 Task: Find connections with filter location Valença with filter topic #Consultingwith filter profile language Spanish with filter current company AUROBINDO PHARMA LTD with filter school Rajalakshmi Engineering College with filter industry Utilities Administration with filter service category Portrait Photography with filter keywords title Lead
Action: Mouse moved to (677, 114)
Screenshot: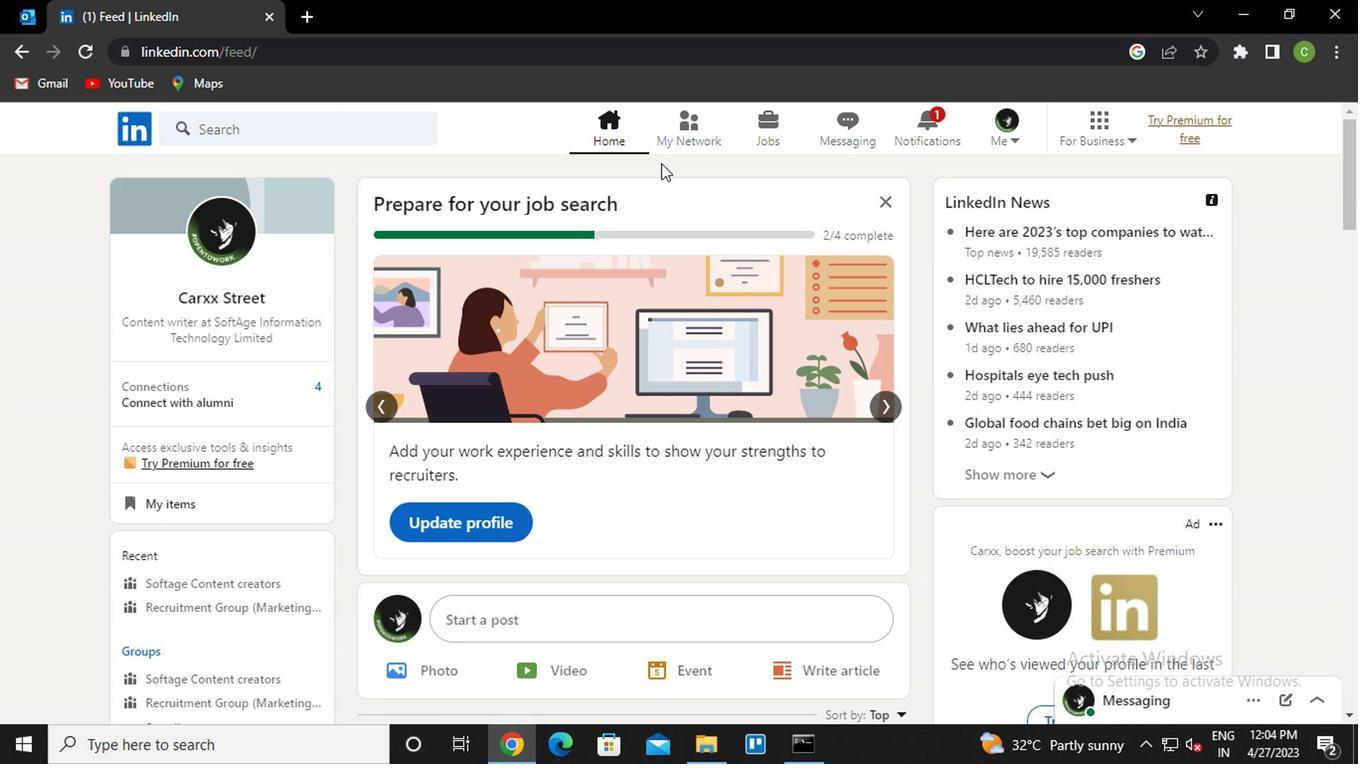 
Action: Mouse pressed left at (677, 114)
Screenshot: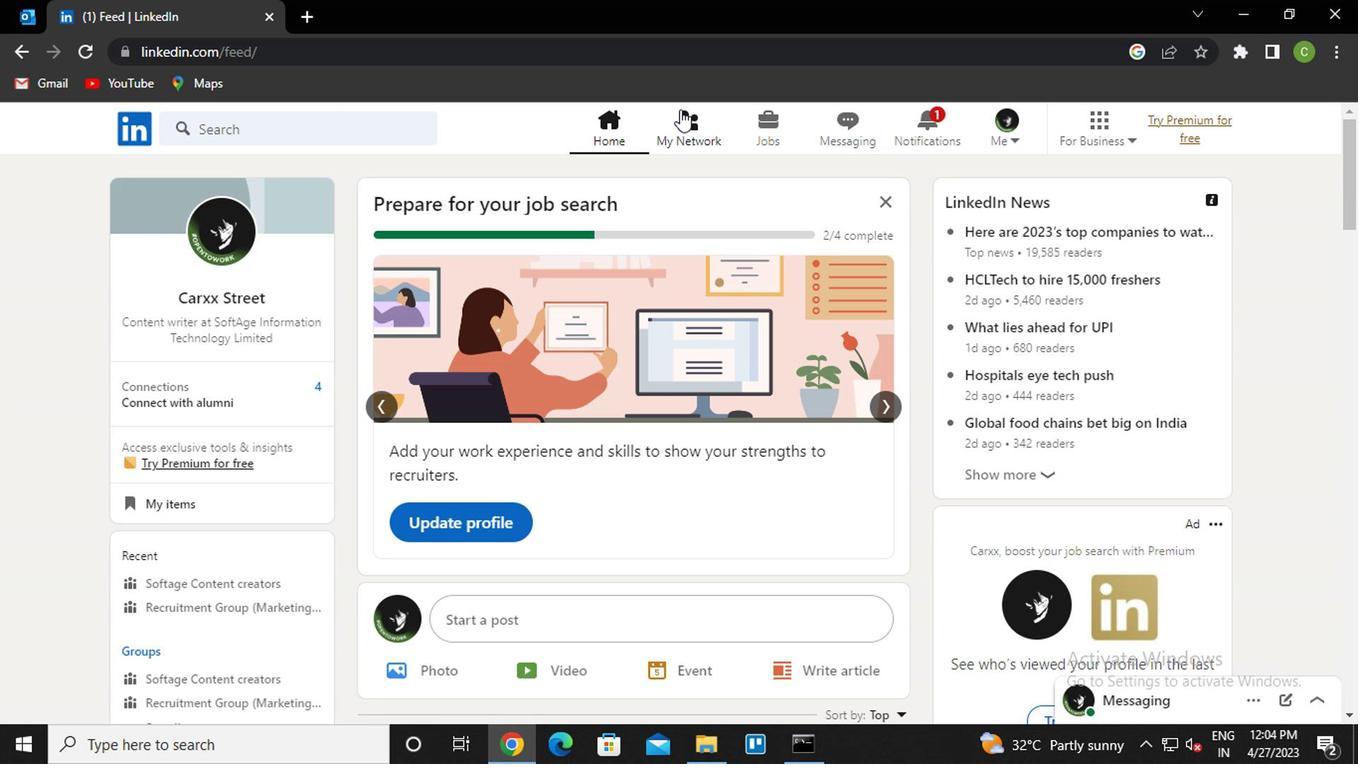 
Action: Mouse moved to (275, 244)
Screenshot: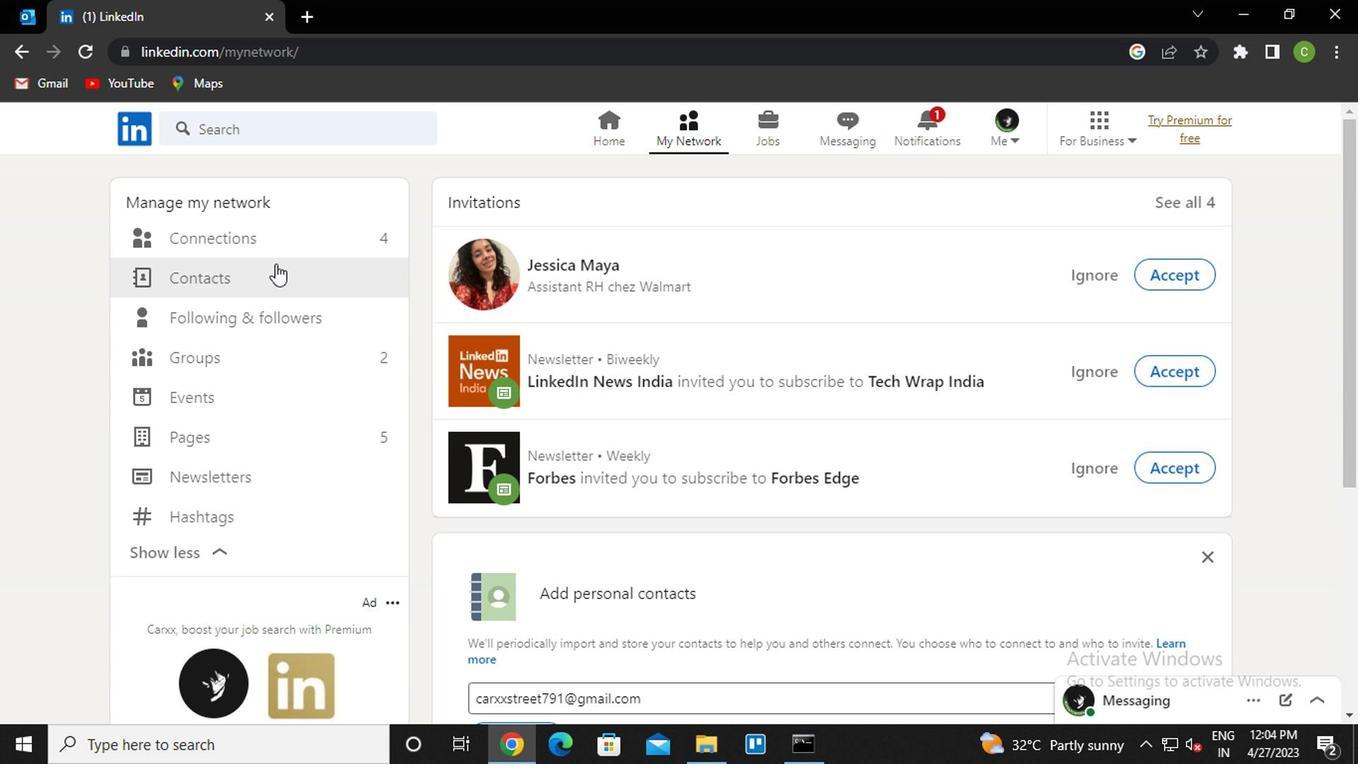 
Action: Mouse pressed left at (275, 244)
Screenshot: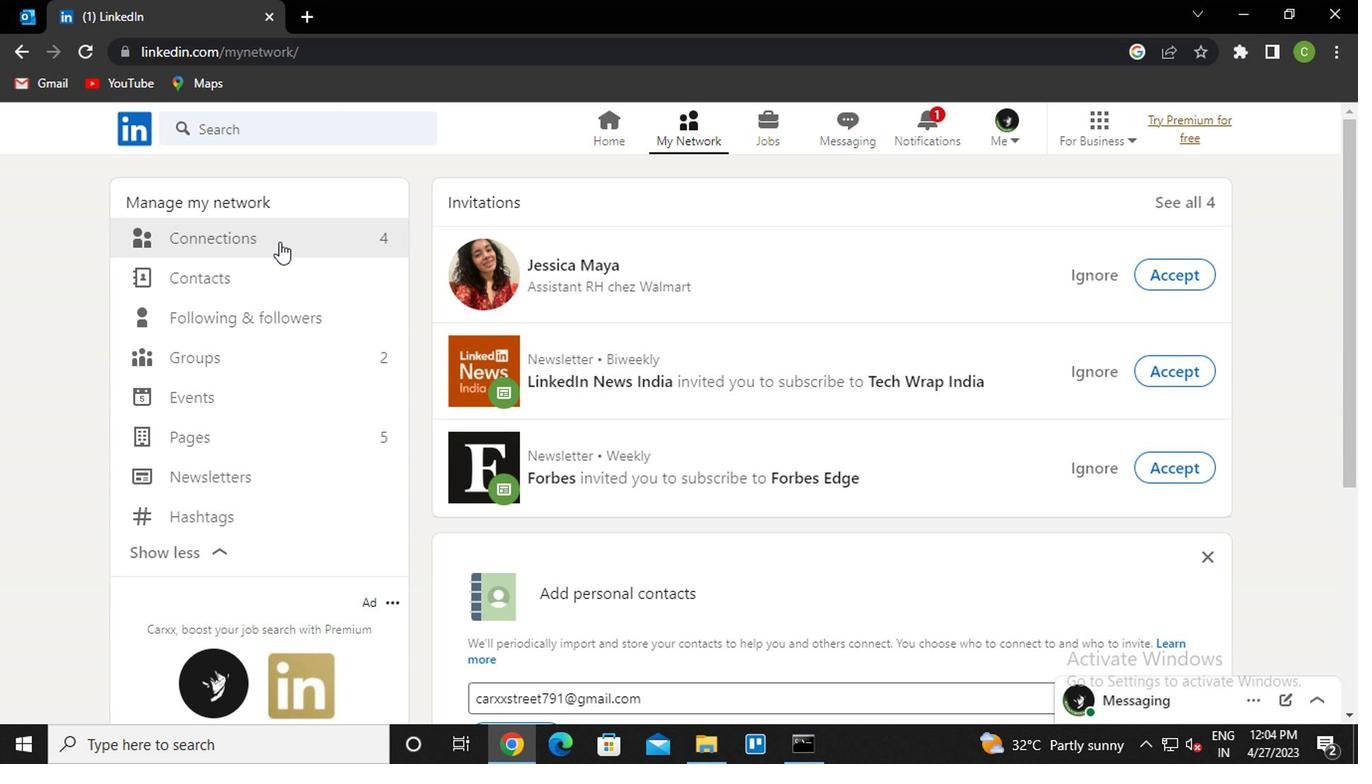 
Action: Mouse moved to (813, 241)
Screenshot: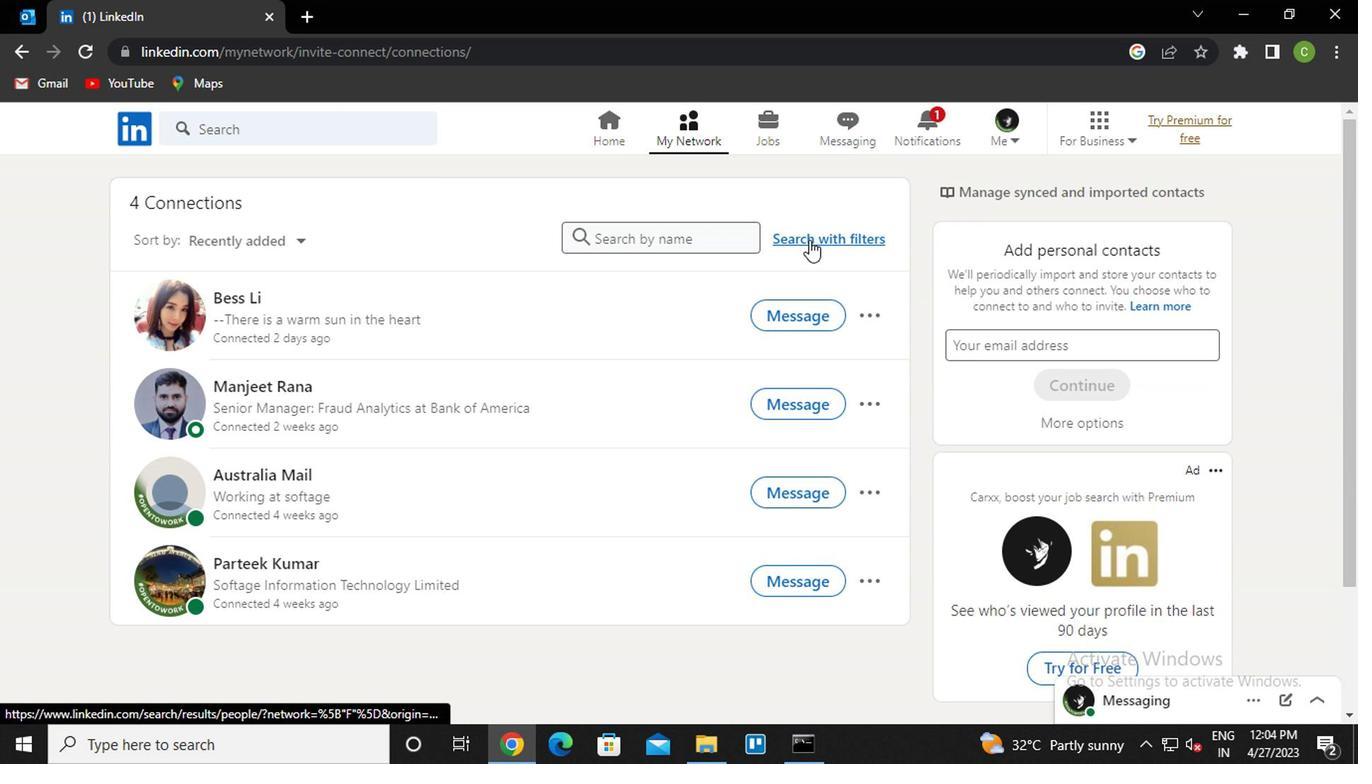 
Action: Mouse pressed left at (813, 241)
Screenshot: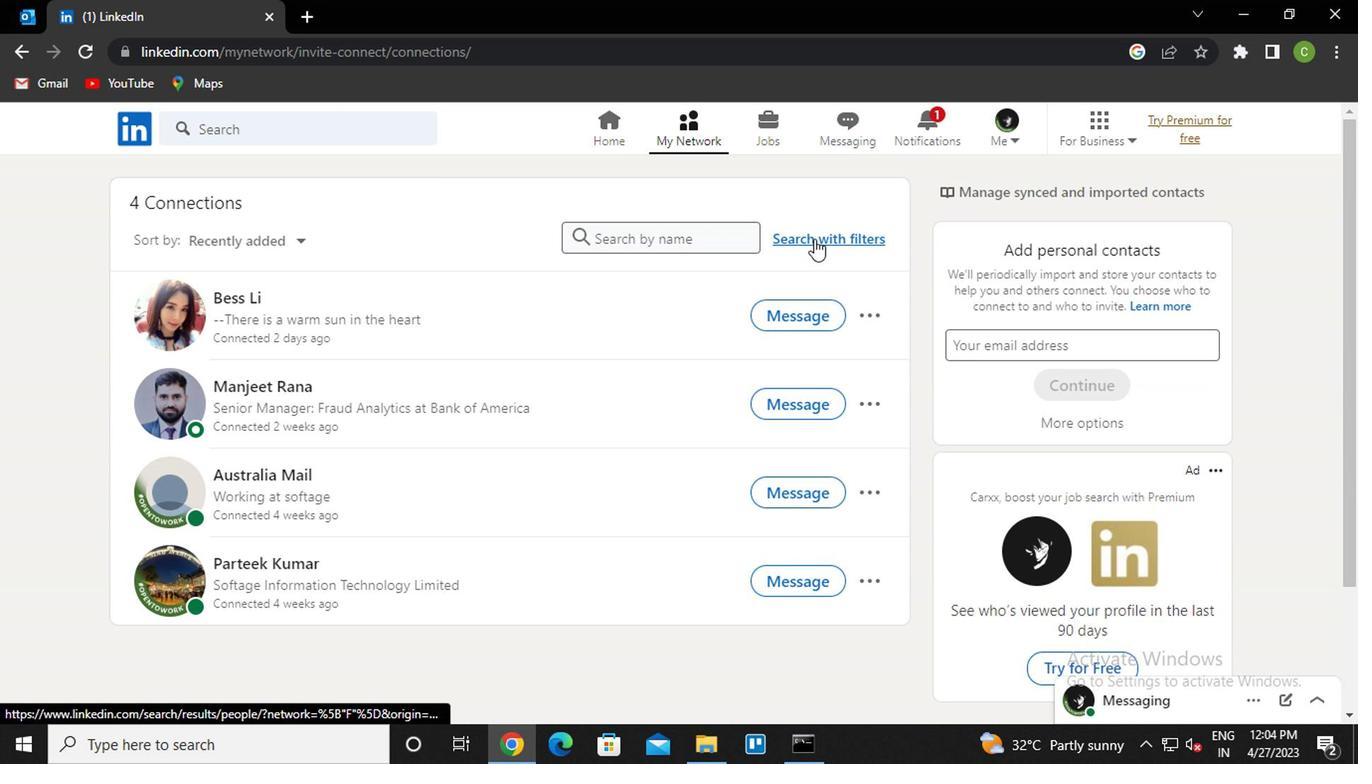 
Action: Mouse moved to (726, 193)
Screenshot: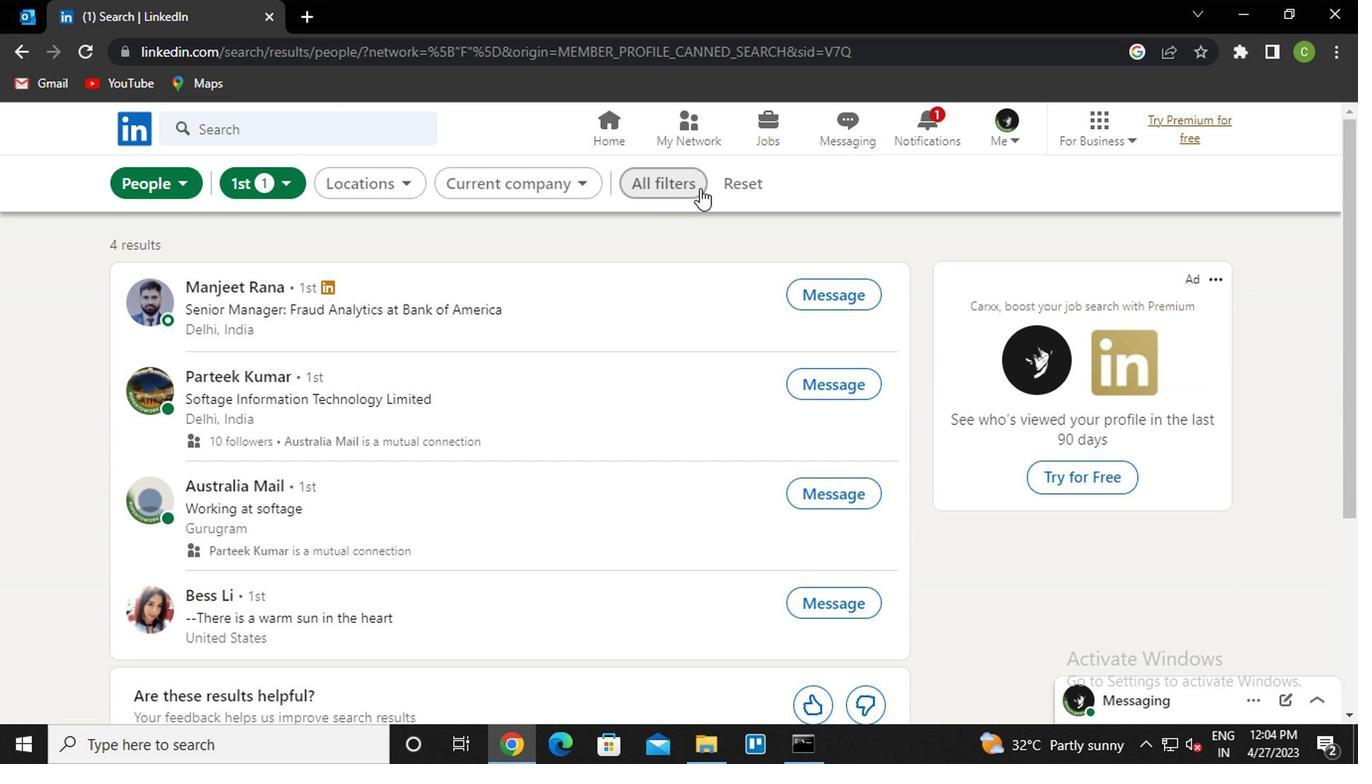 
Action: Mouse pressed left at (726, 193)
Screenshot: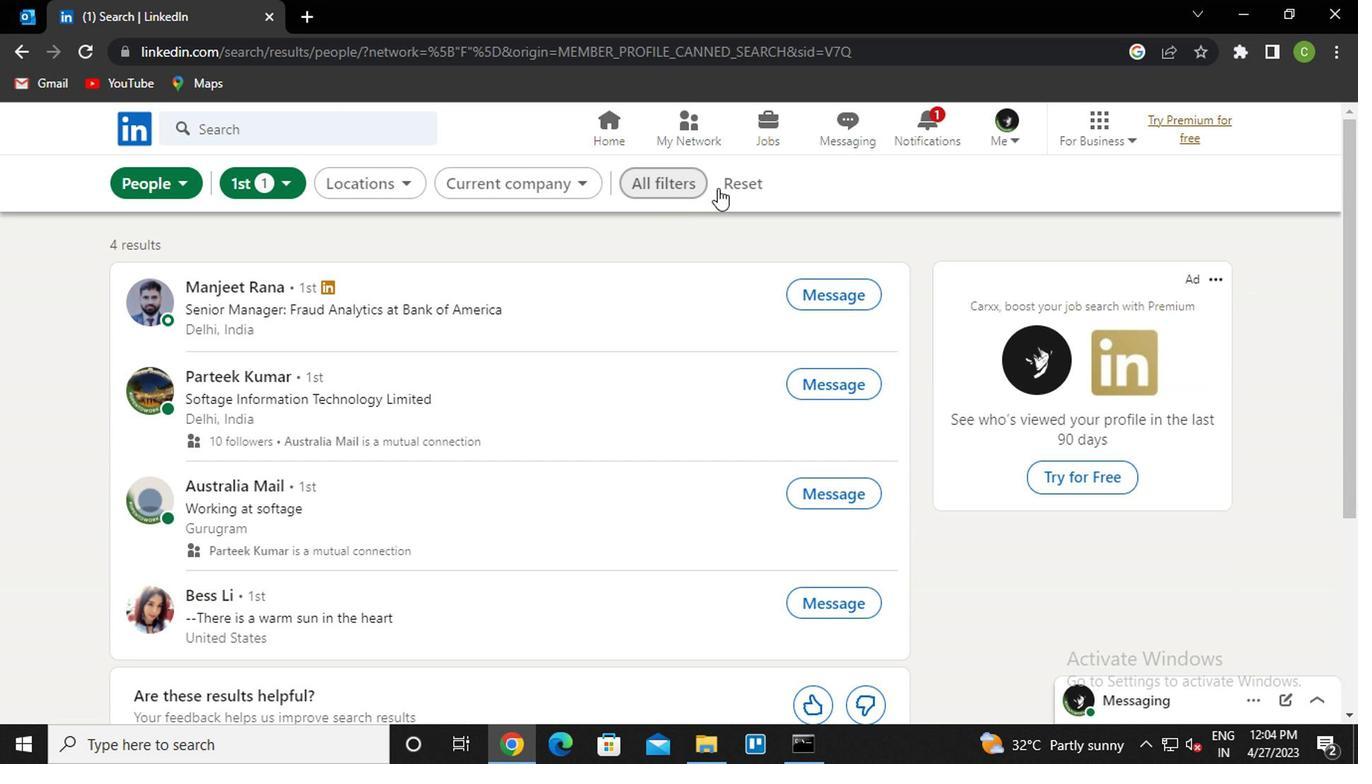 
Action: Mouse moved to (719, 195)
Screenshot: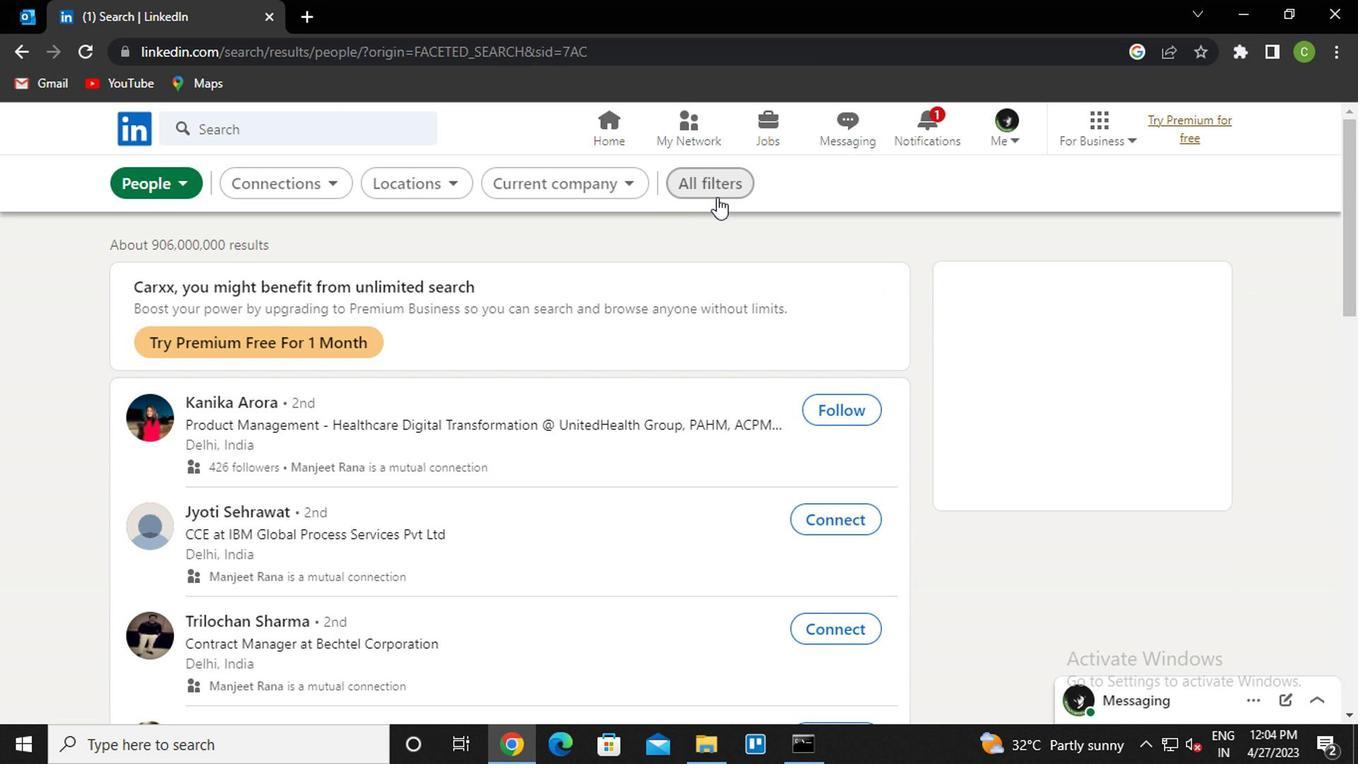 
Action: Mouse pressed left at (719, 195)
Screenshot: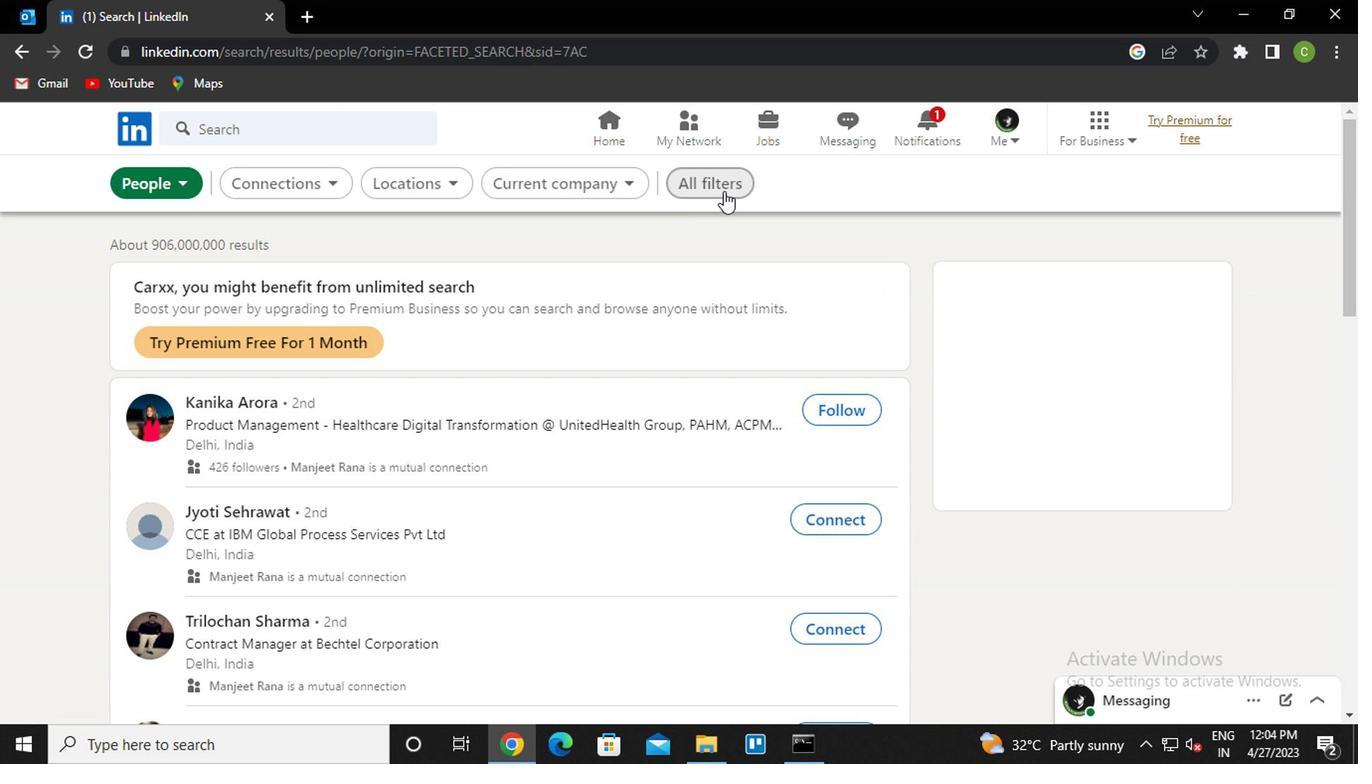 
Action: Mouse moved to (918, 367)
Screenshot: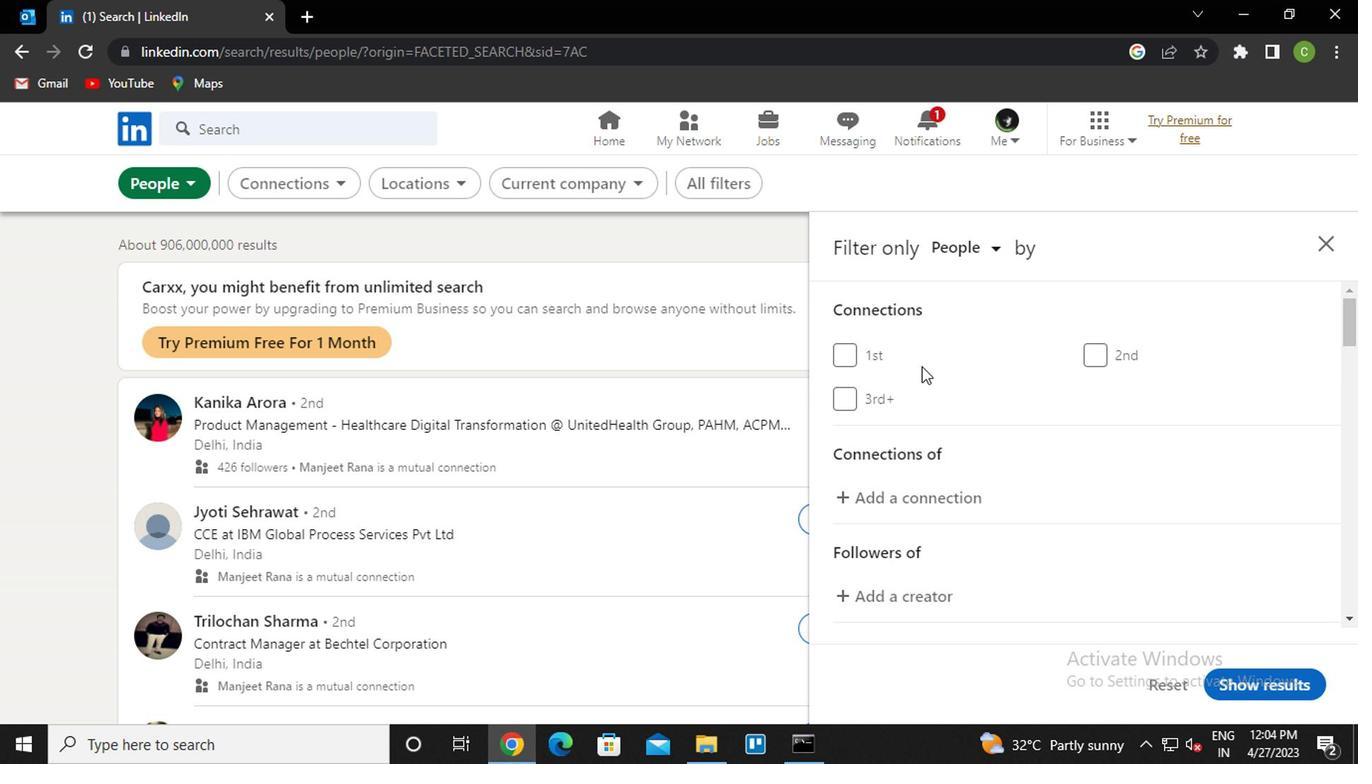 
Action: Mouse scrolled (918, 366) with delta (0, 0)
Screenshot: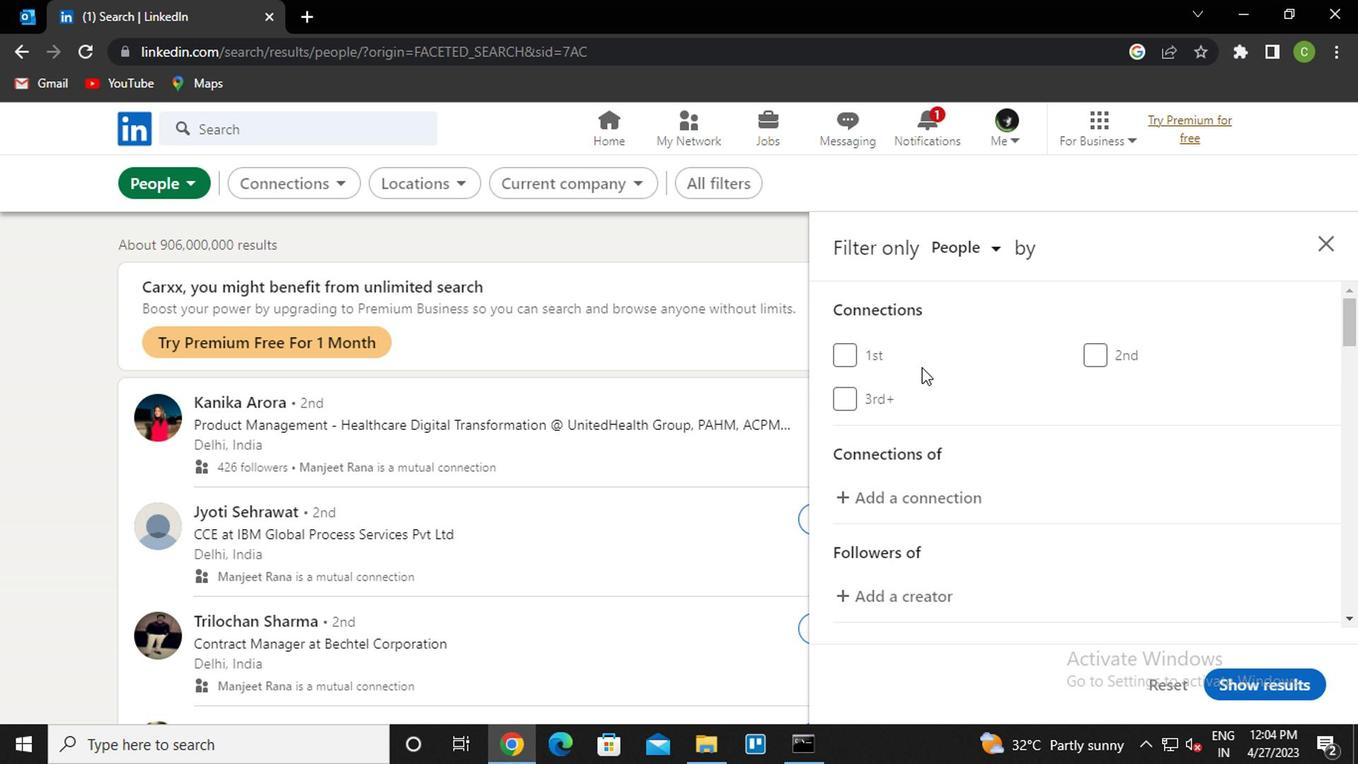 
Action: Mouse moved to (938, 409)
Screenshot: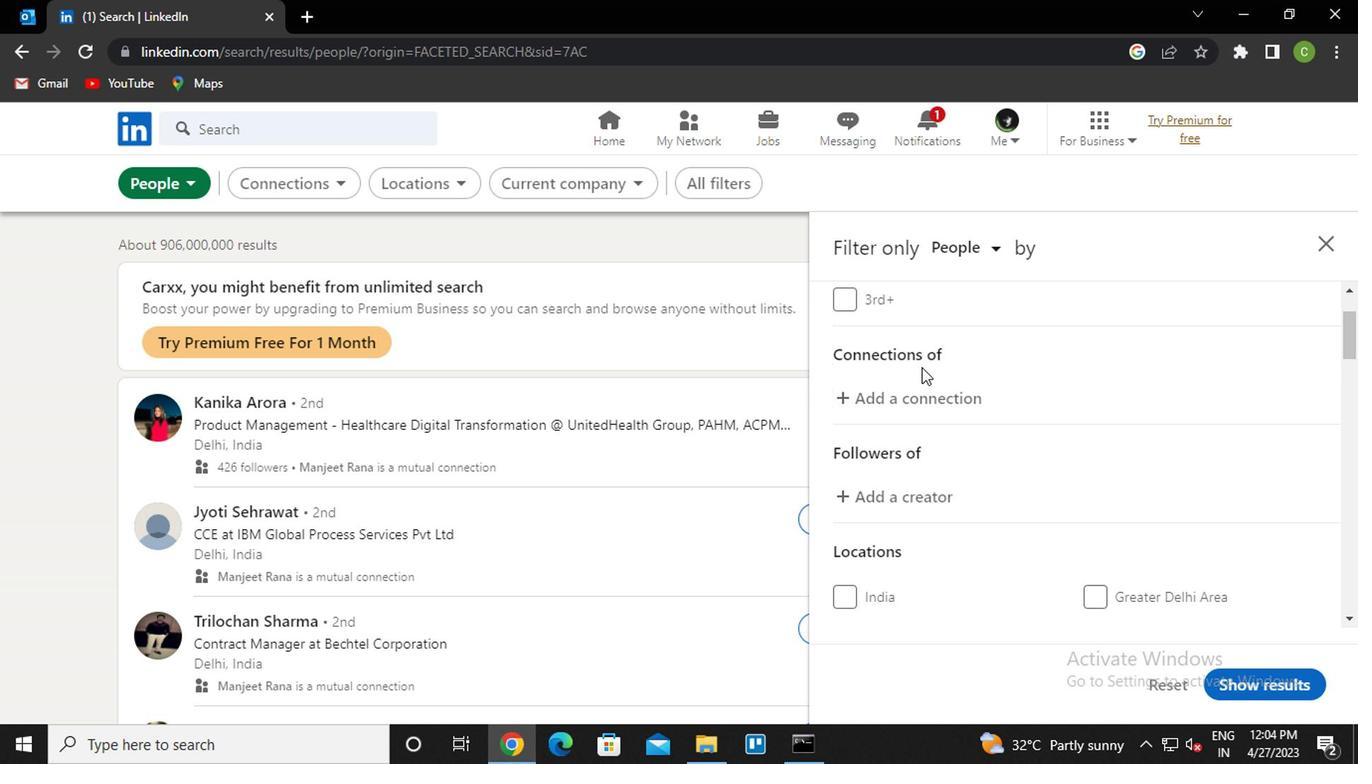 
Action: Mouse scrolled (938, 408) with delta (0, 0)
Screenshot: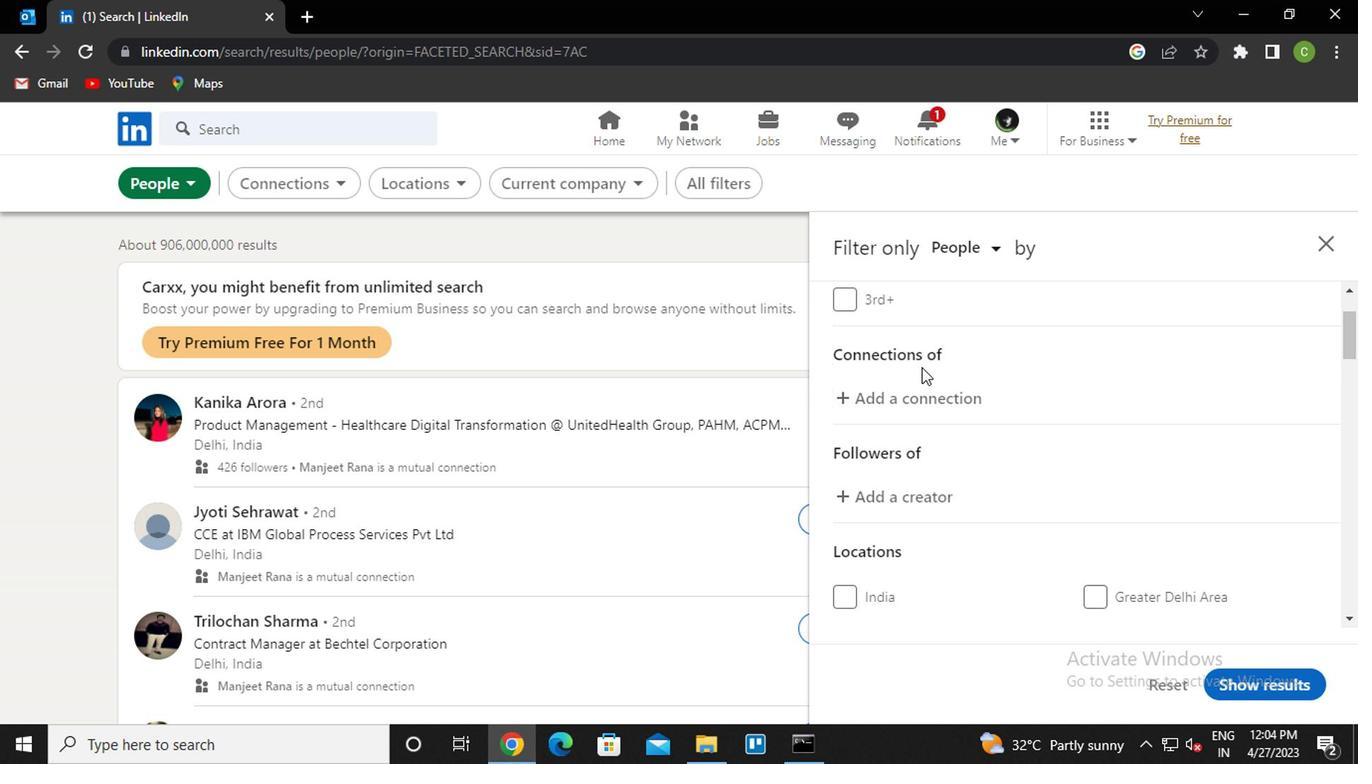 
Action: Mouse moved to (956, 445)
Screenshot: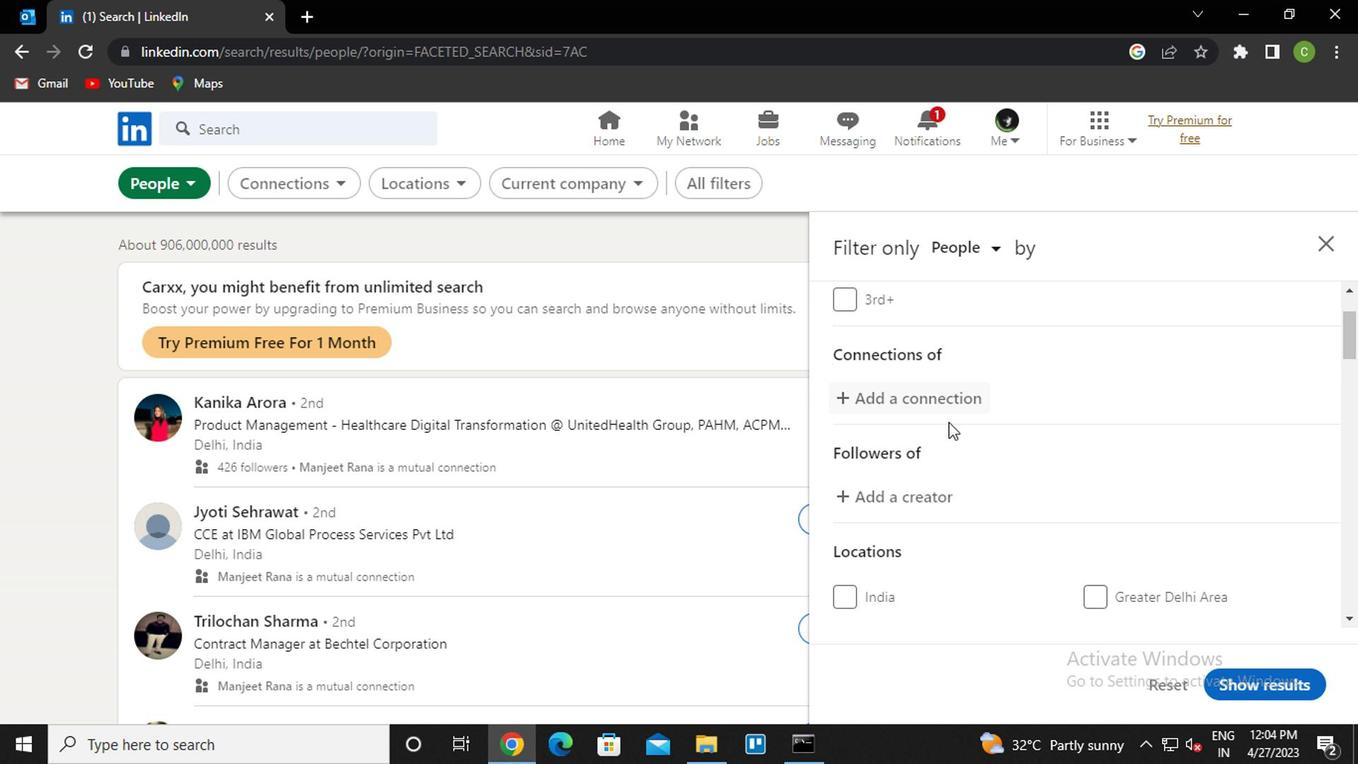 
Action: Mouse scrolled (956, 445) with delta (0, 0)
Screenshot: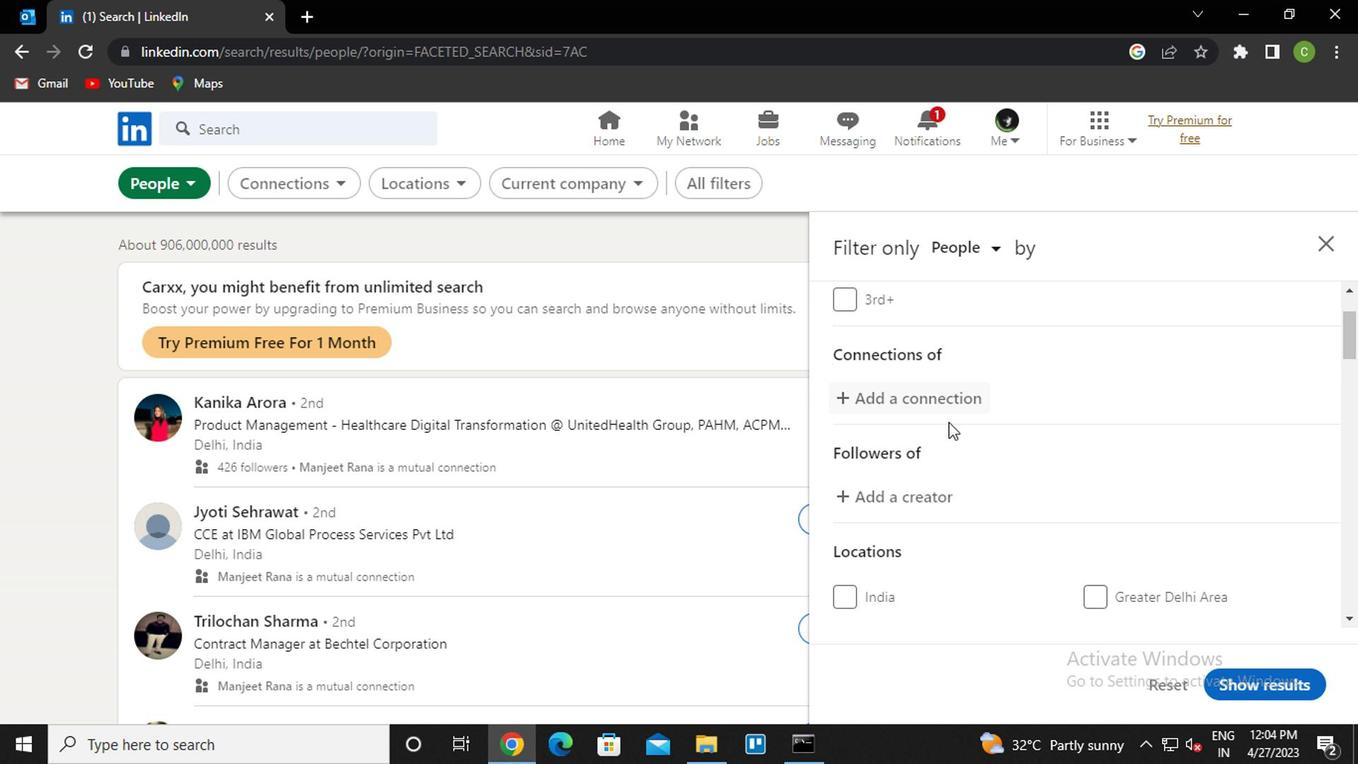 
Action: Mouse moved to (1105, 479)
Screenshot: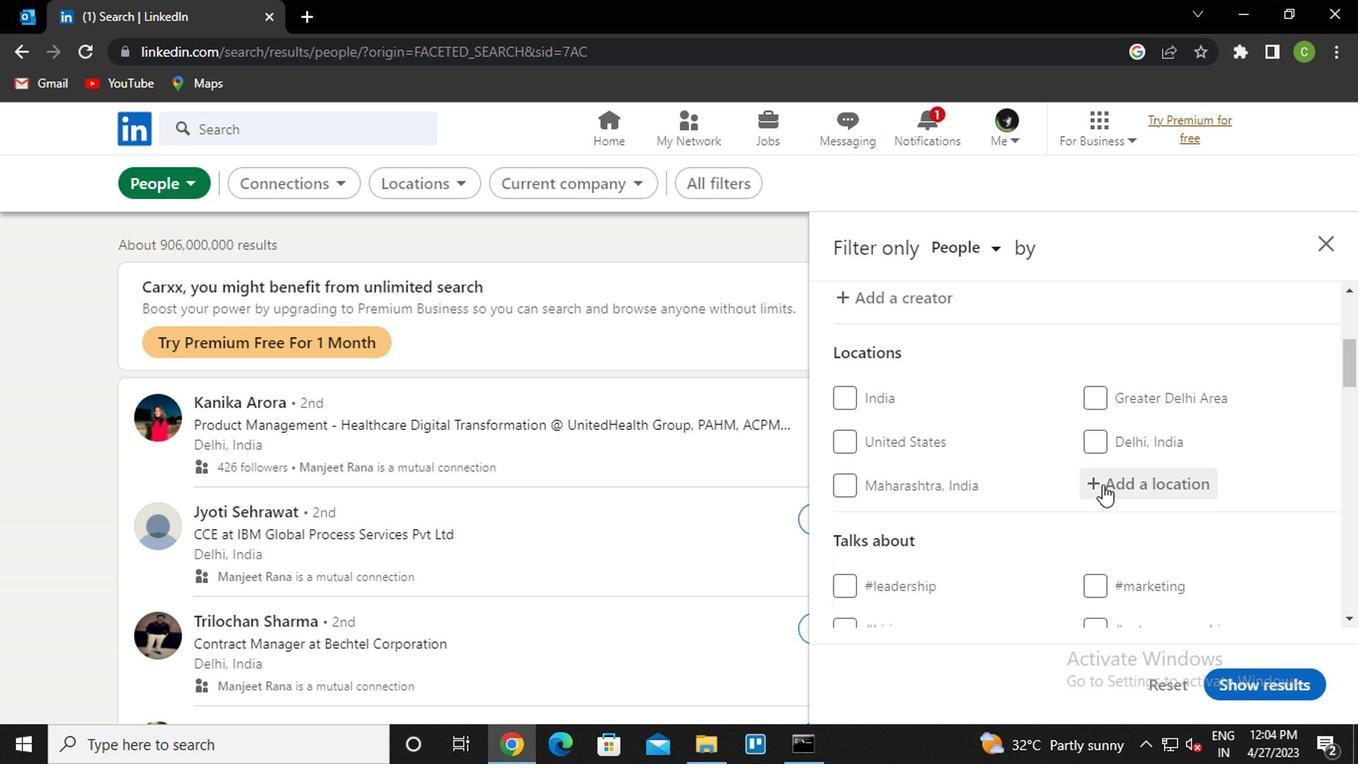 
Action: Mouse pressed left at (1105, 479)
Screenshot: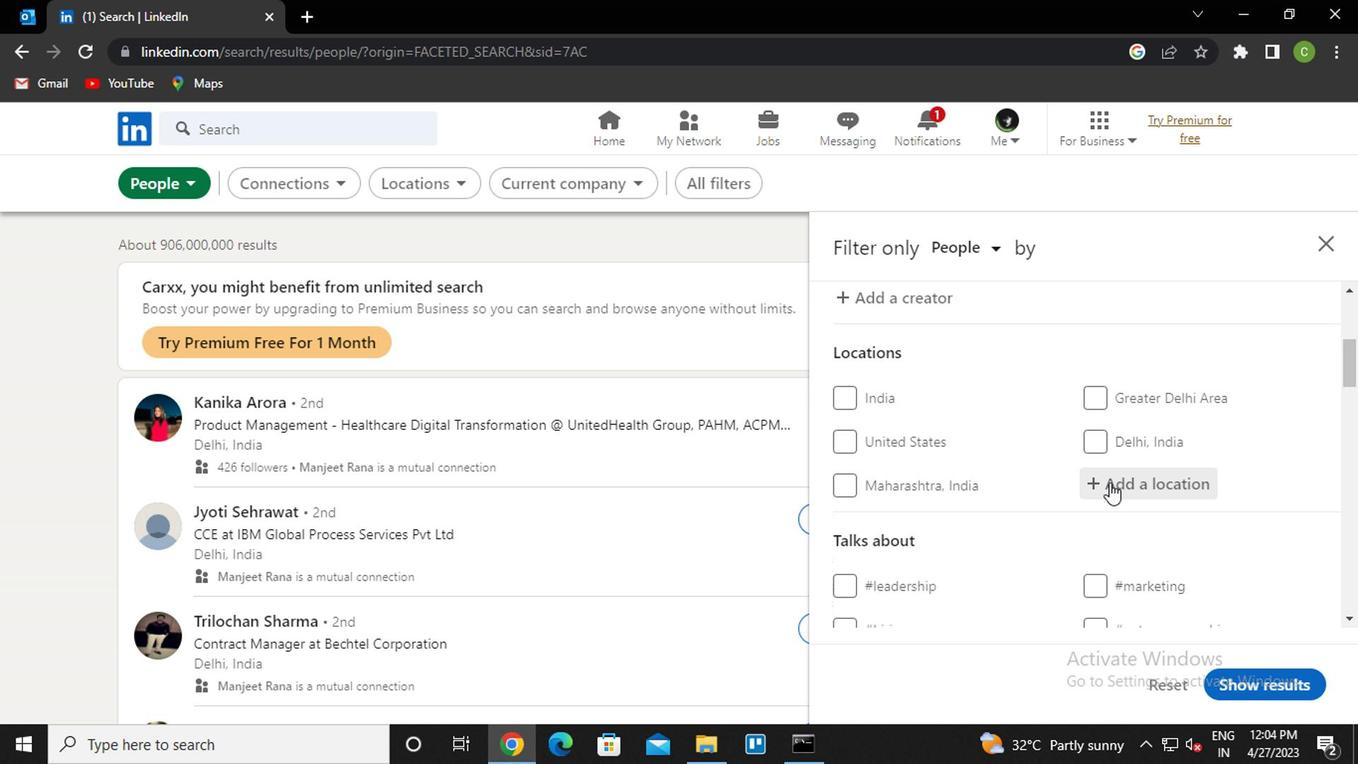 
Action: Key pressed <Key.caps_lock>v<Key.caps_lock>alenca<Key.down><Key.enter>
Screenshot: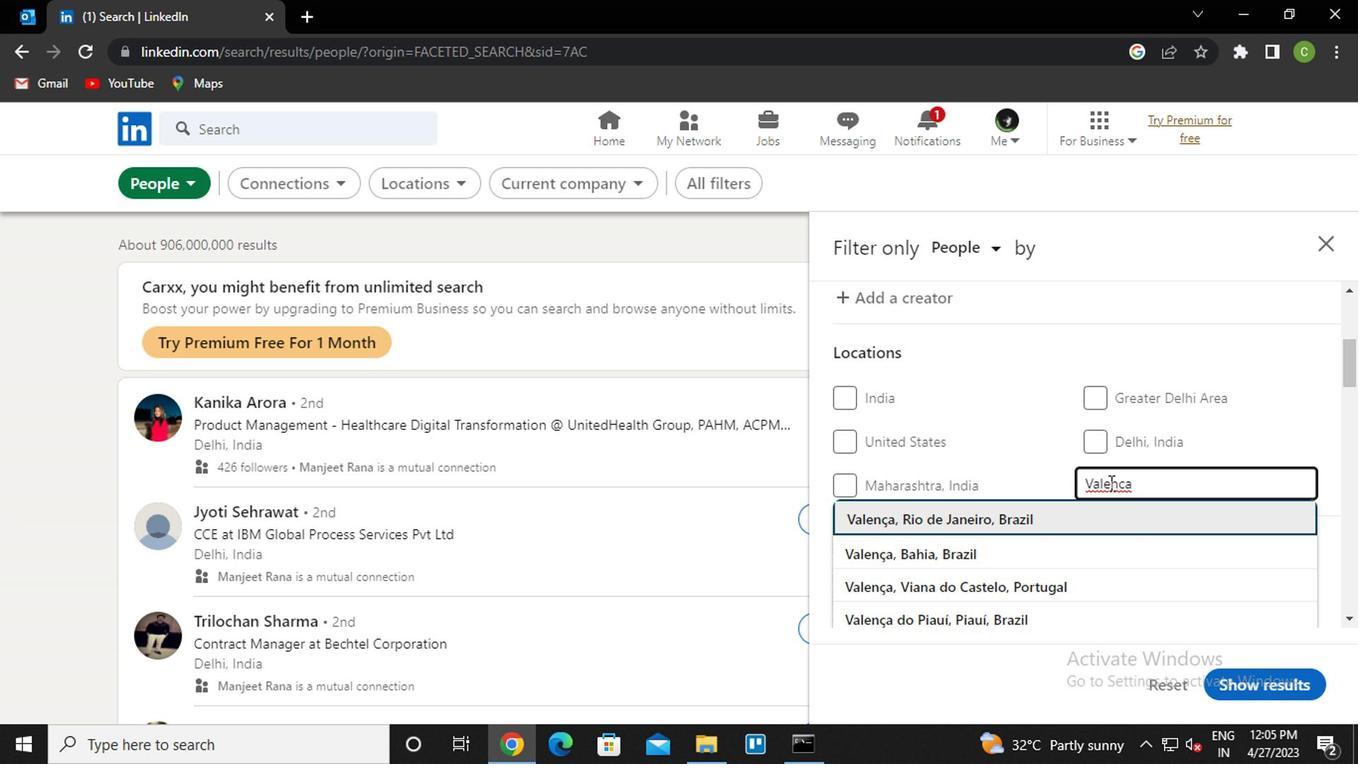 
Action: Mouse scrolled (1105, 479) with delta (0, 0)
Screenshot: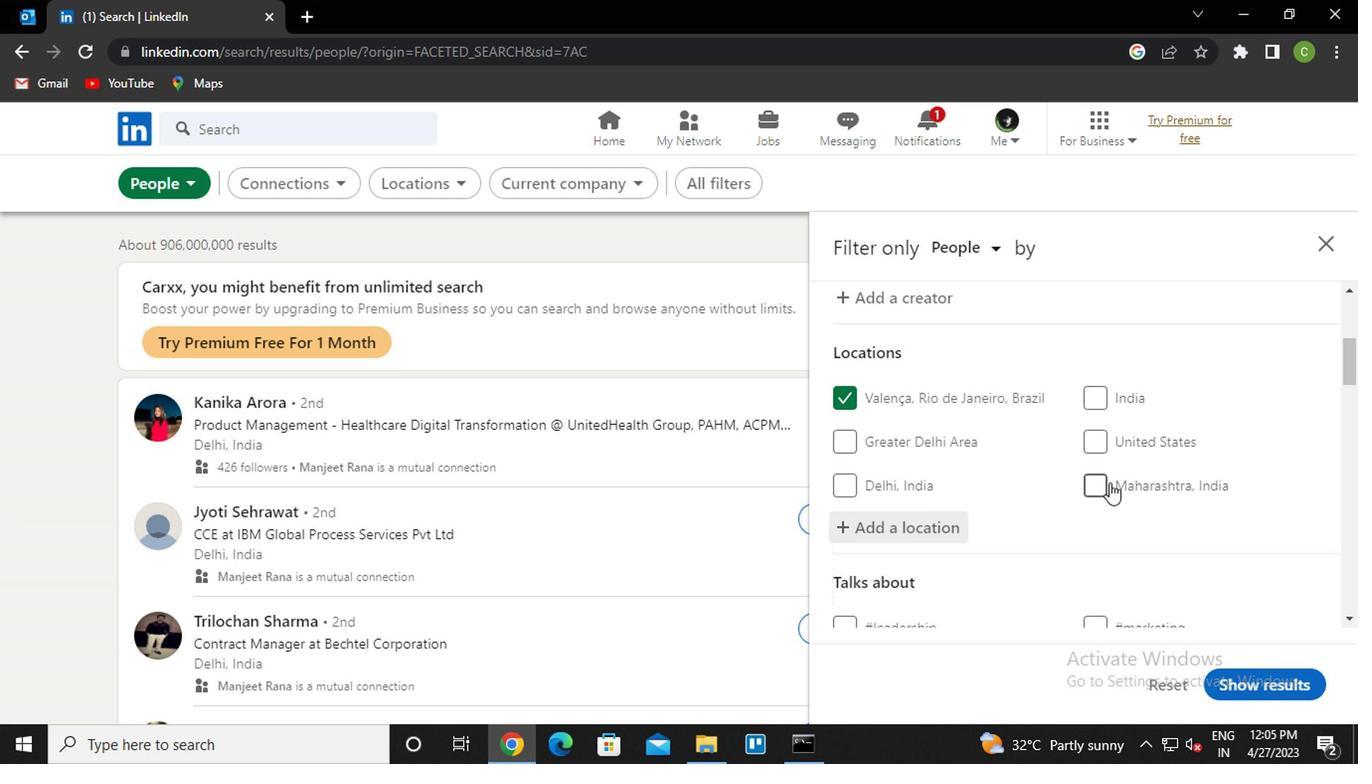 
Action: Mouse moved to (1107, 479)
Screenshot: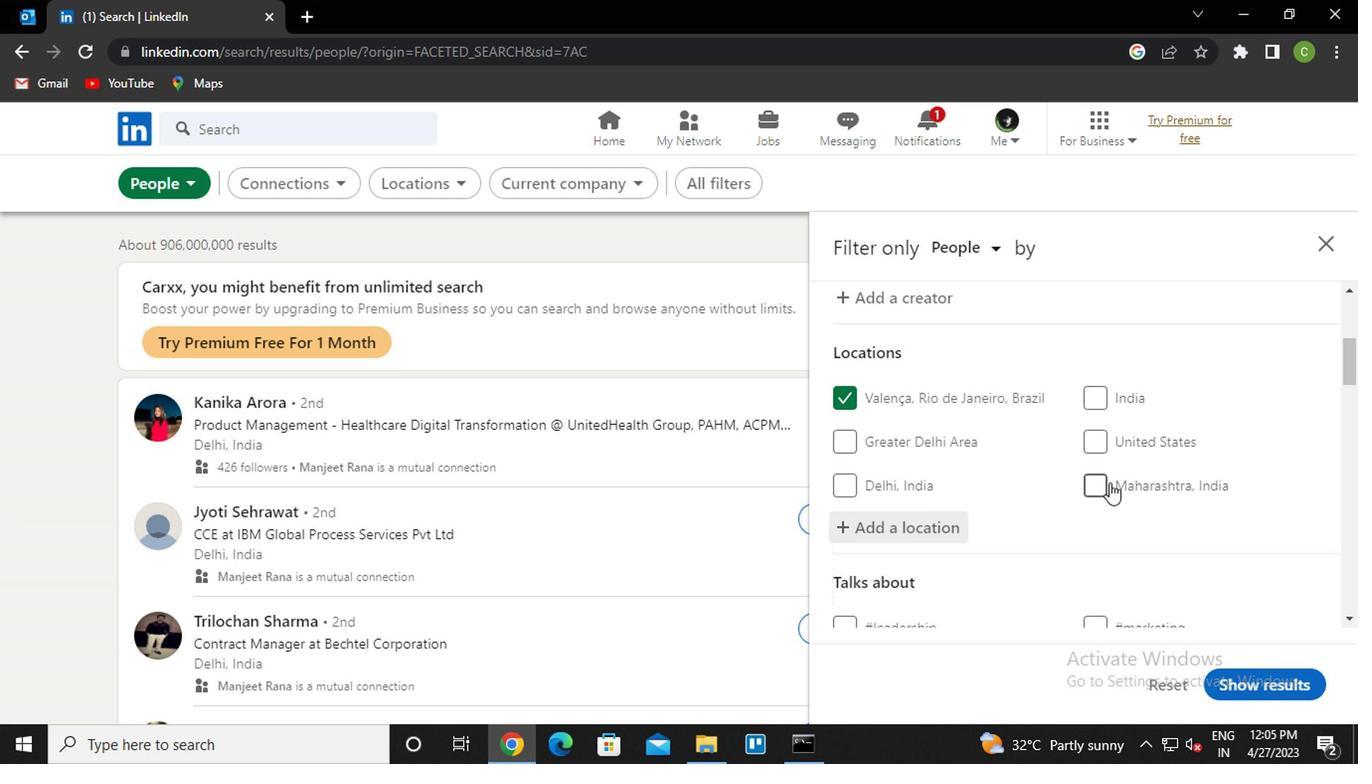 
Action: Mouse scrolled (1107, 479) with delta (0, 0)
Screenshot: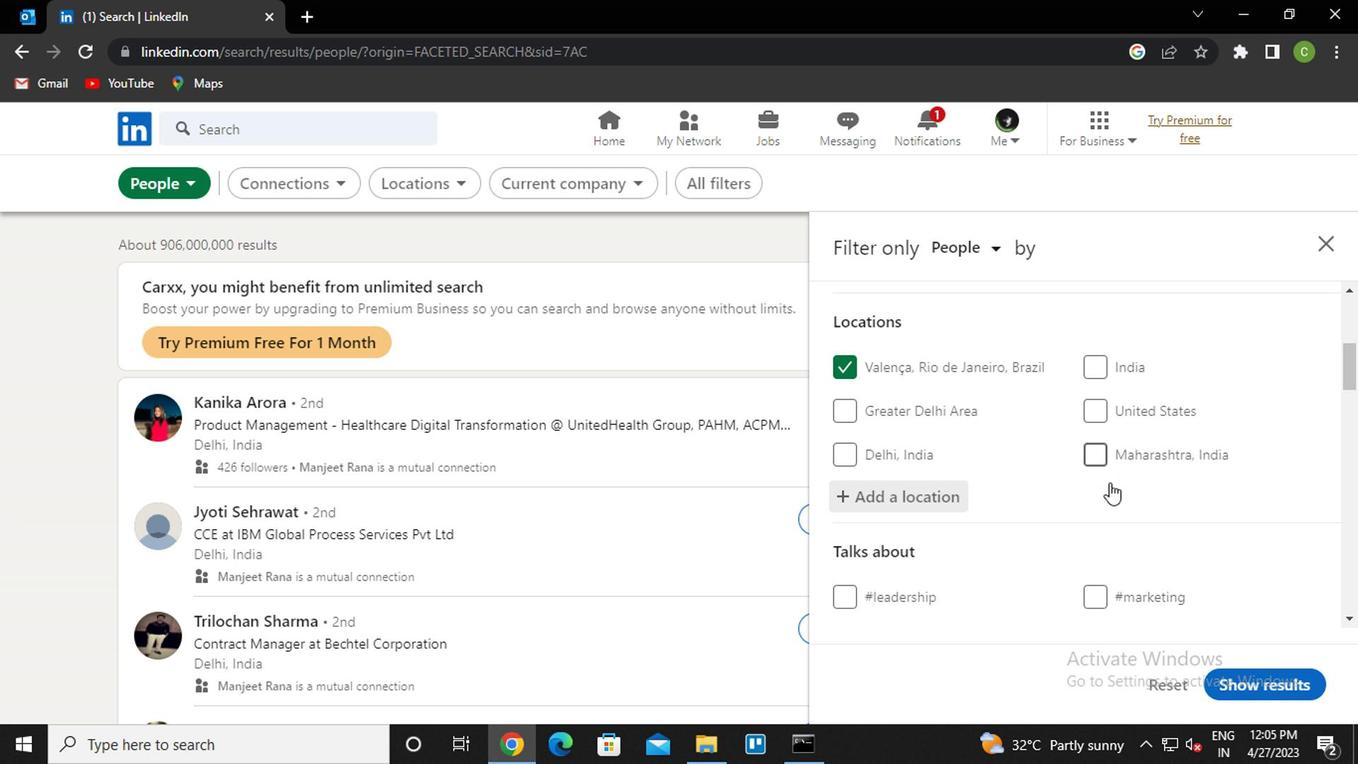 
Action: Mouse scrolled (1107, 479) with delta (0, 0)
Screenshot: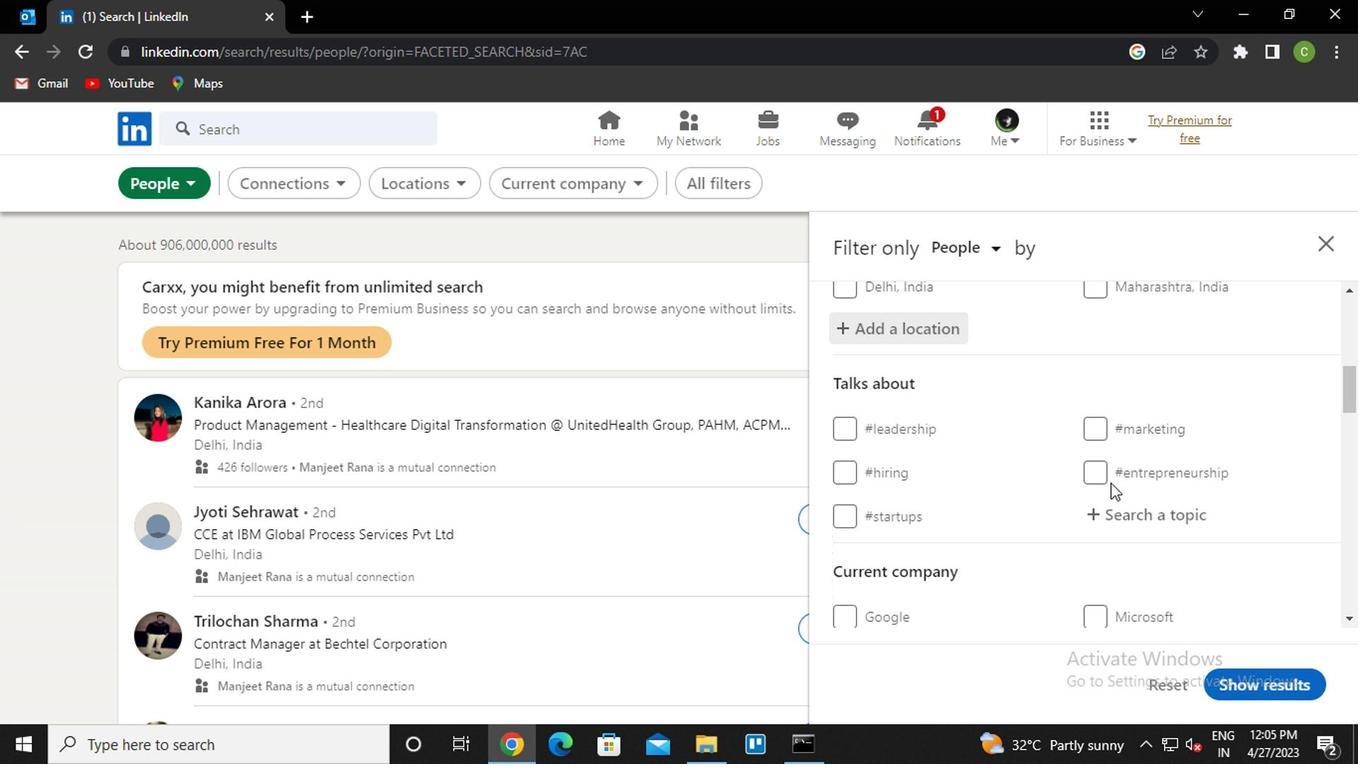 
Action: Mouse moved to (1155, 422)
Screenshot: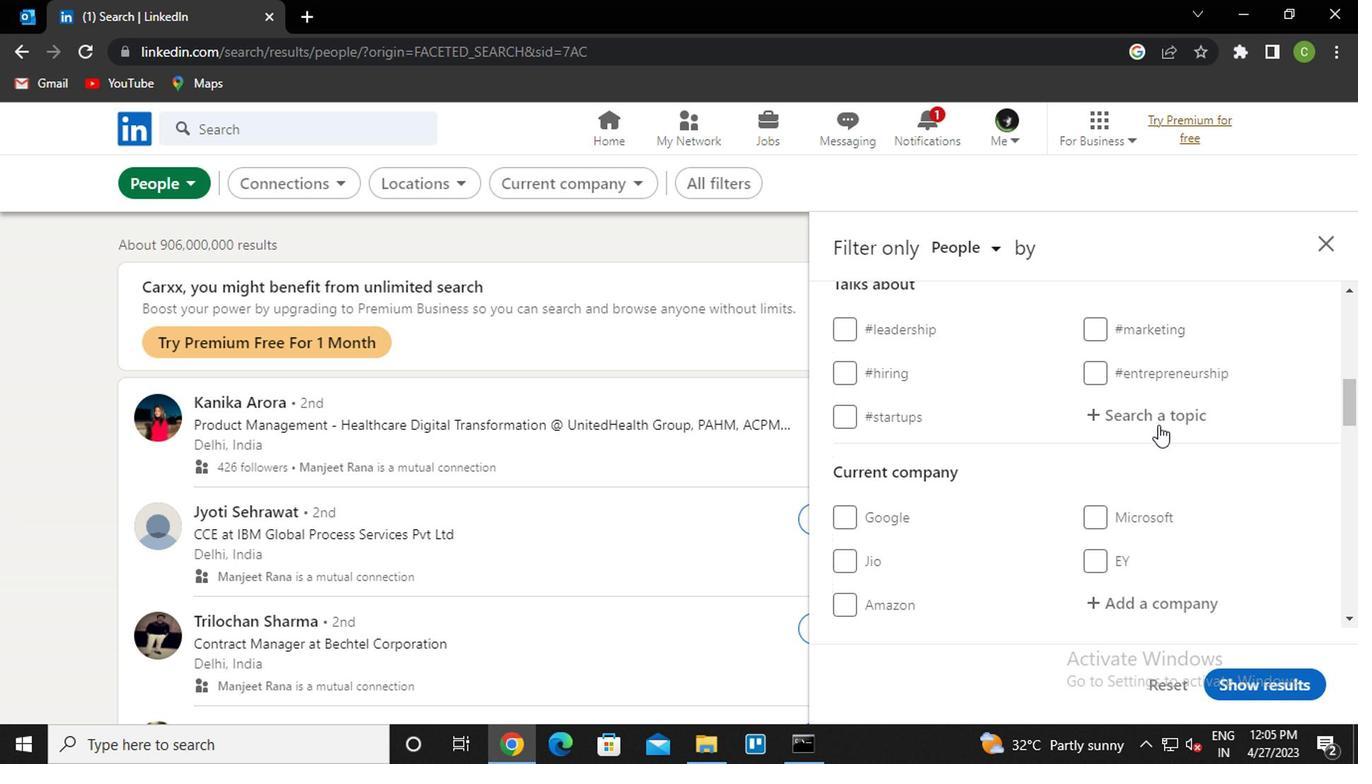 
Action: Mouse pressed left at (1155, 422)
Screenshot: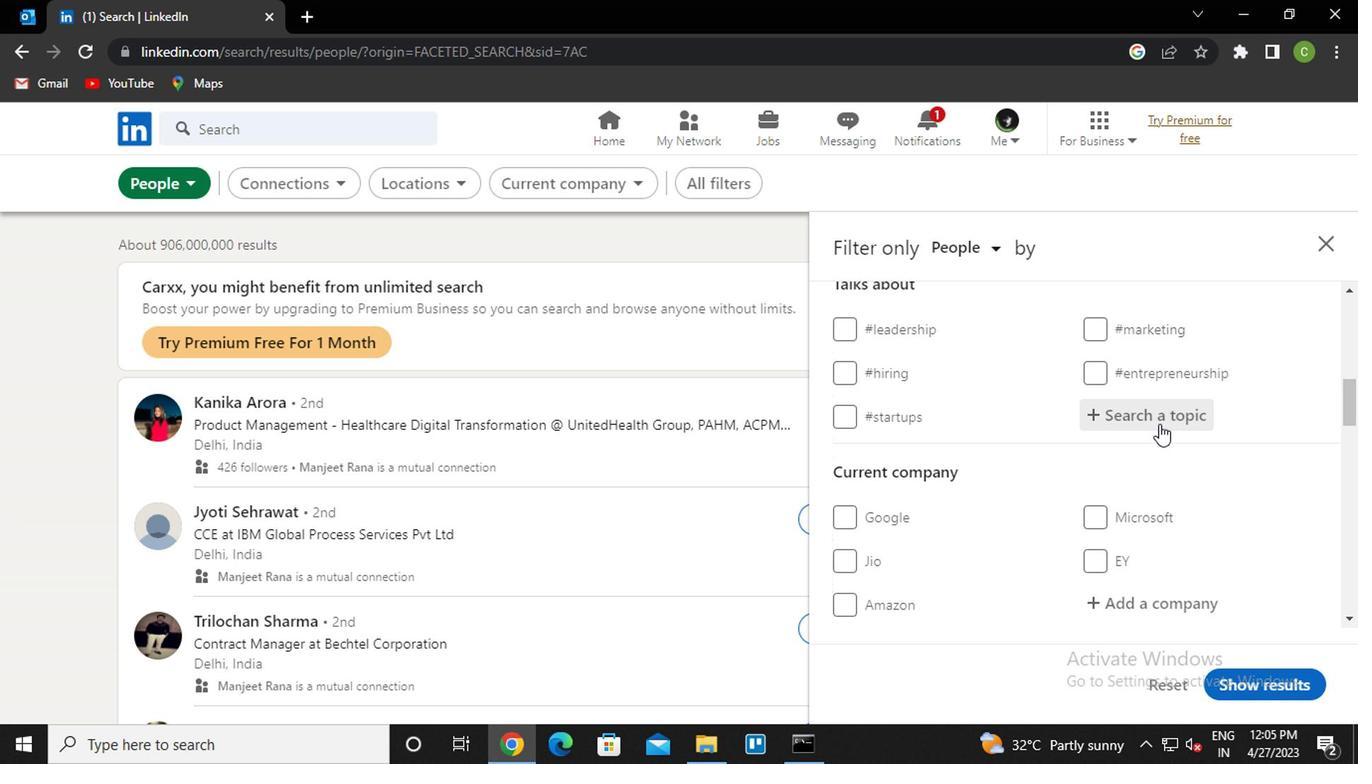 
Action: Key pressed <Key.caps_lock>c<Key.caps_lock>onsult<Key.down><Key.enter>
Screenshot: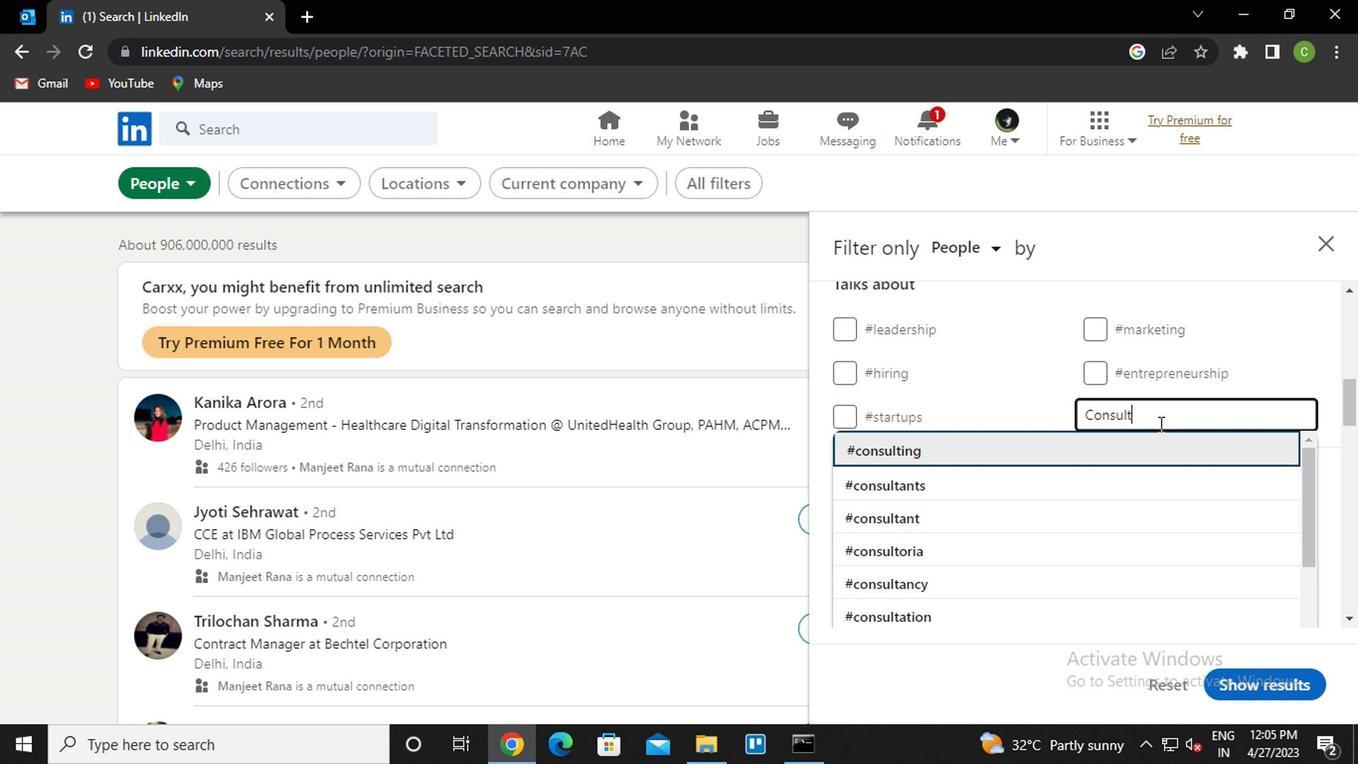 
Action: Mouse moved to (1154, 426)
Screenshot: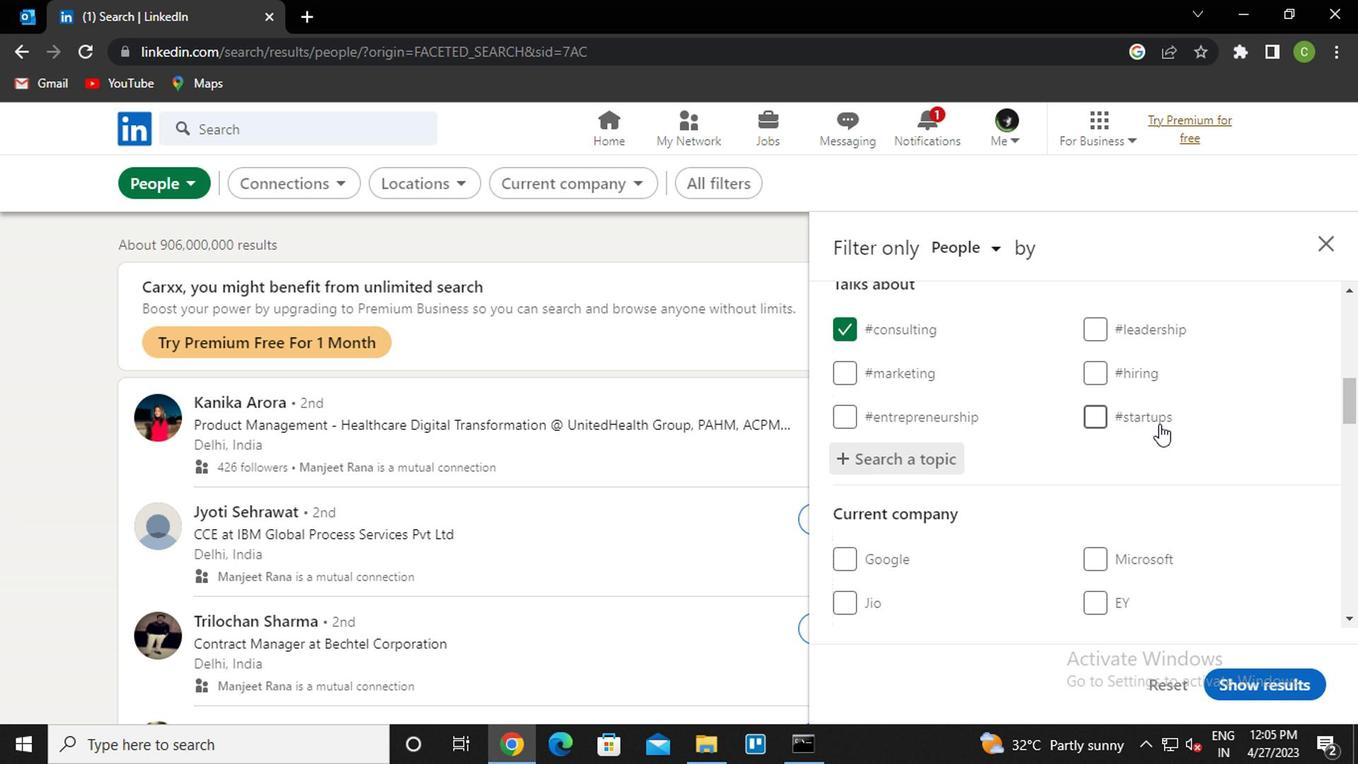 
Action: Mouse scrolled (1154, 424) with delta (0, -1)
Screenshot: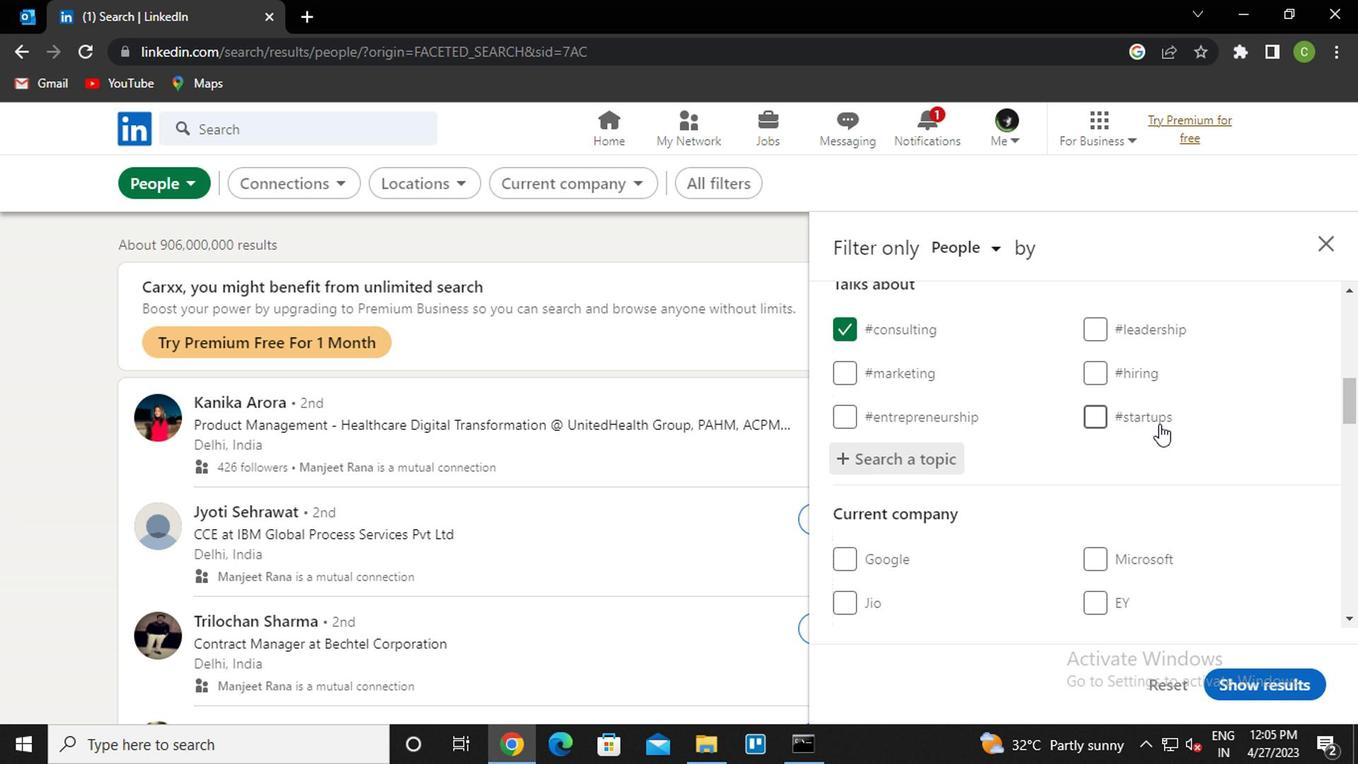 
Action: Mouse moved to (1148, 426)
Screenshot: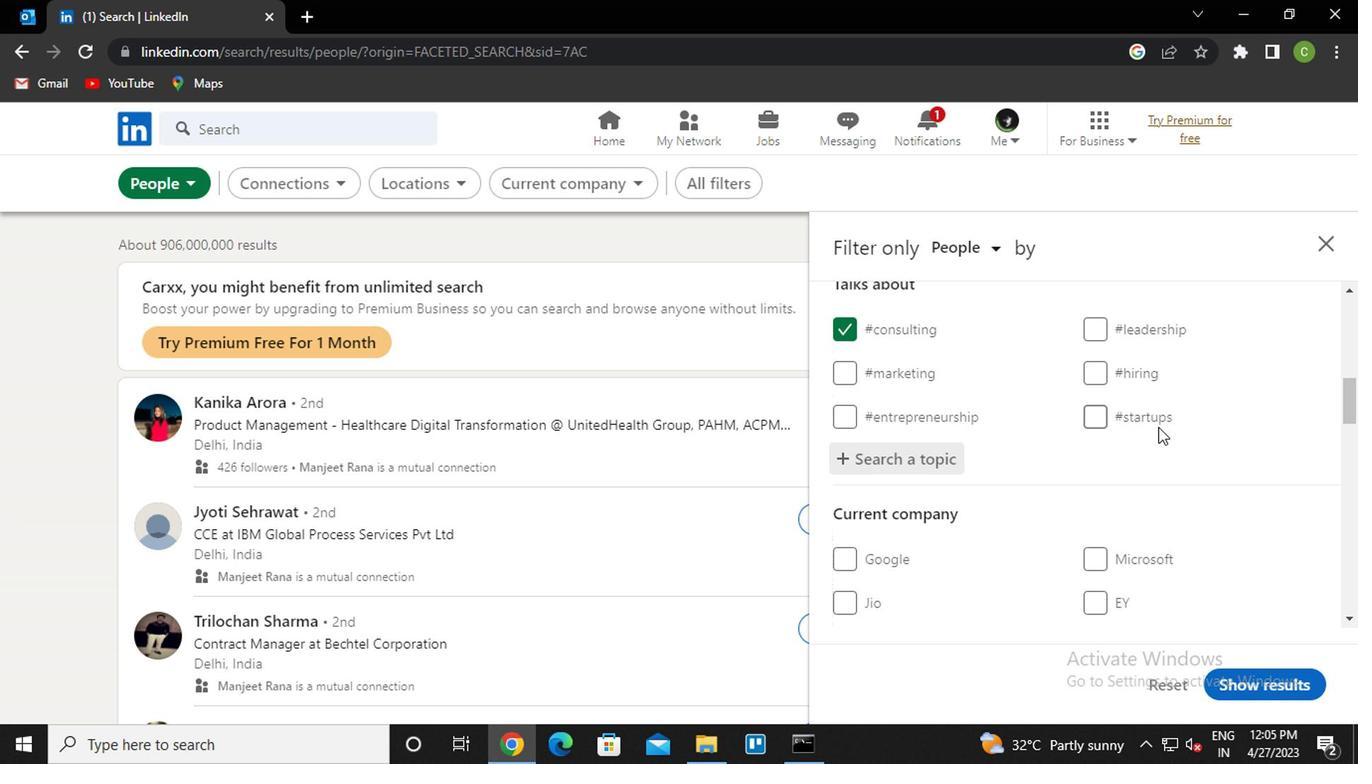 
Action: Mouse scrolled (1148, 426) with delta (0, 0)
Screenshot: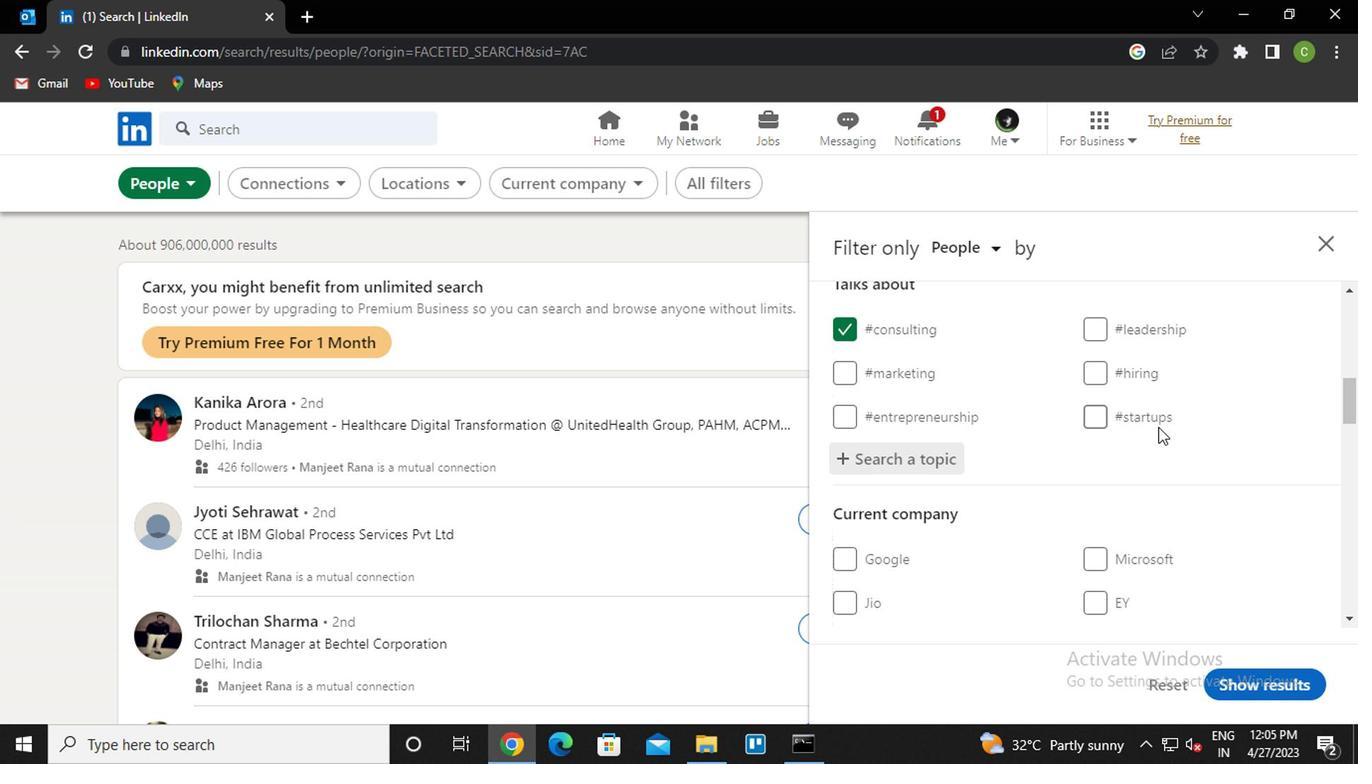 
Action: Mouse moved to (1143, 427)
Screenshot: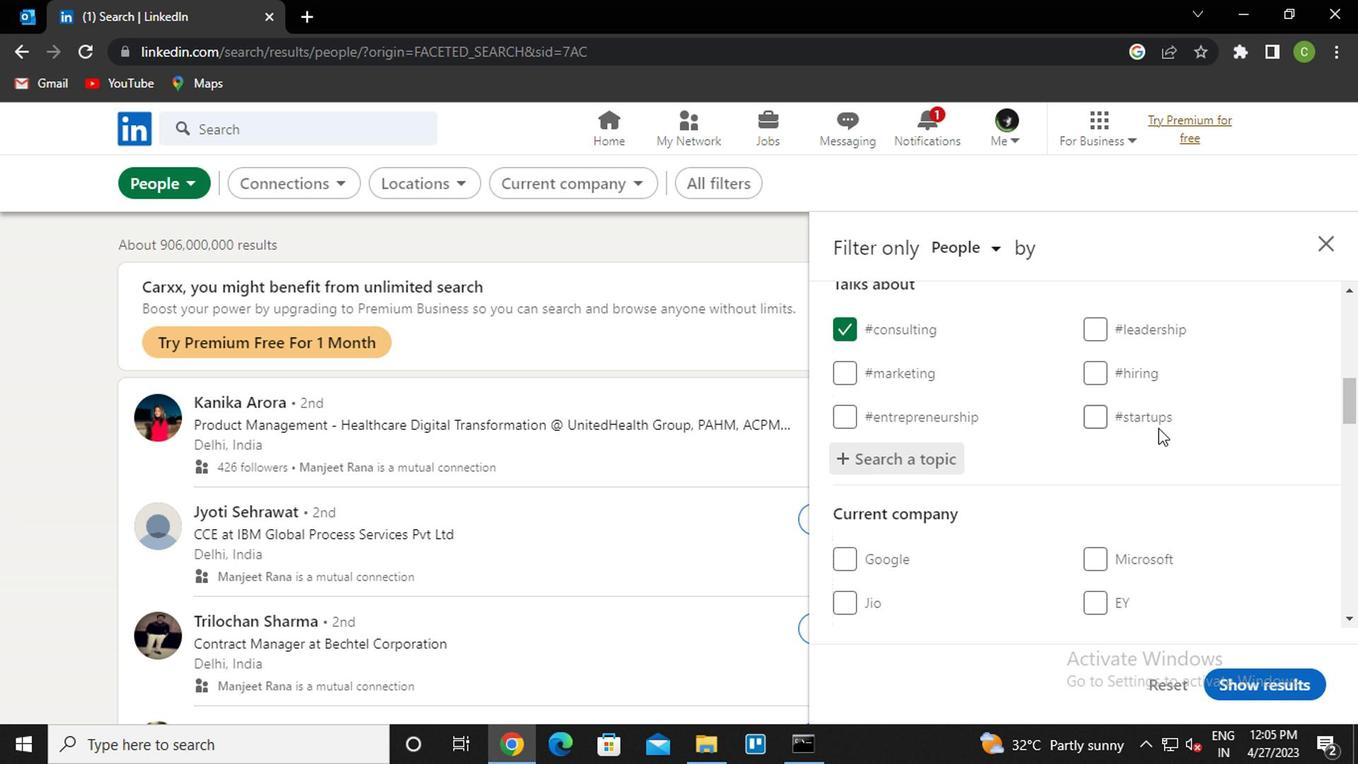 
Action: Mouse scrolled (1143, 426) with delta (0, 0)
Screenshot: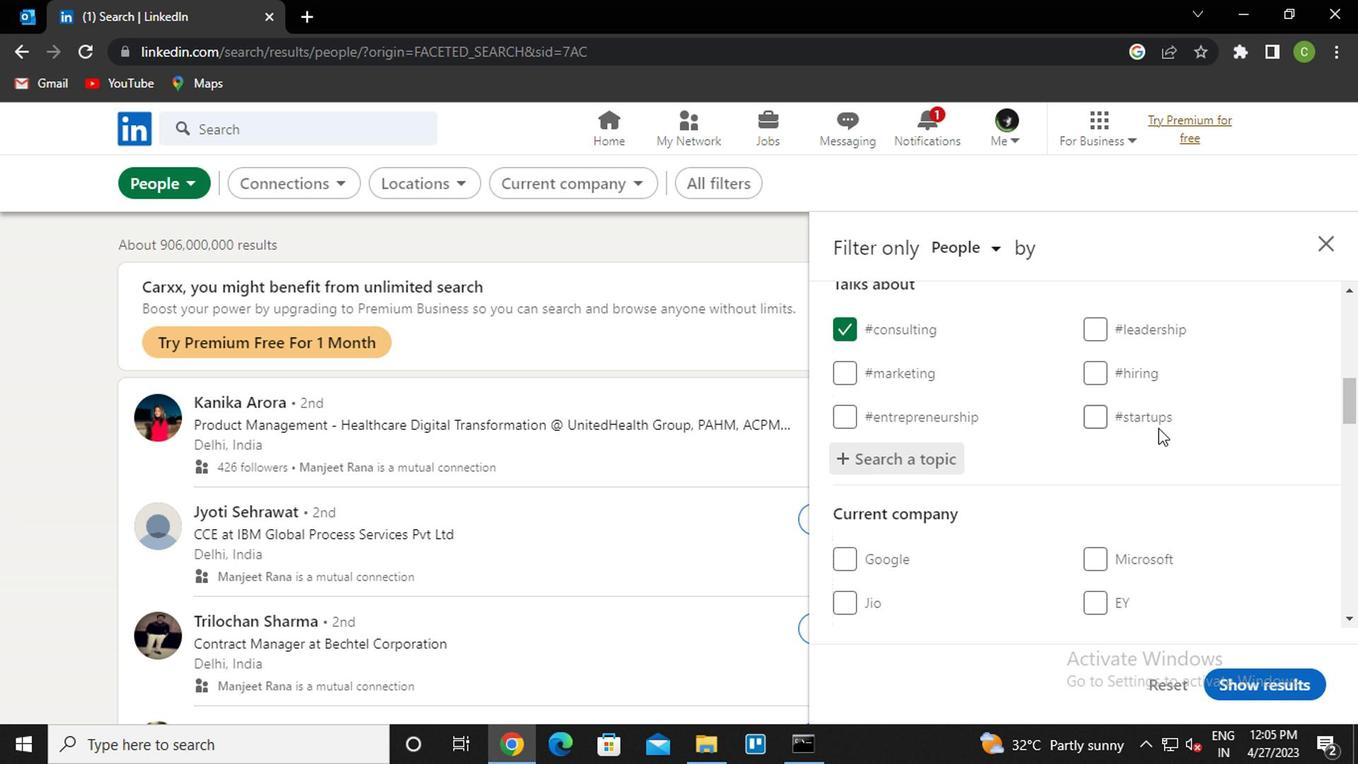 
Action: Mouse moved to (1139, 428)
Screenshot: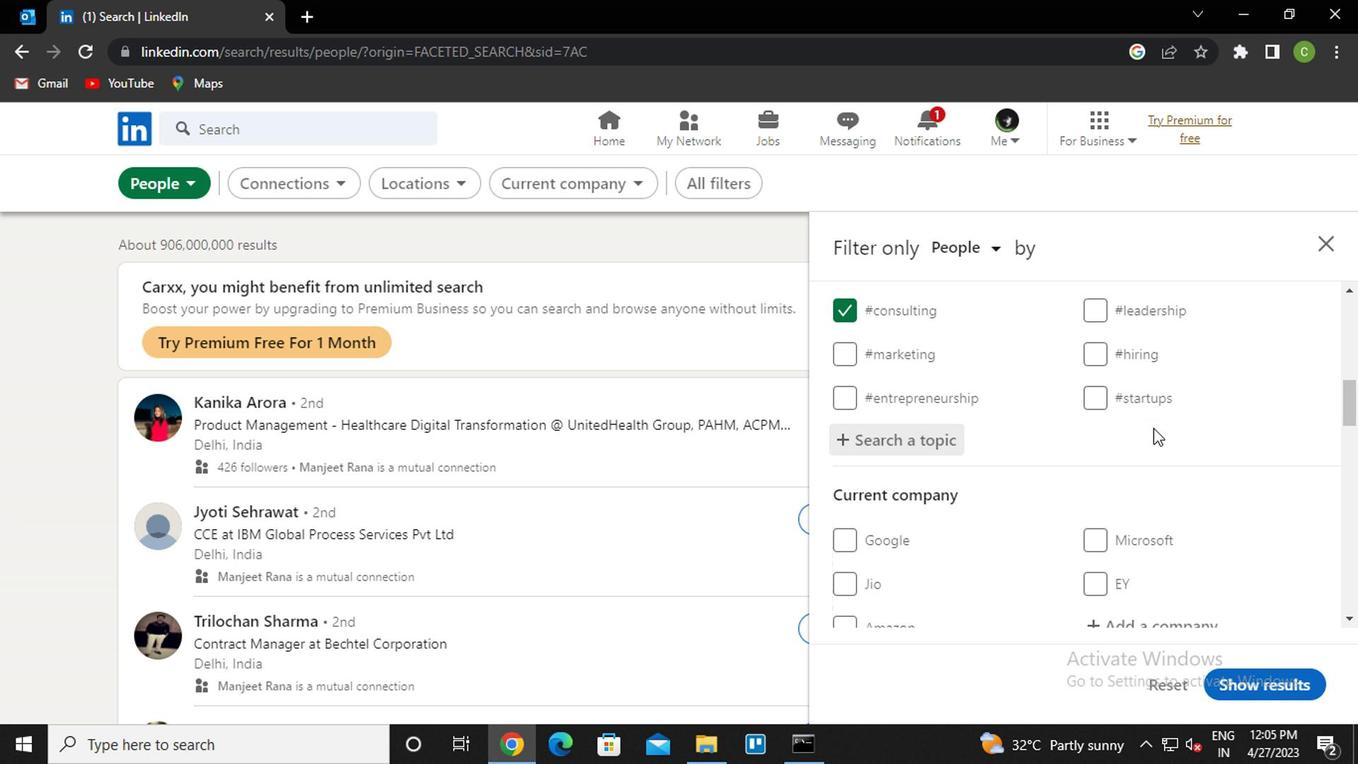 
Action: Mouse scrolled (1139, 427) with delta (0, -1)
Screenshot: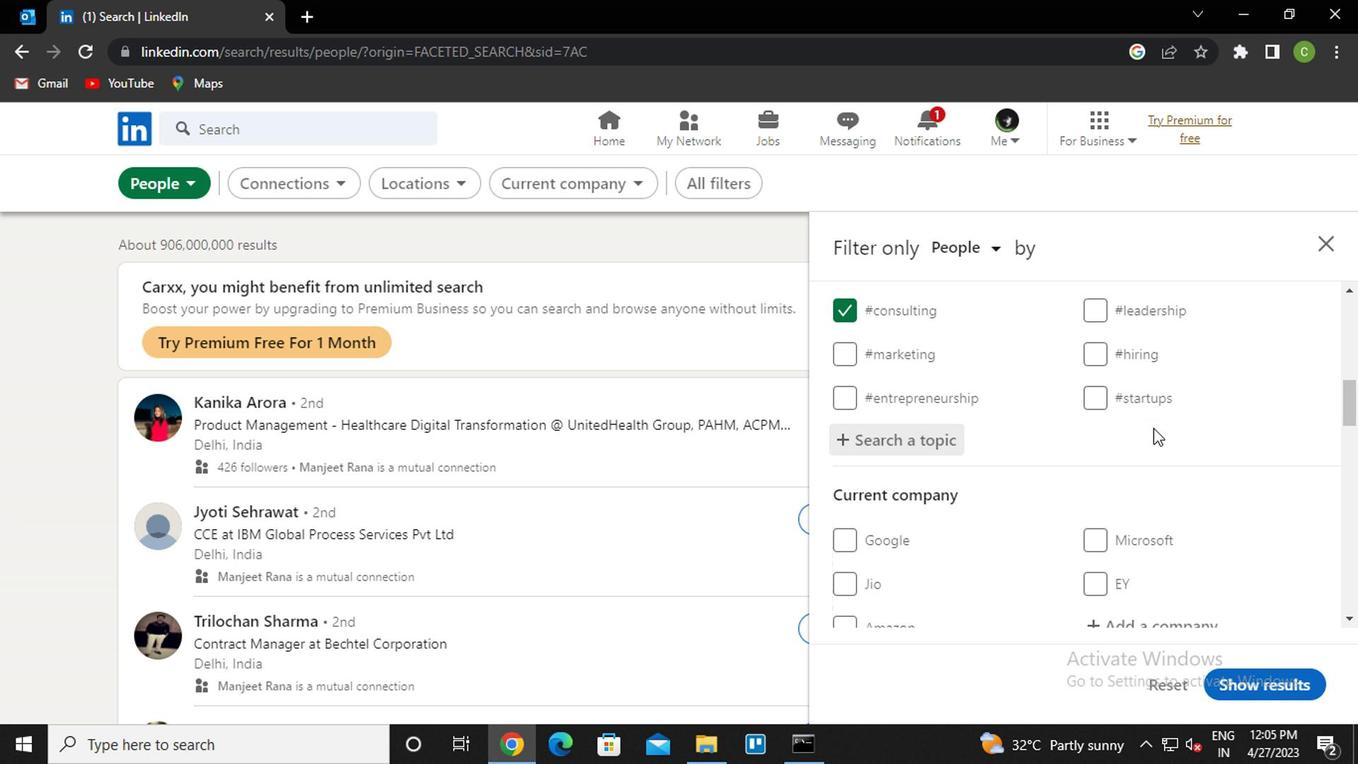 
Action: Mouse moved to (1129, 428)
Screenshot: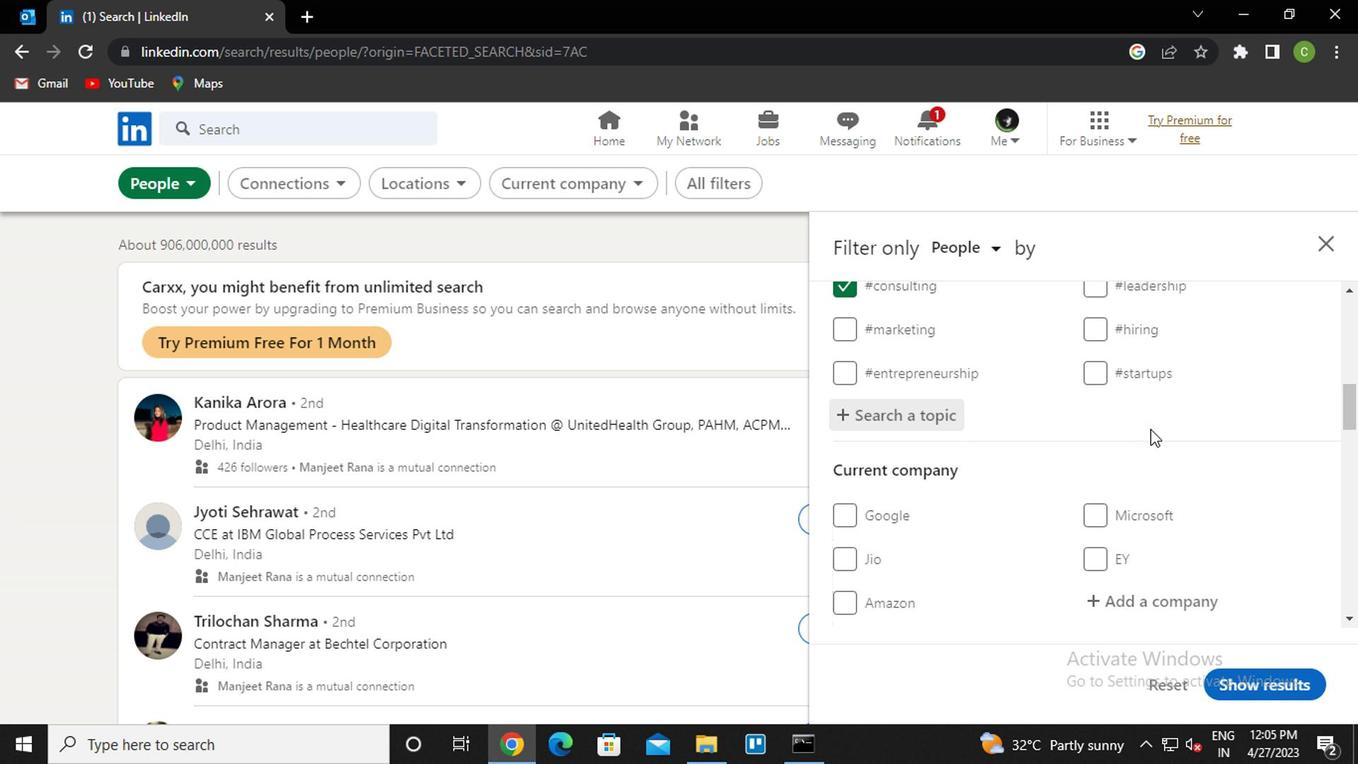 
Action: Mouse scrolled (1129, 427) with delta (0, -1)
Screenshot: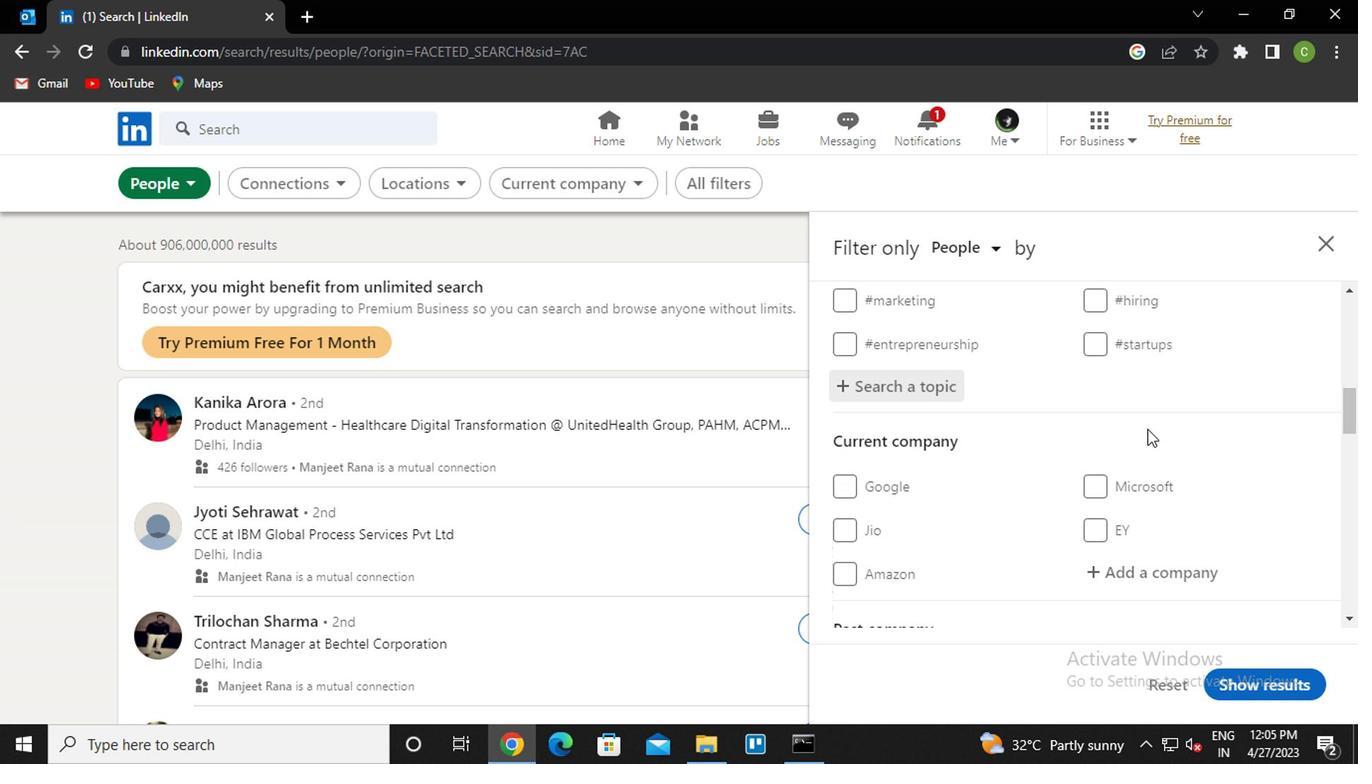 
Action: Mouse moved to (1089, 421)
Screenshot: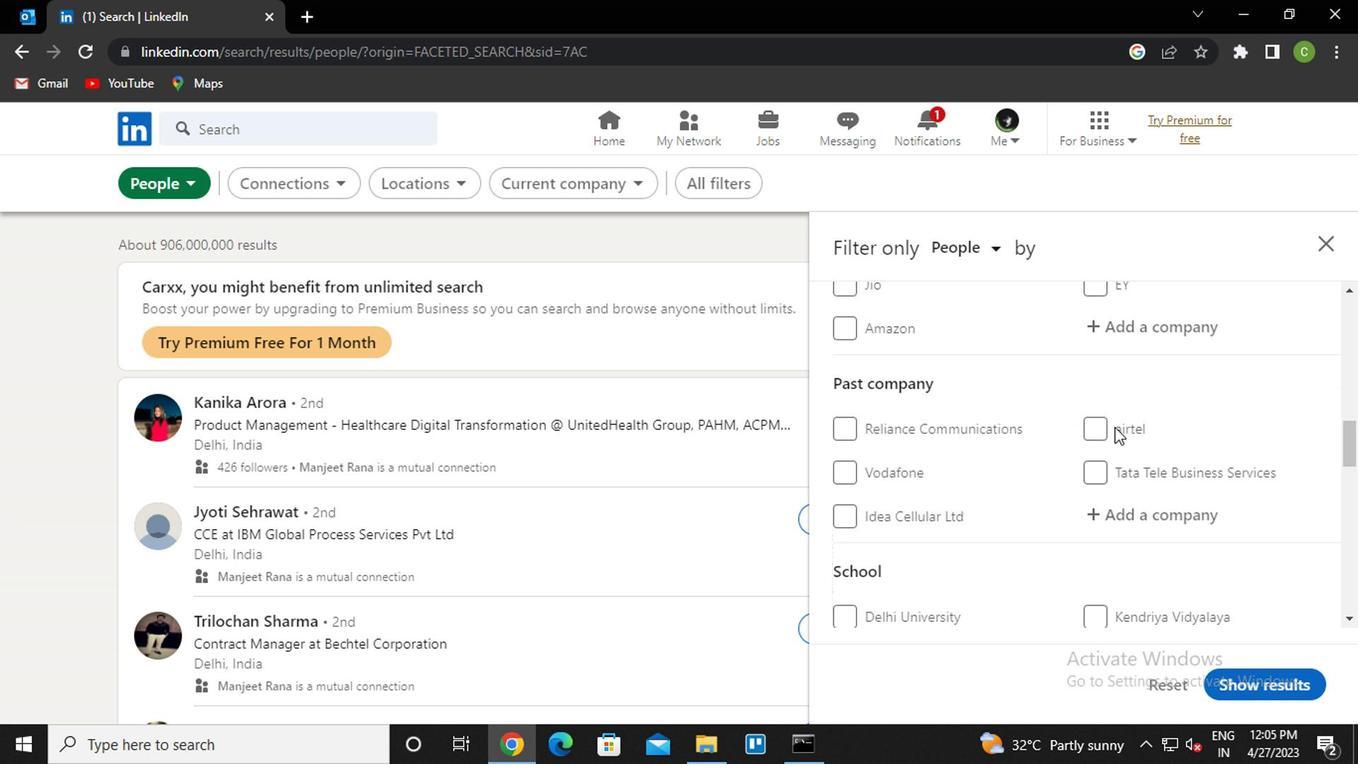 
Action: Mouse scrolled (1089, 421) with delta (0, 0)
Screenshot: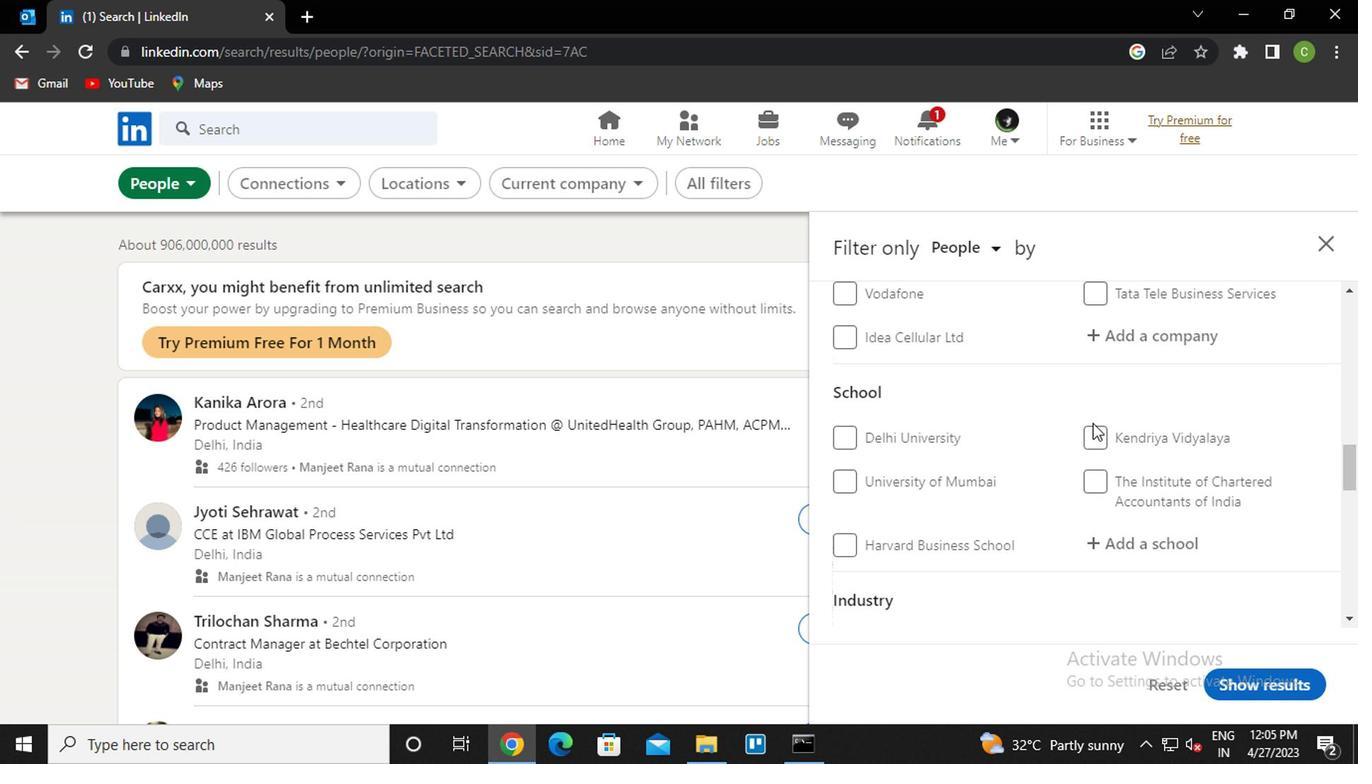 
Action: Mouse scrolled (1089, 421) with delta (0, 0)
Screenshot: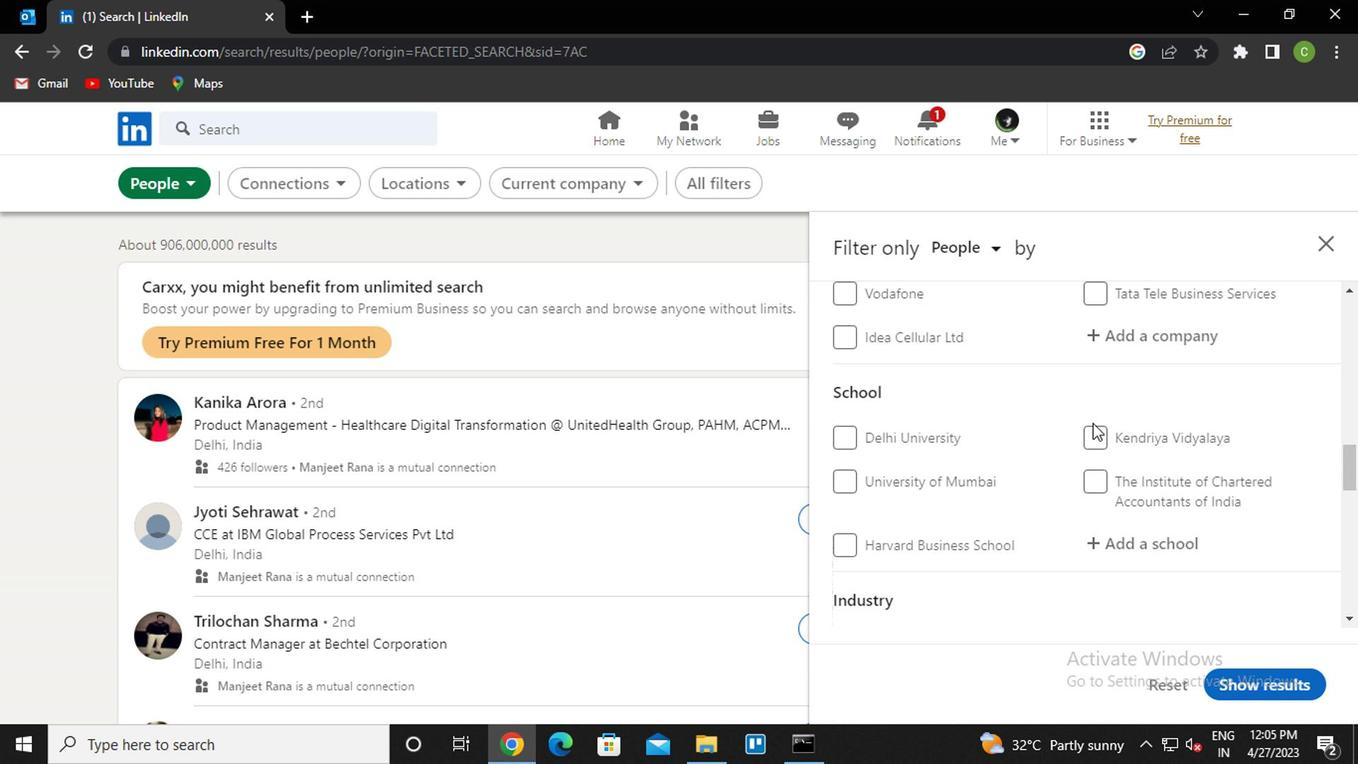 
Action: Mouse scrolled (1089, 421) with delta (0, 0)
Screenshot: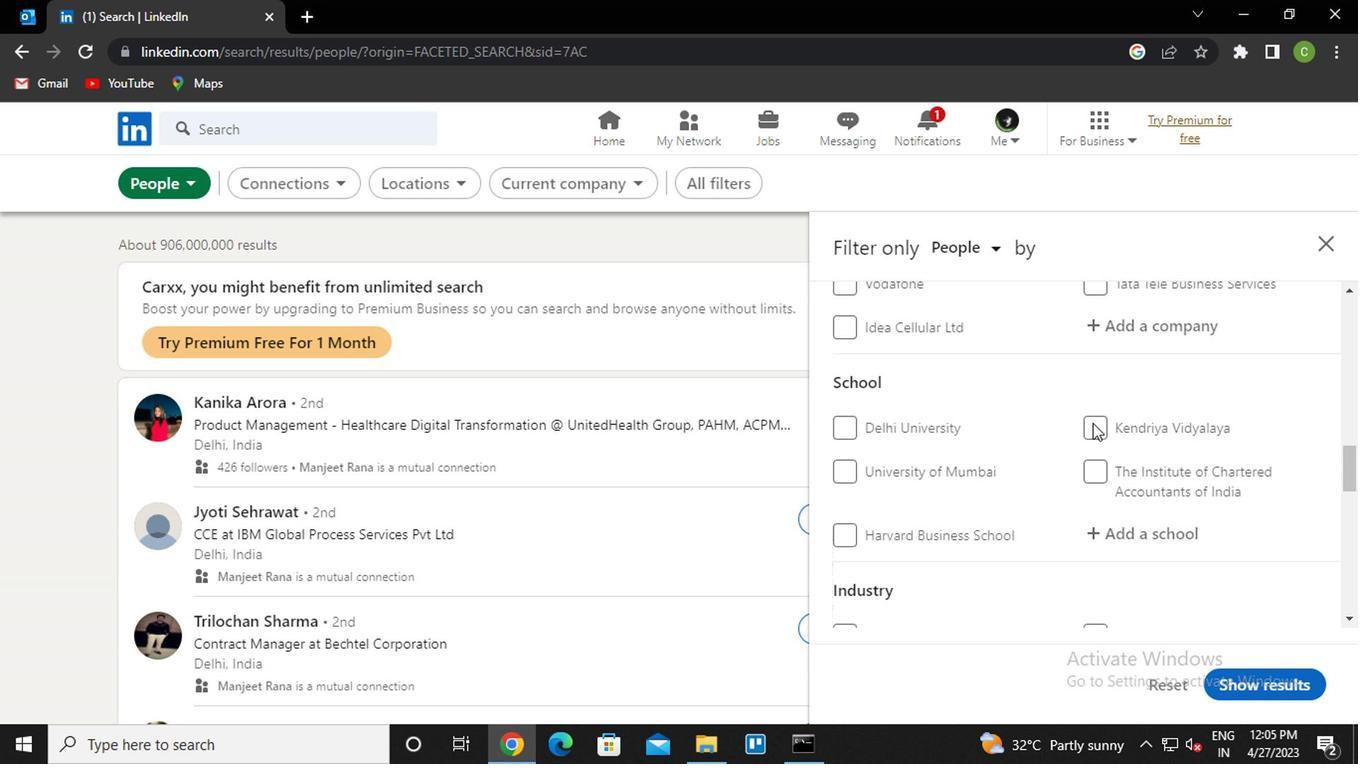 
Action: Mouse scrolled (1089, 421) with delta (0, 0)
Screenshot: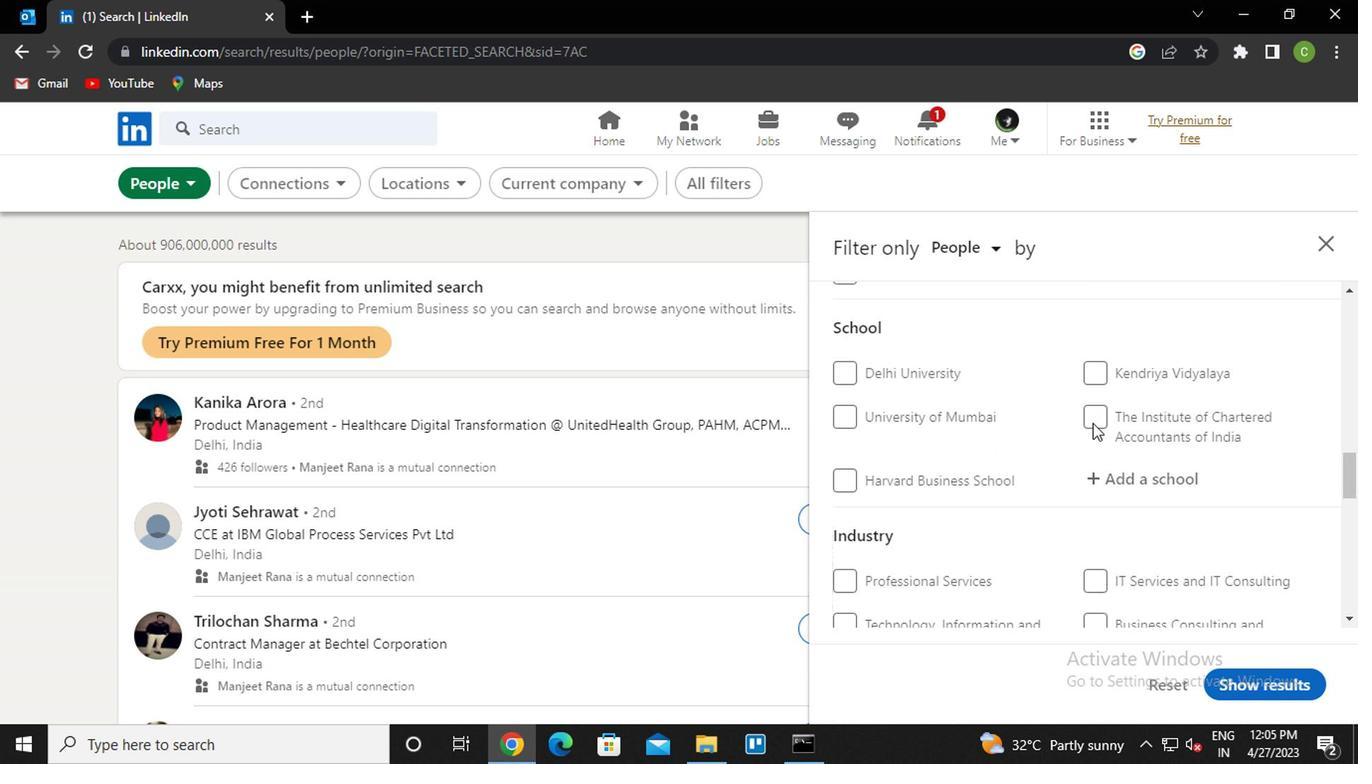 
Action: Mouse scrolled (1089, 421) with delta (0, 0)
Screenshot: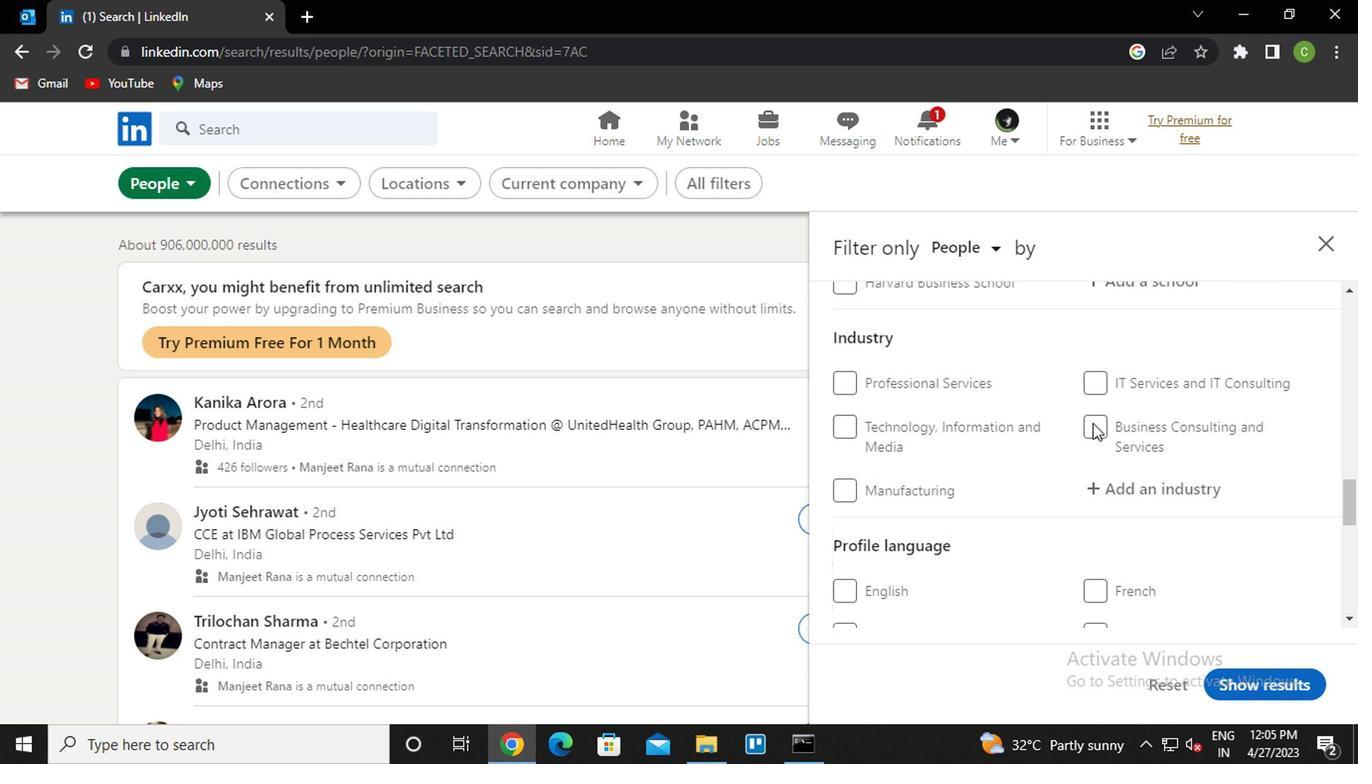 
Action: Mouse scrolled (1089, 421) with delta (0, 0)
Screenshot: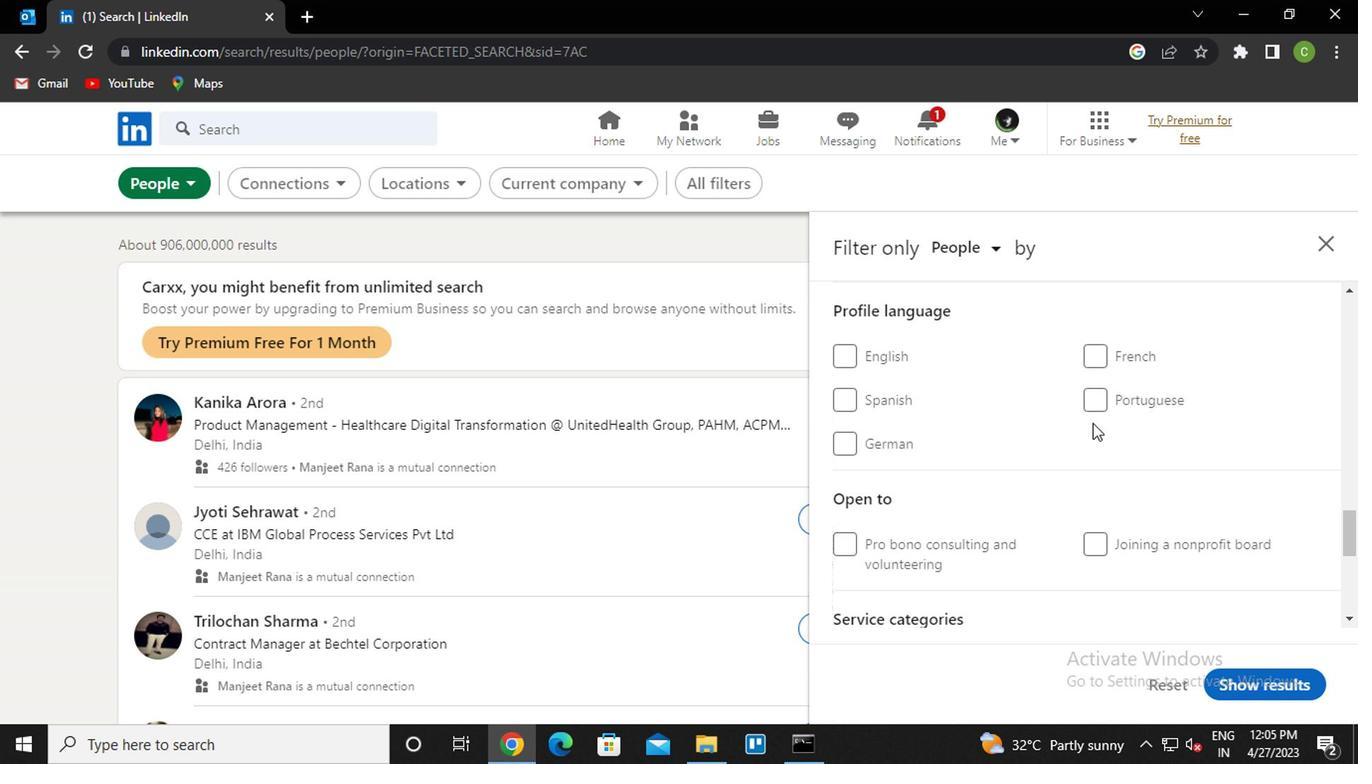 
Action: Mouse scrolled (1089, 421) with delta (0, 0)
Screenshot: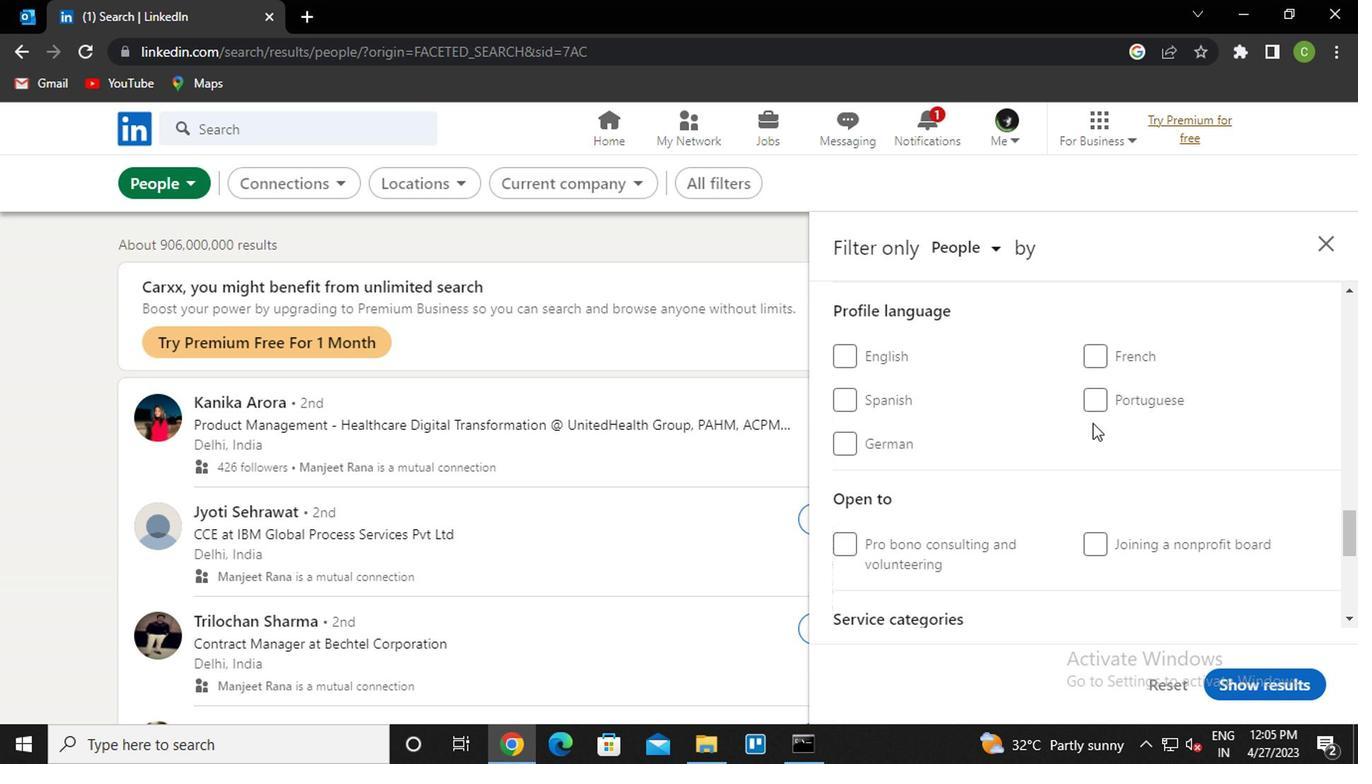 
Action: Mouse scrolled (1089, 421) with delta (0, 0)
Screenshot: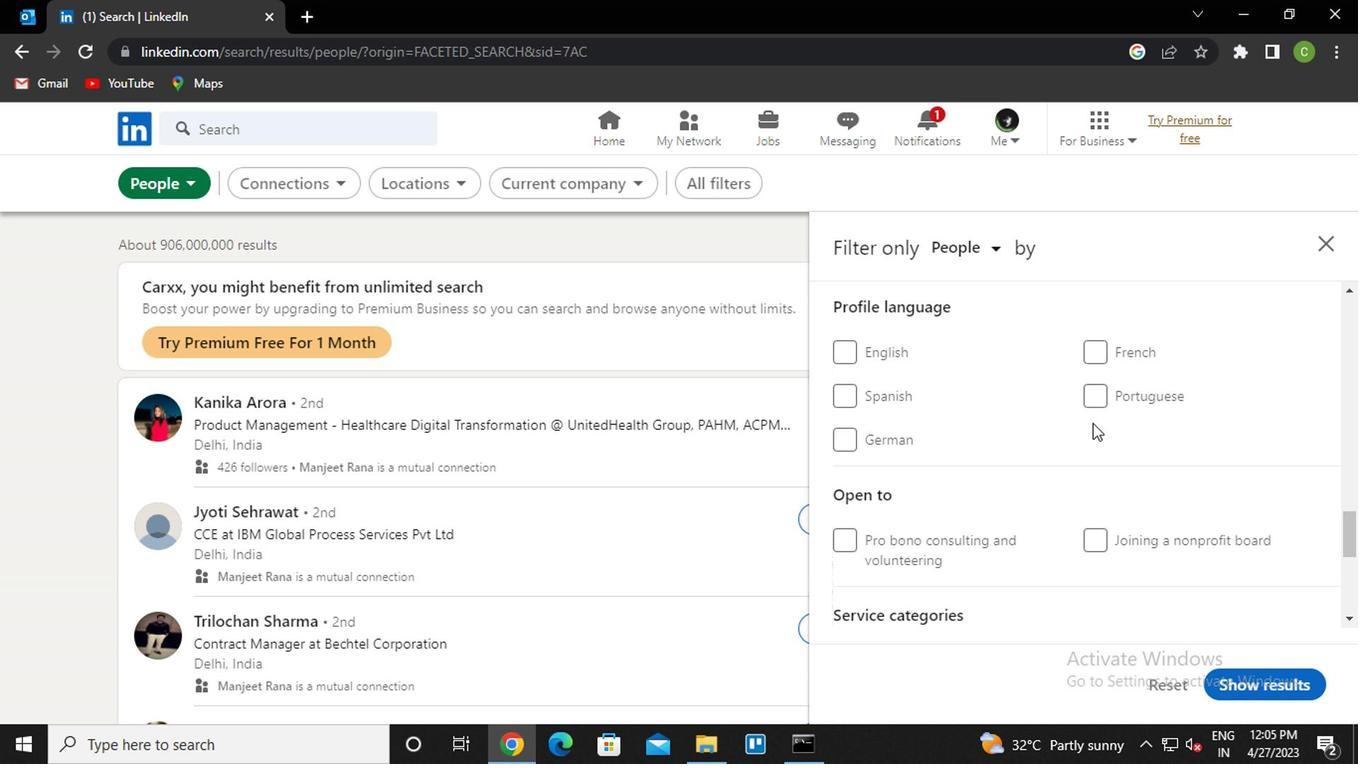 
Action: Mouse scrolled (1089, 421) with delta (0, 0)
Screenshot: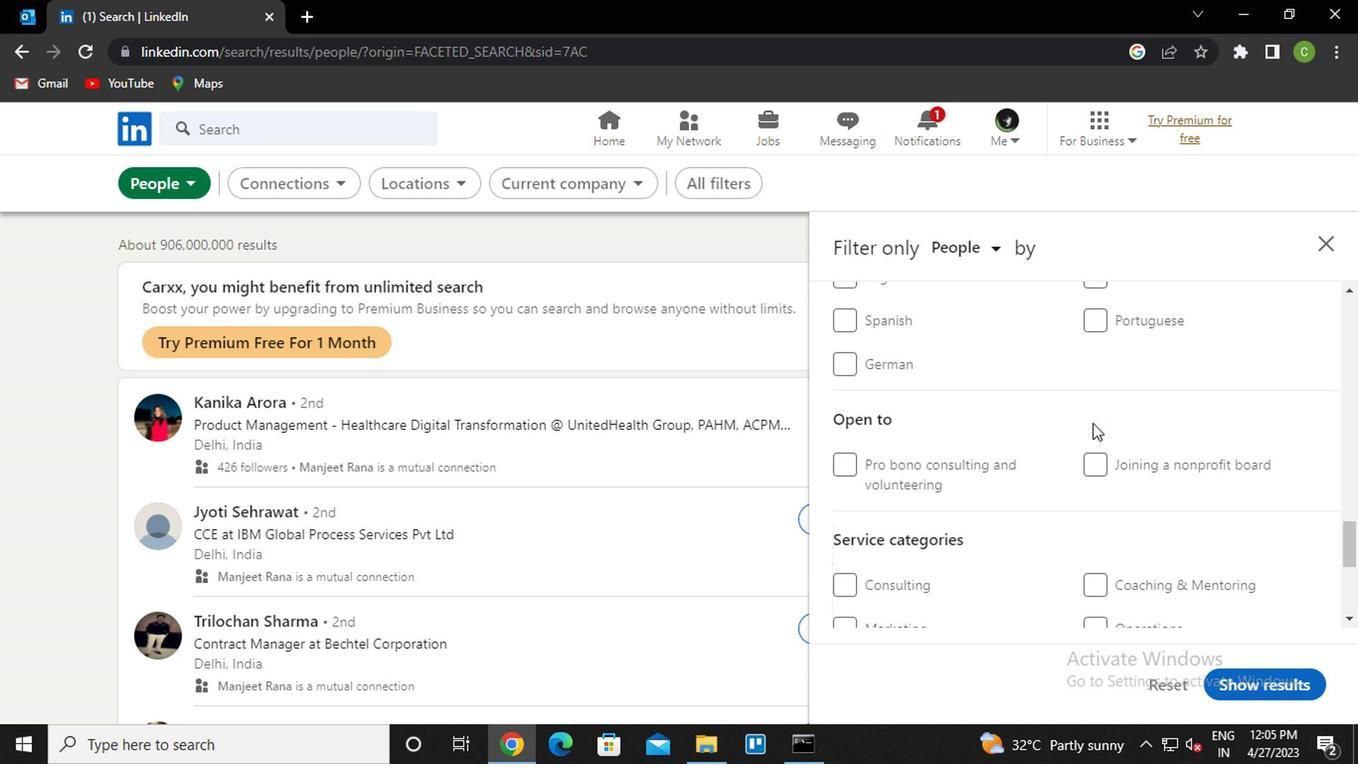 
Action: Mouse moved to (943, 401)
Screenshot: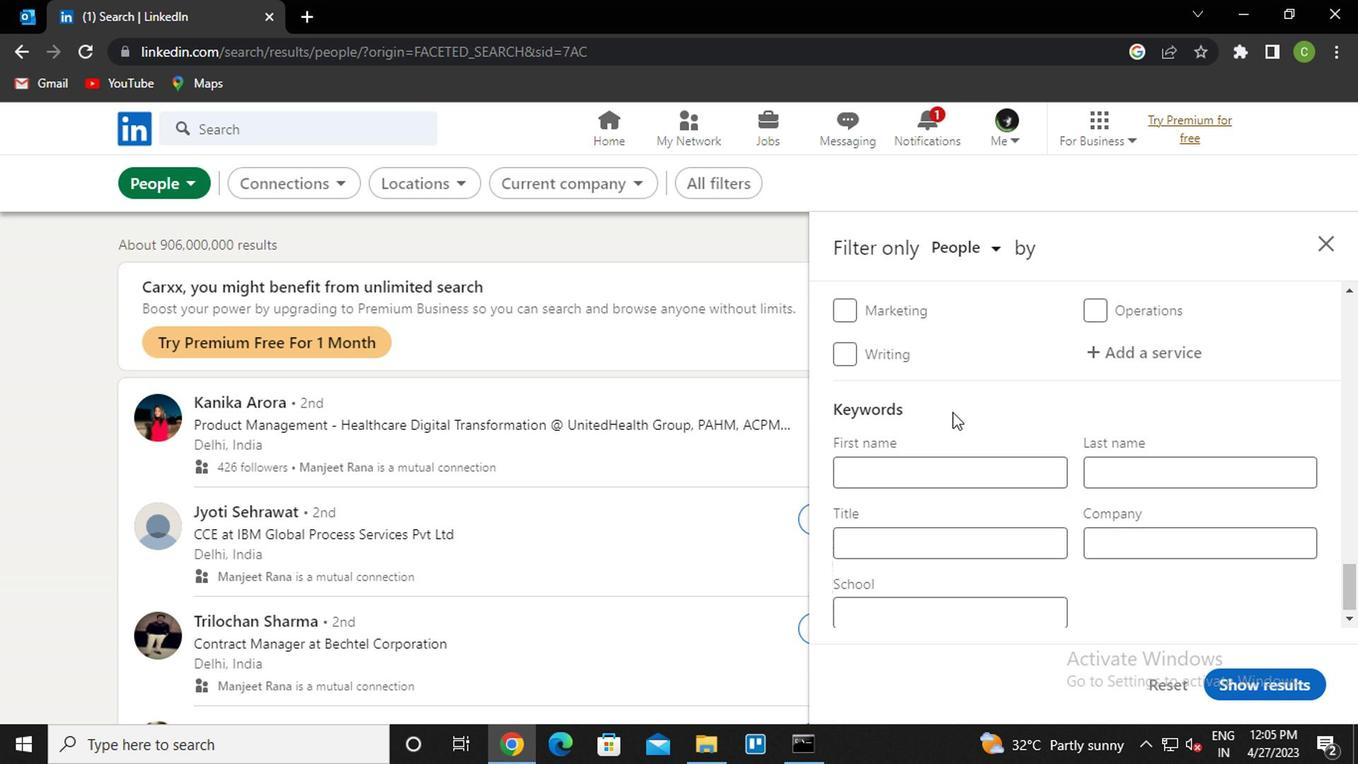 
Action: Mouse scrolled (943, 402) with delta (0, 1)
Screenshot: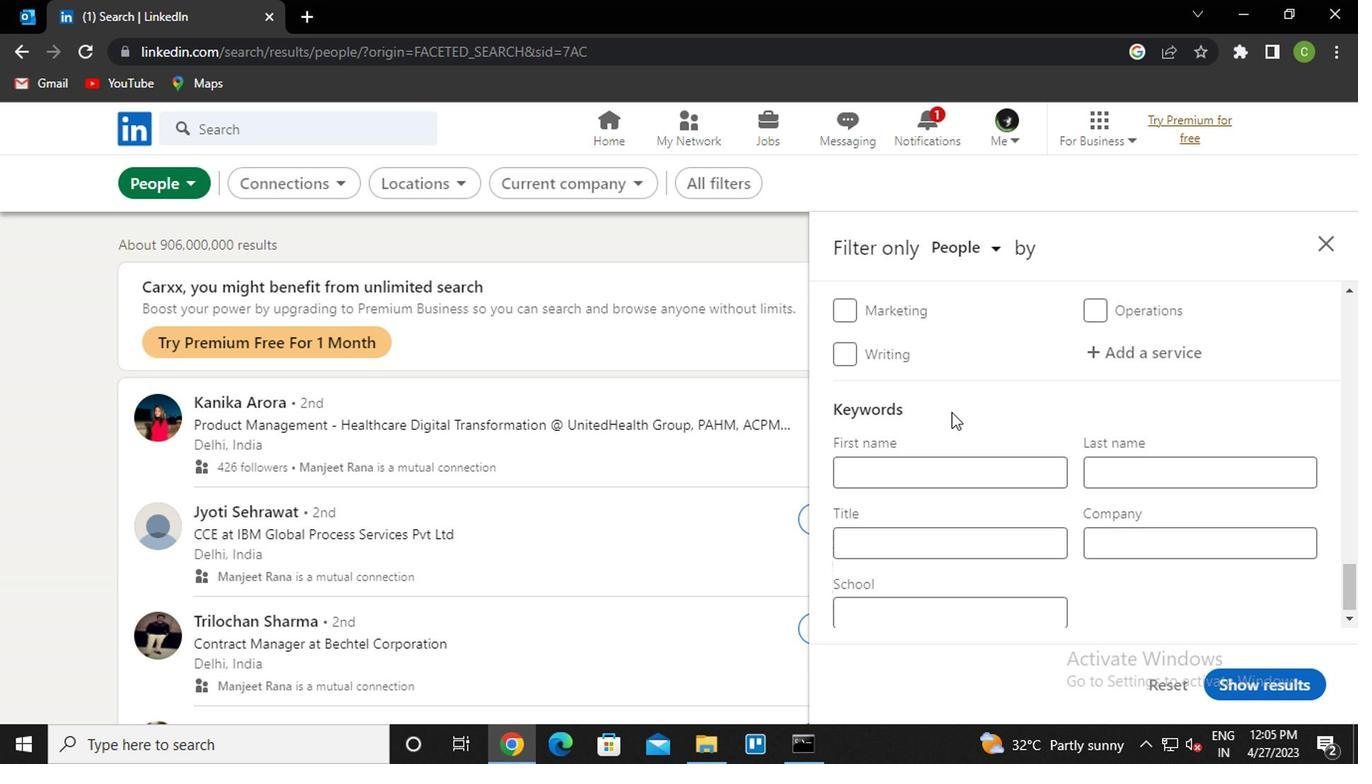 
Action: Mouse scrolled (943, 402) with delta (0, 1)
Screenshot: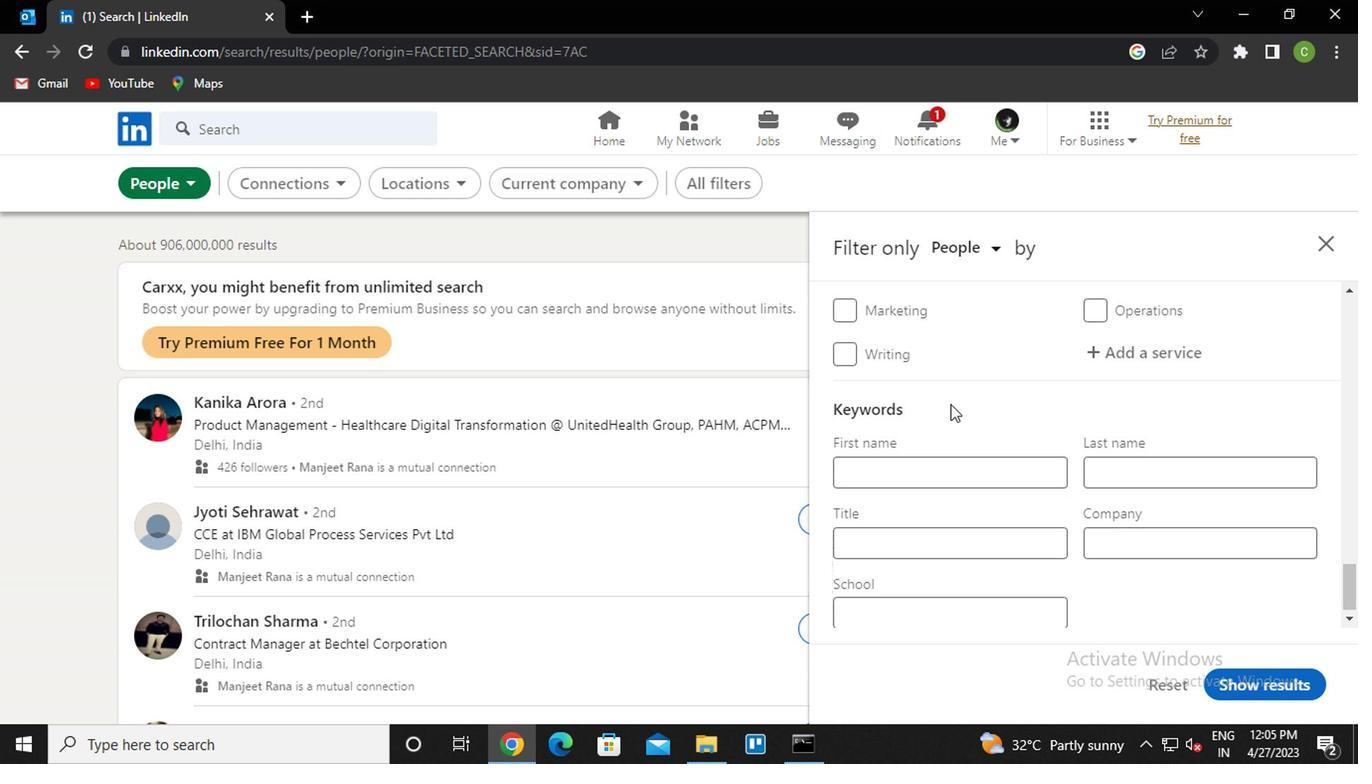 
Action: Mouse moved to (900, 408)
Screenshot: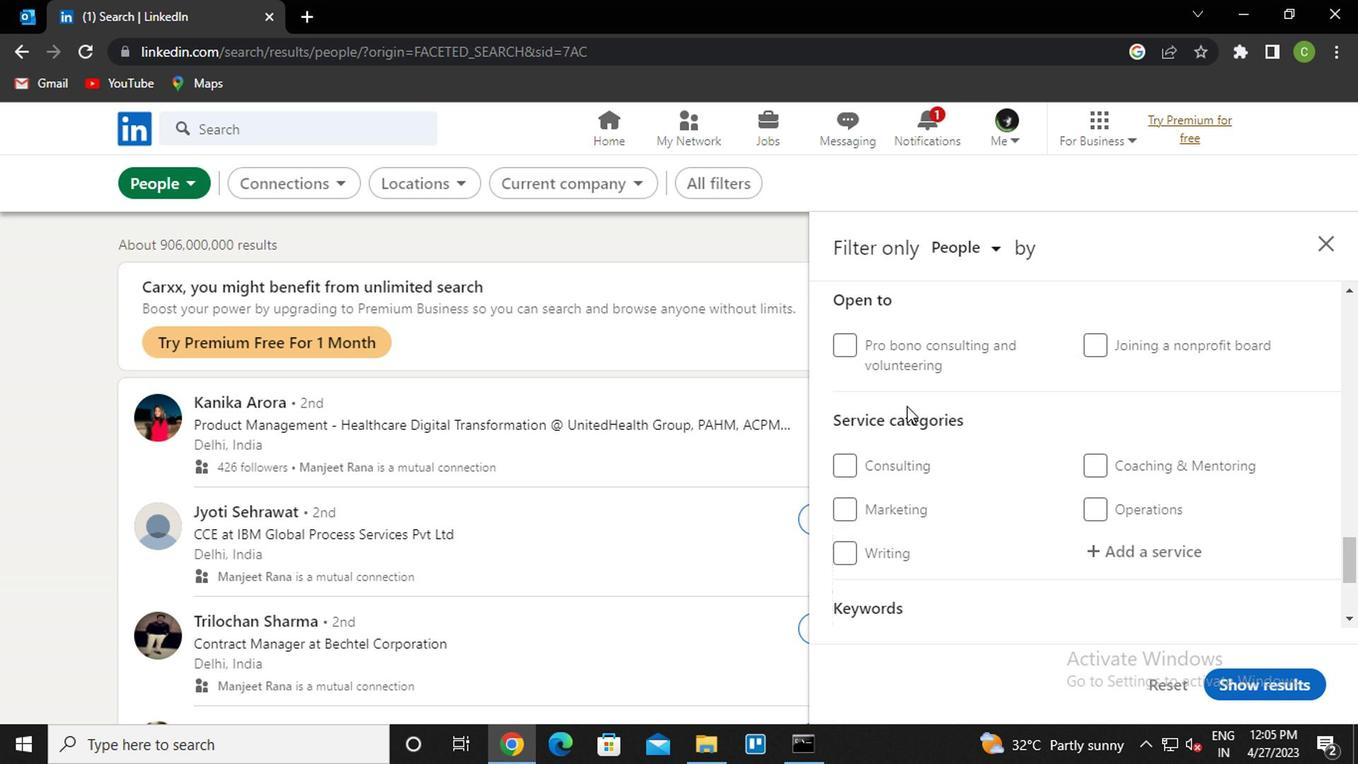
Action: Mouse scrolled (900, 409) with delta (0, 0)
Screenshot: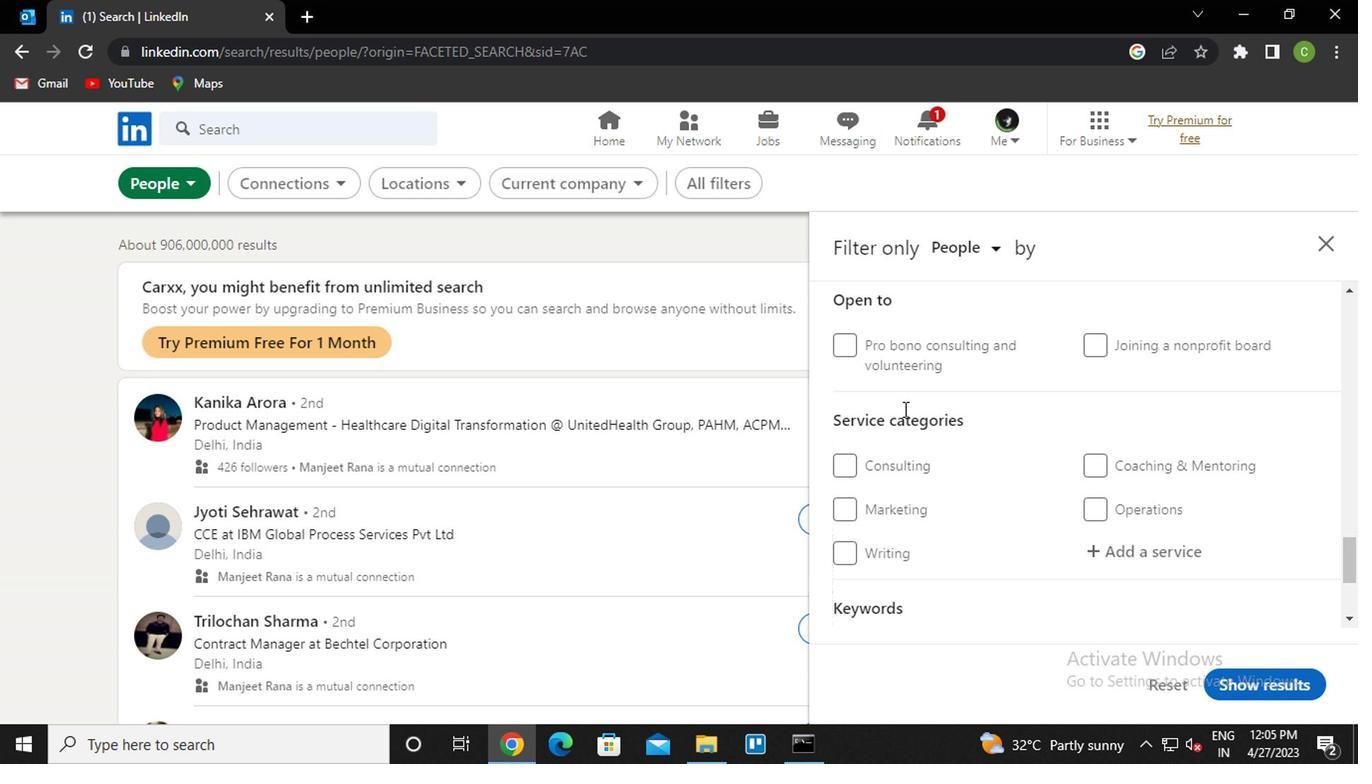 
Action: Mouse scrolled (900, 409) with delta (0, 0)
Screenshot: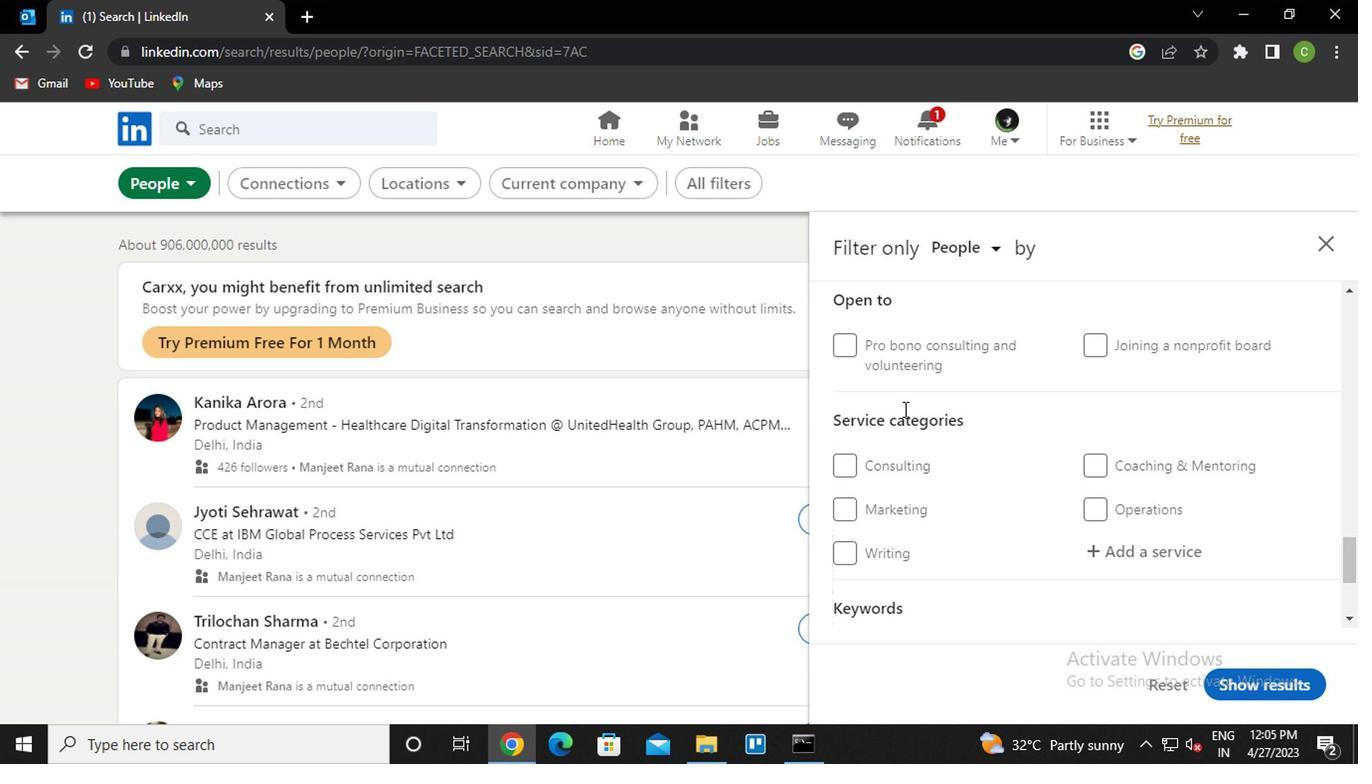 
Action: Mouse moved to (855, 399)
Screenshot: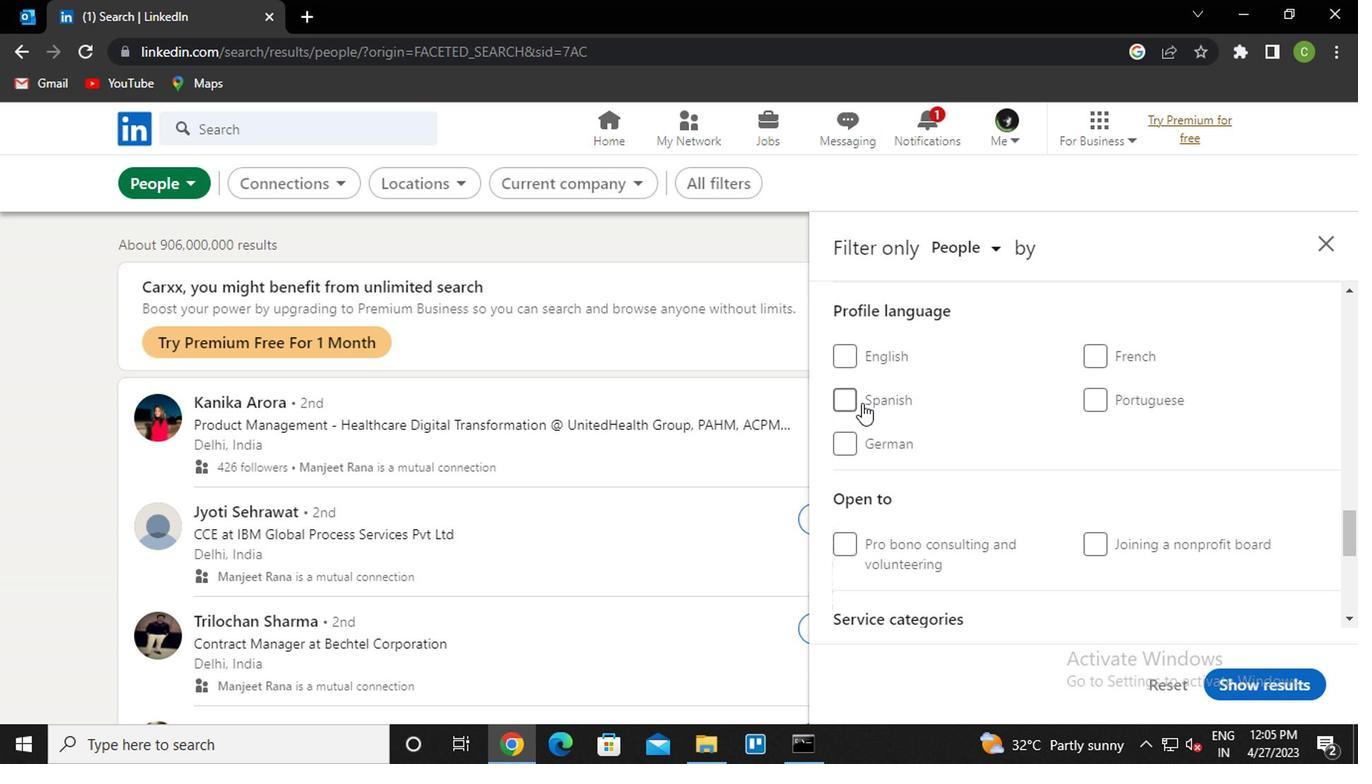 
Action: Mouse pressed left at (855, 399)
Screenshot: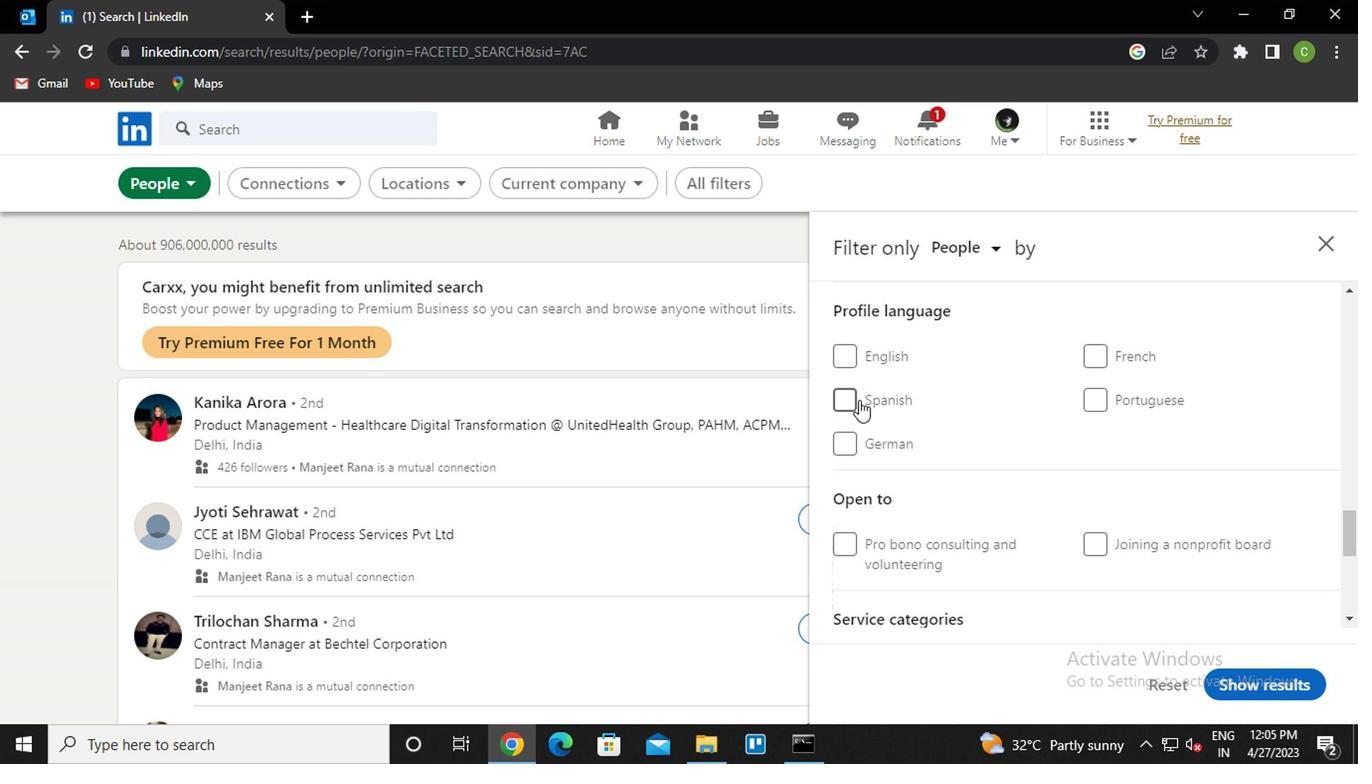
Action: Mouse moved to (1057, 447)
Screenshot: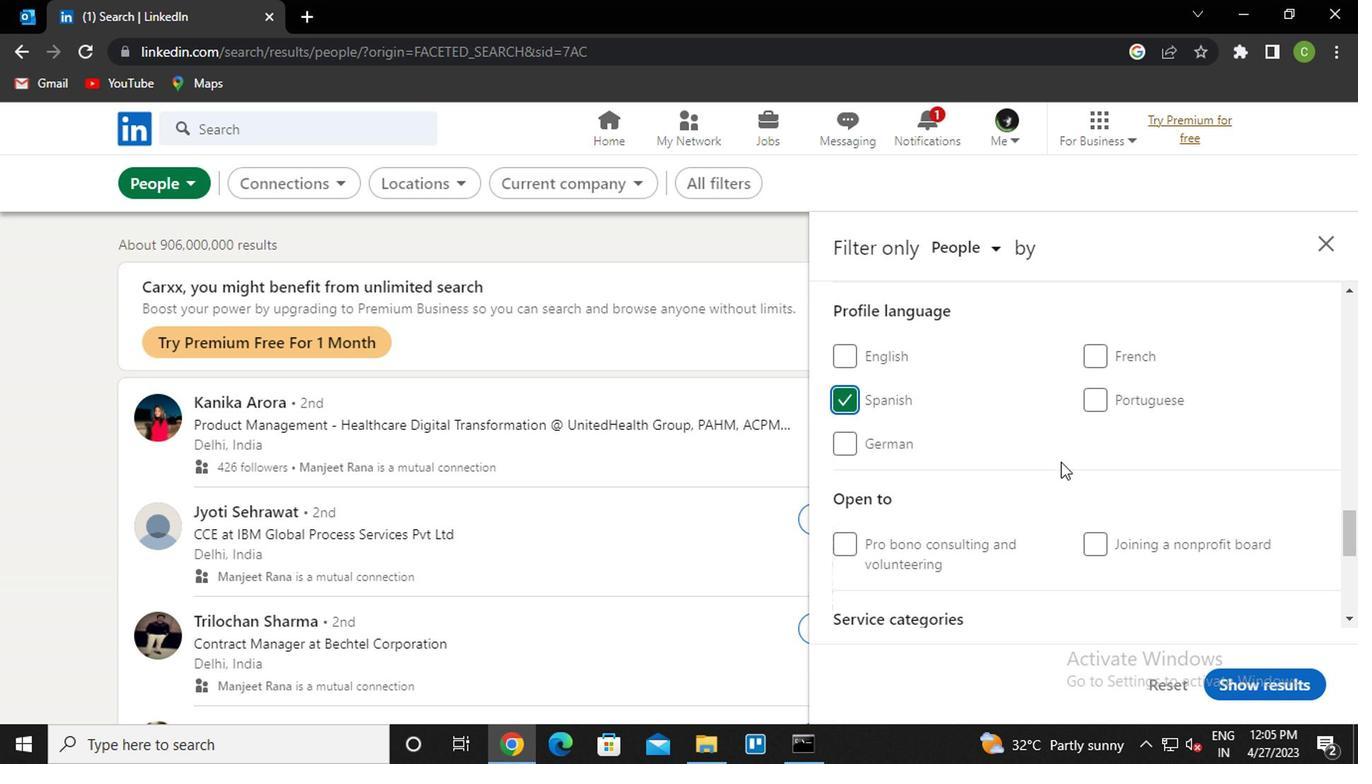 
Action: Mouse scrolled (1057, 448) with delta (0, 0)
Screenshot: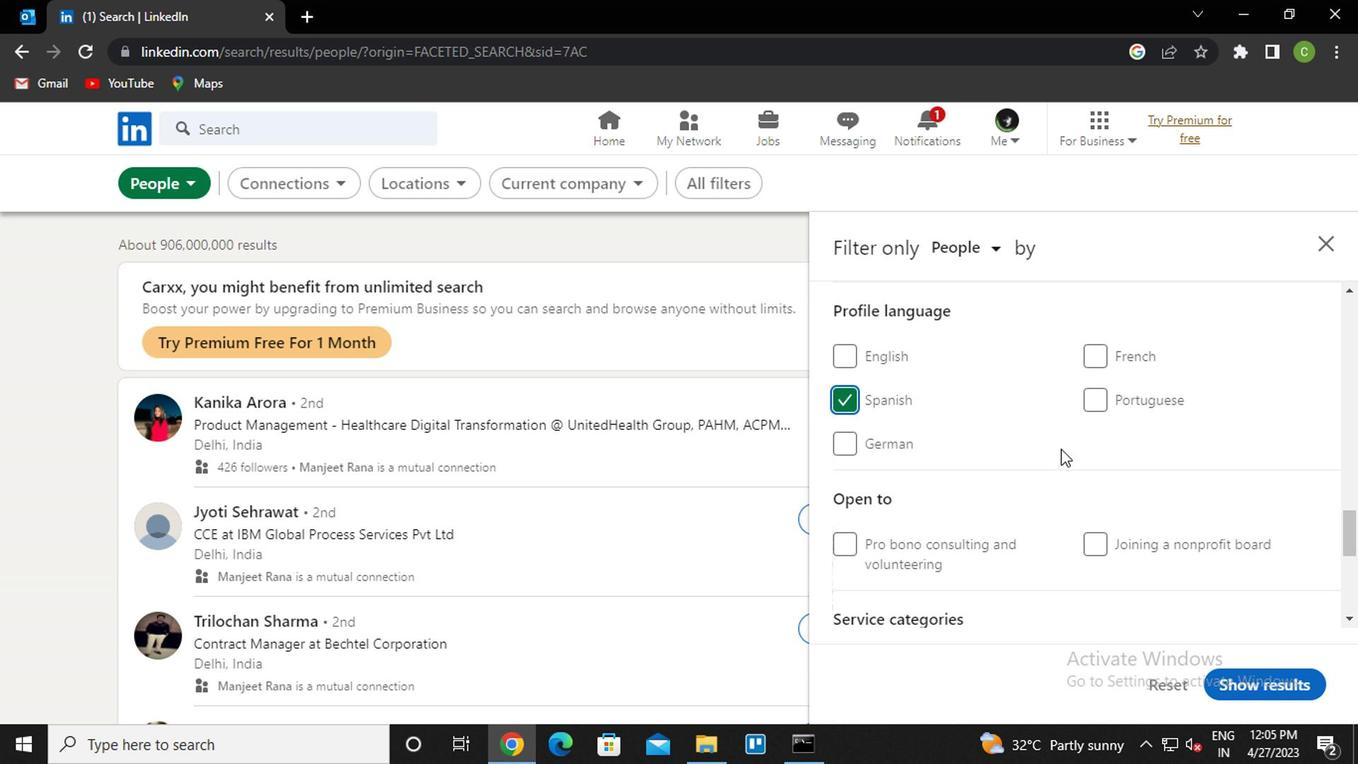 
Action: Mouse scrolled (1057, 448) with delta (0, 0)
Screenshot: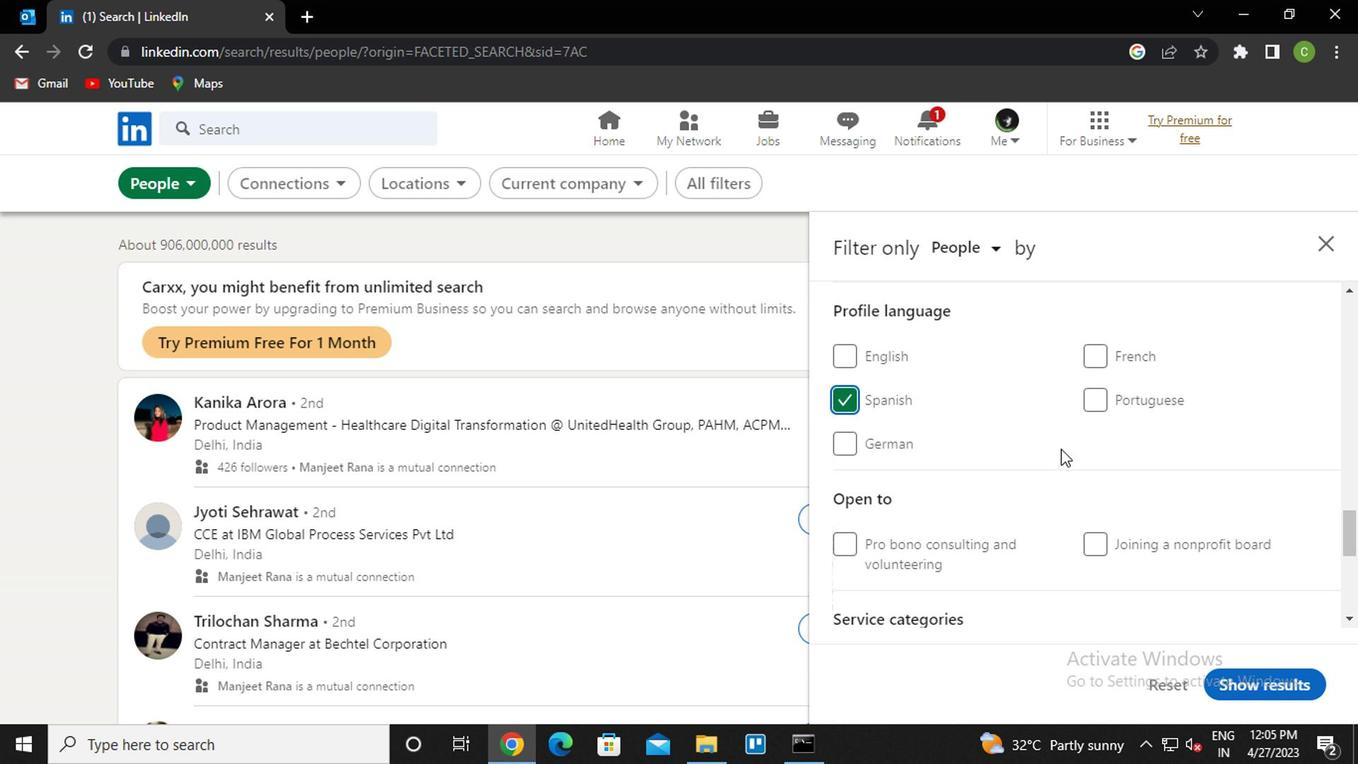 
Action: Mouse scrolled (1057, 448) with delta (0, 0)
Screenshot: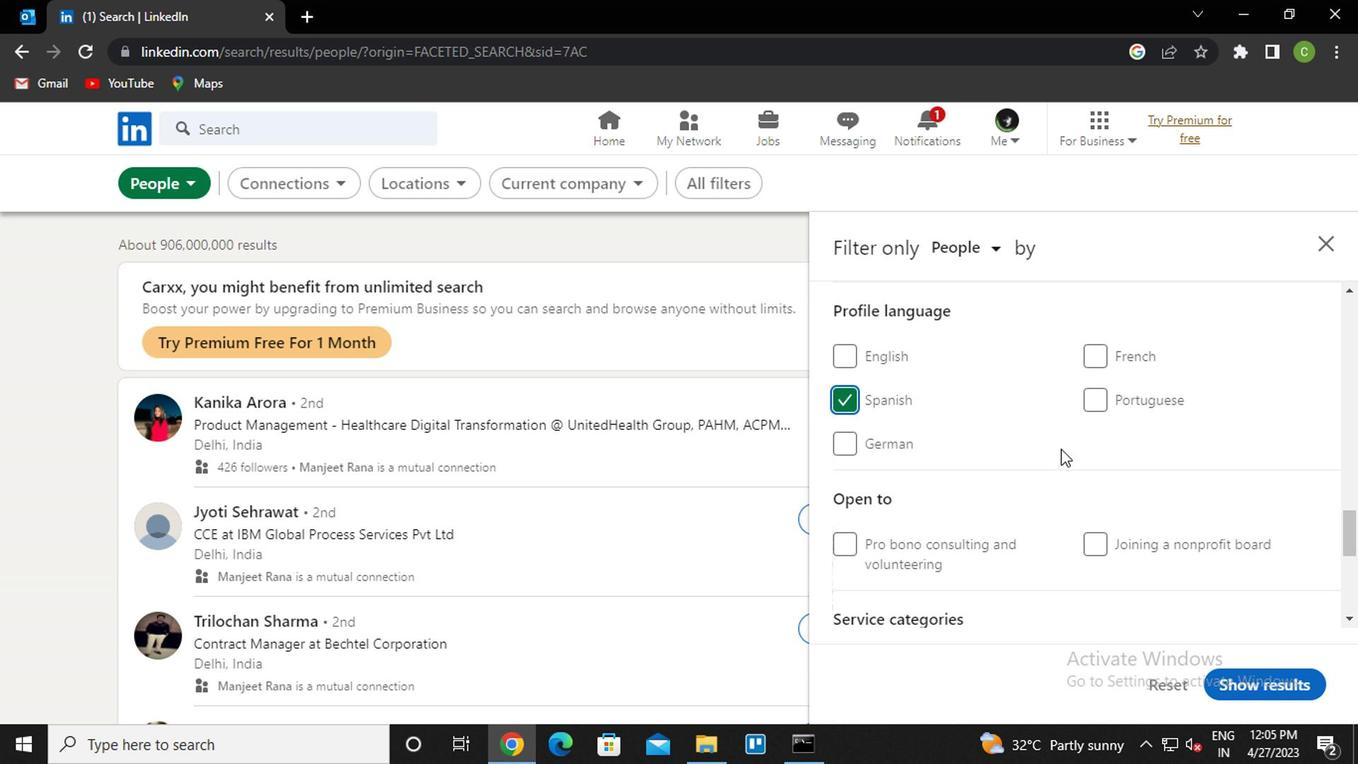 
Action: Mouse scrolled (1057, 448) with delta (0, 0)
Screenshot: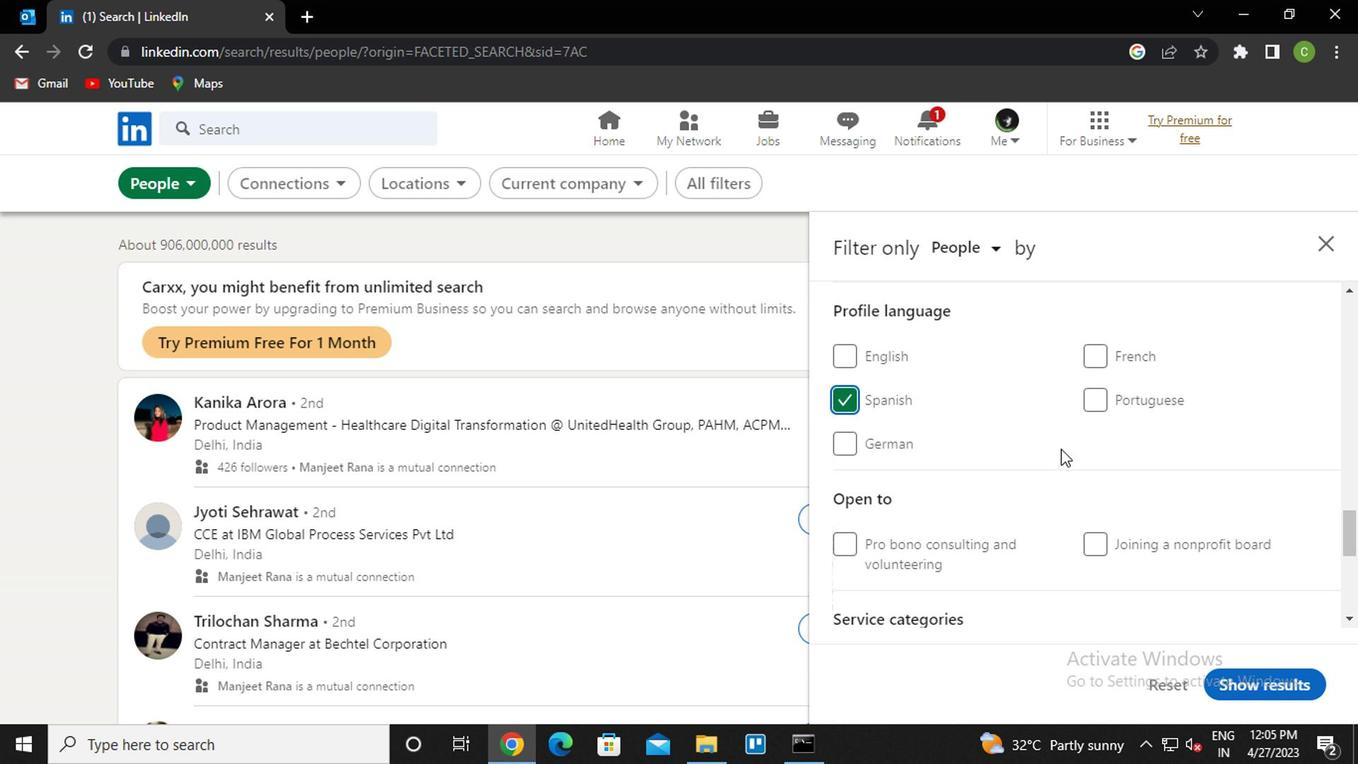 
Action: Mouse scrolled (1057, 448) with delta (0, 0)
Screenshot: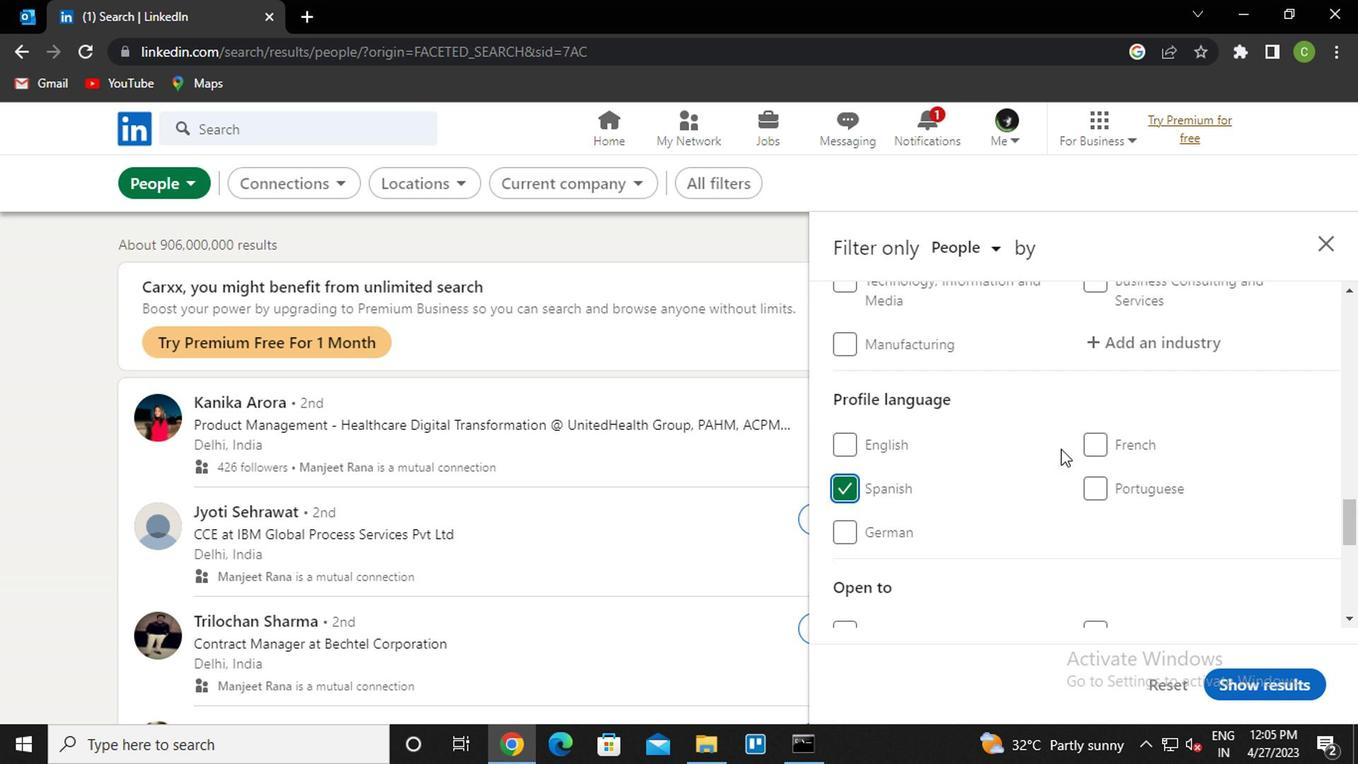 
Action: Mouse moved to (1053, 447)
Screenshot: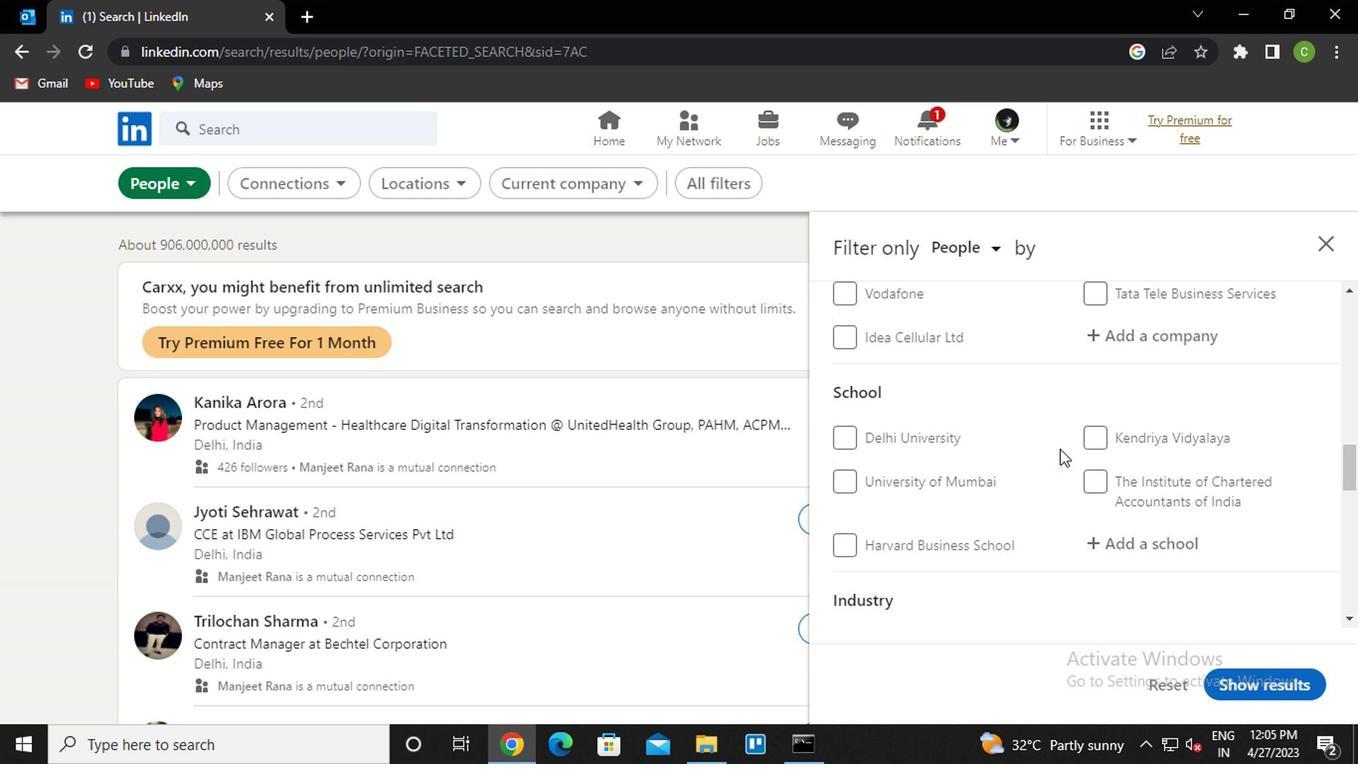 
Action: Mouse scrolled (1053, 448) with delta (0, 0)
Screenshot: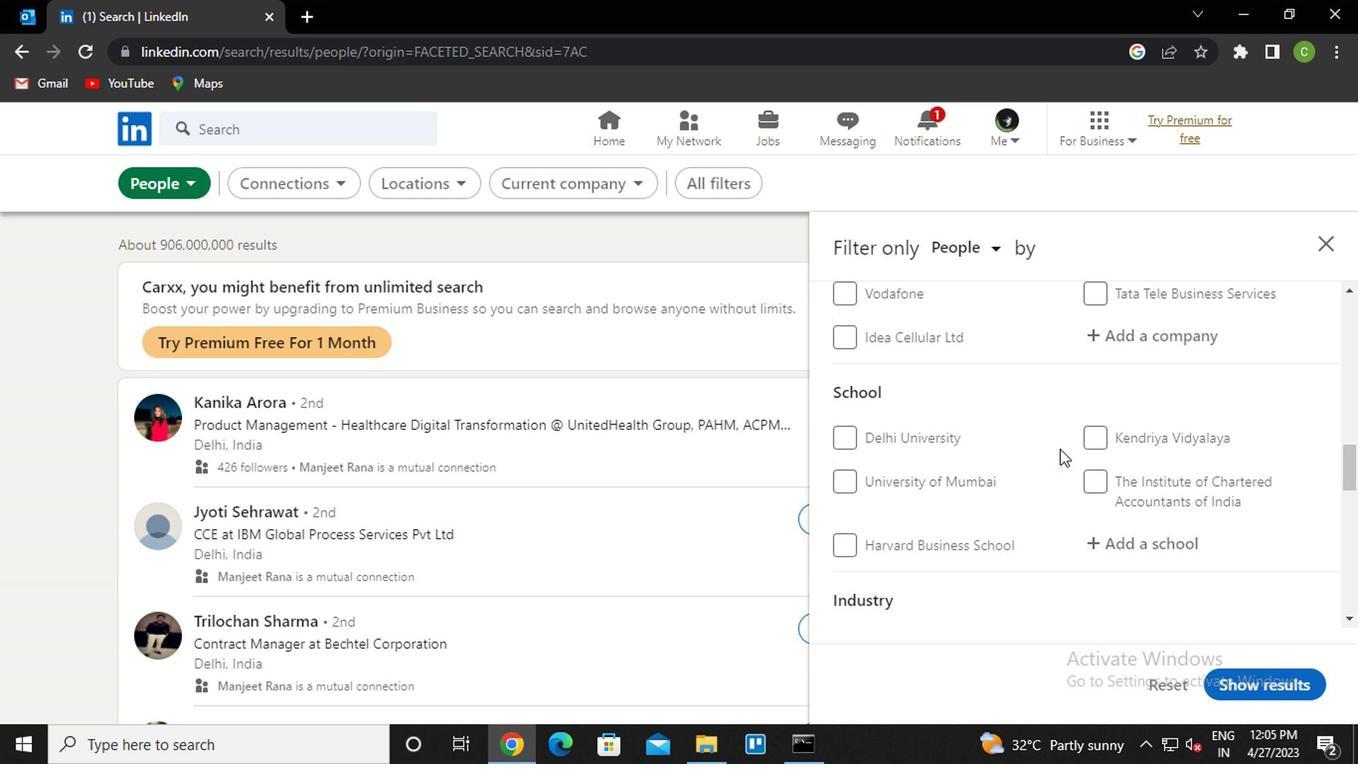 
Action: Mouse scrolled (1053, 448) with delta (0, 0)
Screenshot: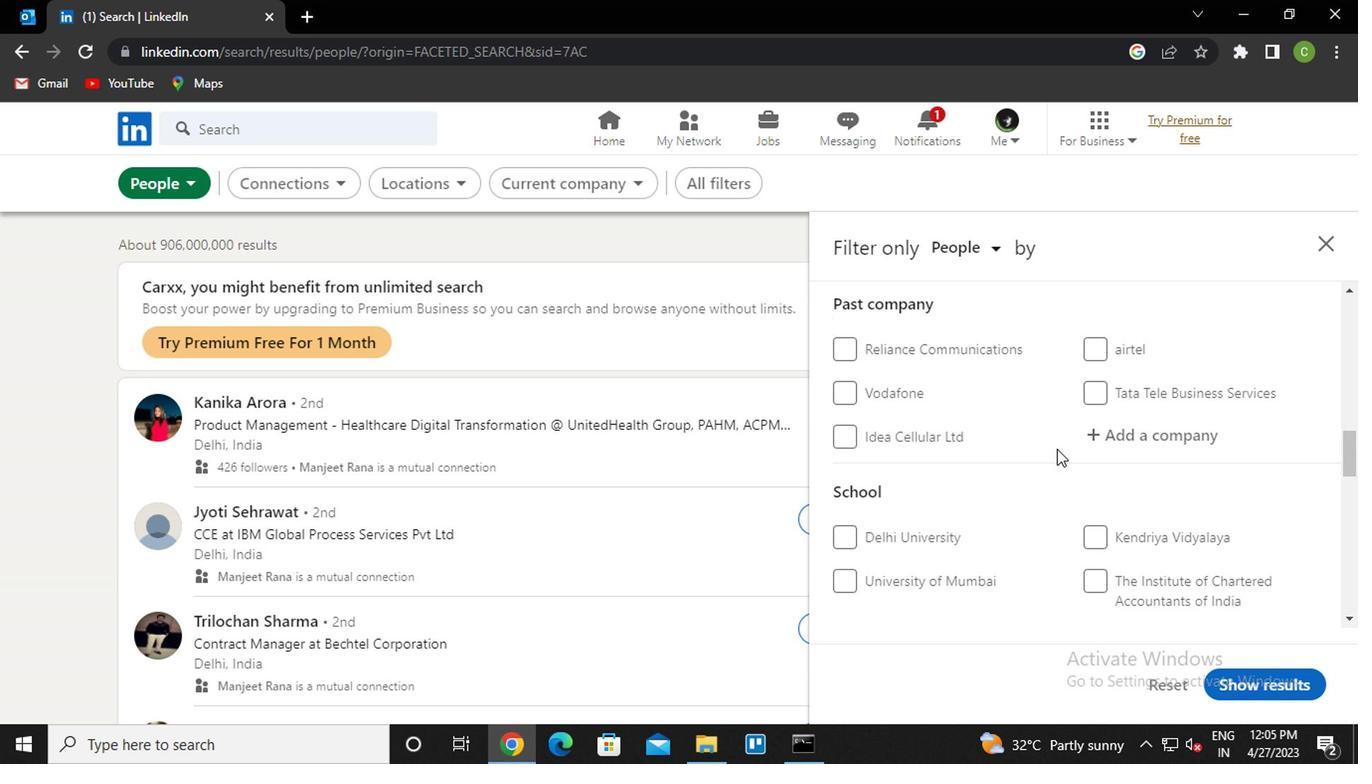 
Action: Mouse moved to (1050, 448)
Screenshot: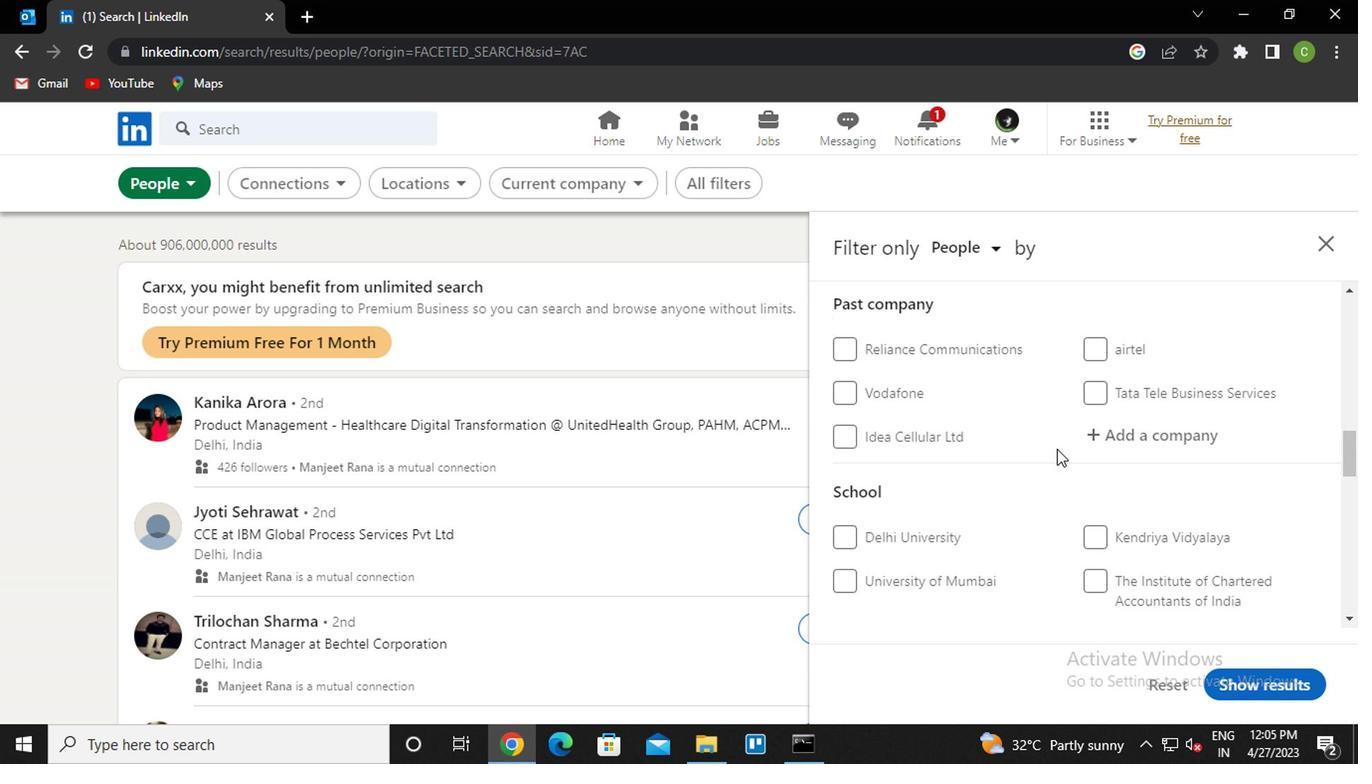 
Action: Mouse scrolled (1050, 450) with delta (0, 1)
Screenshot: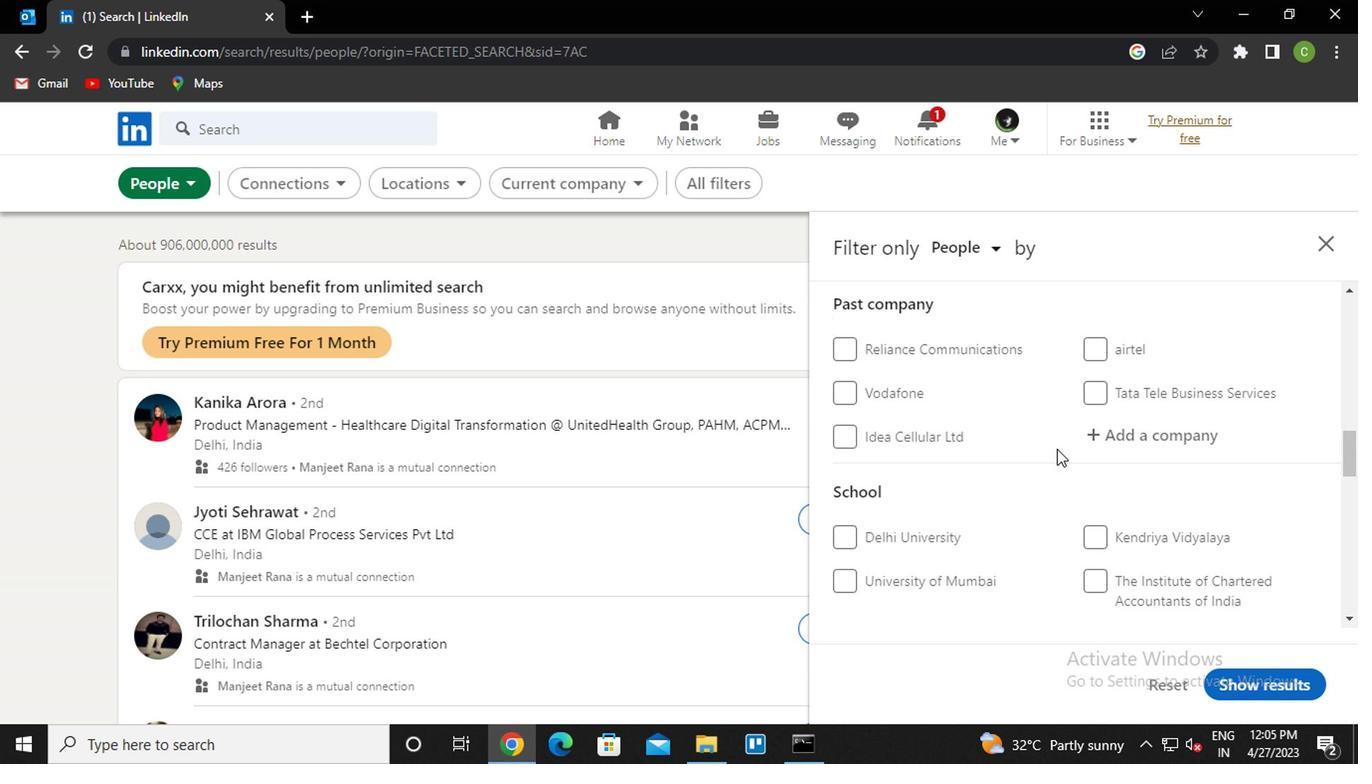
Action: Mouse moved to (1043, 452)
Screenshot: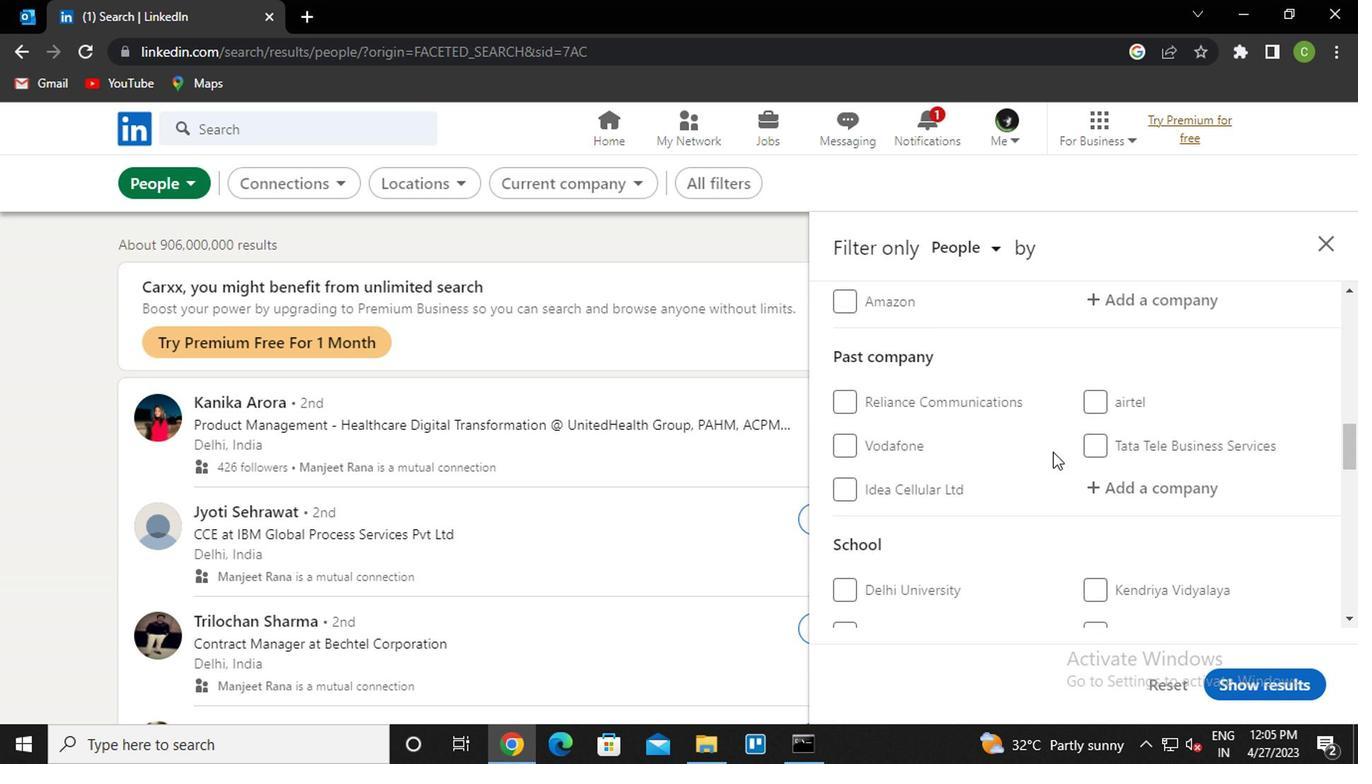 
Action: Mouse scrolled (1043, 453) with delta (0, 0)
Screenshot: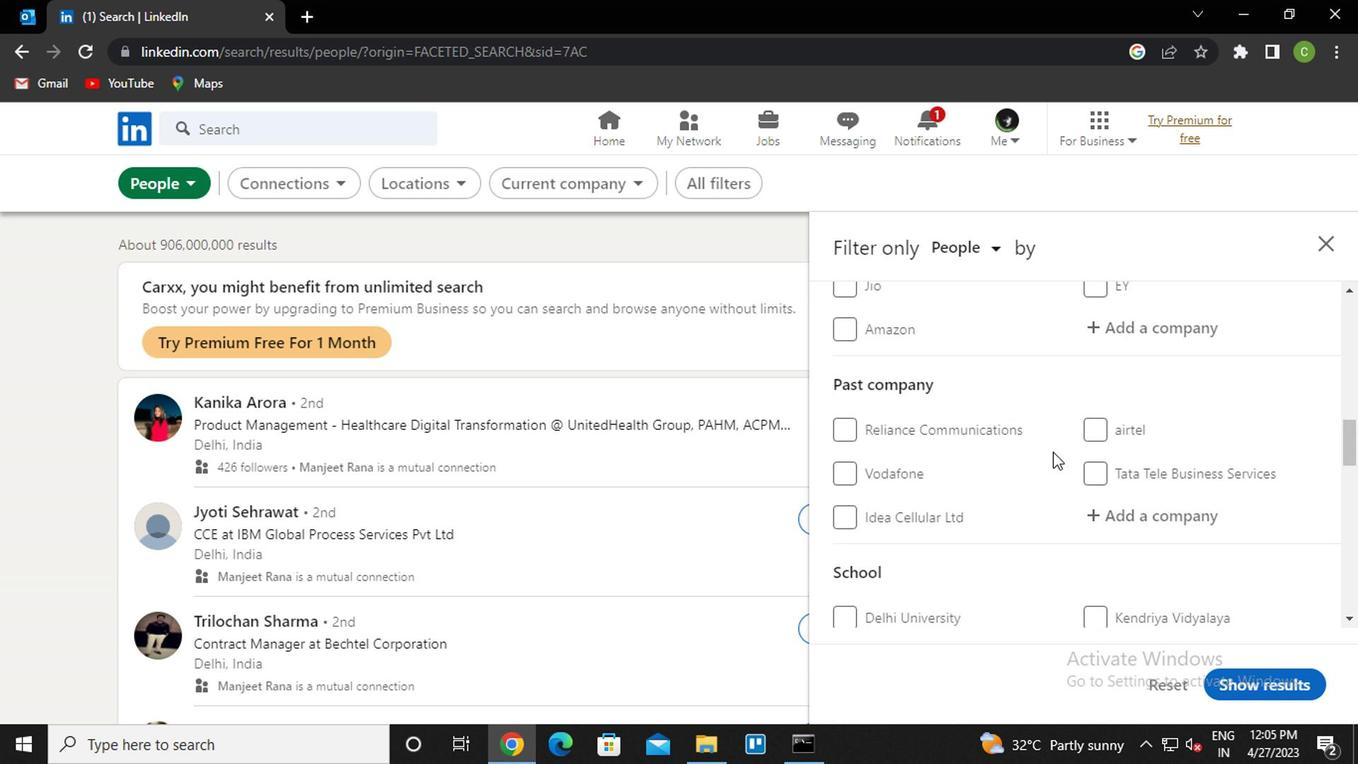 
Action: Mouse moved to (1109, 509)
Screenshot: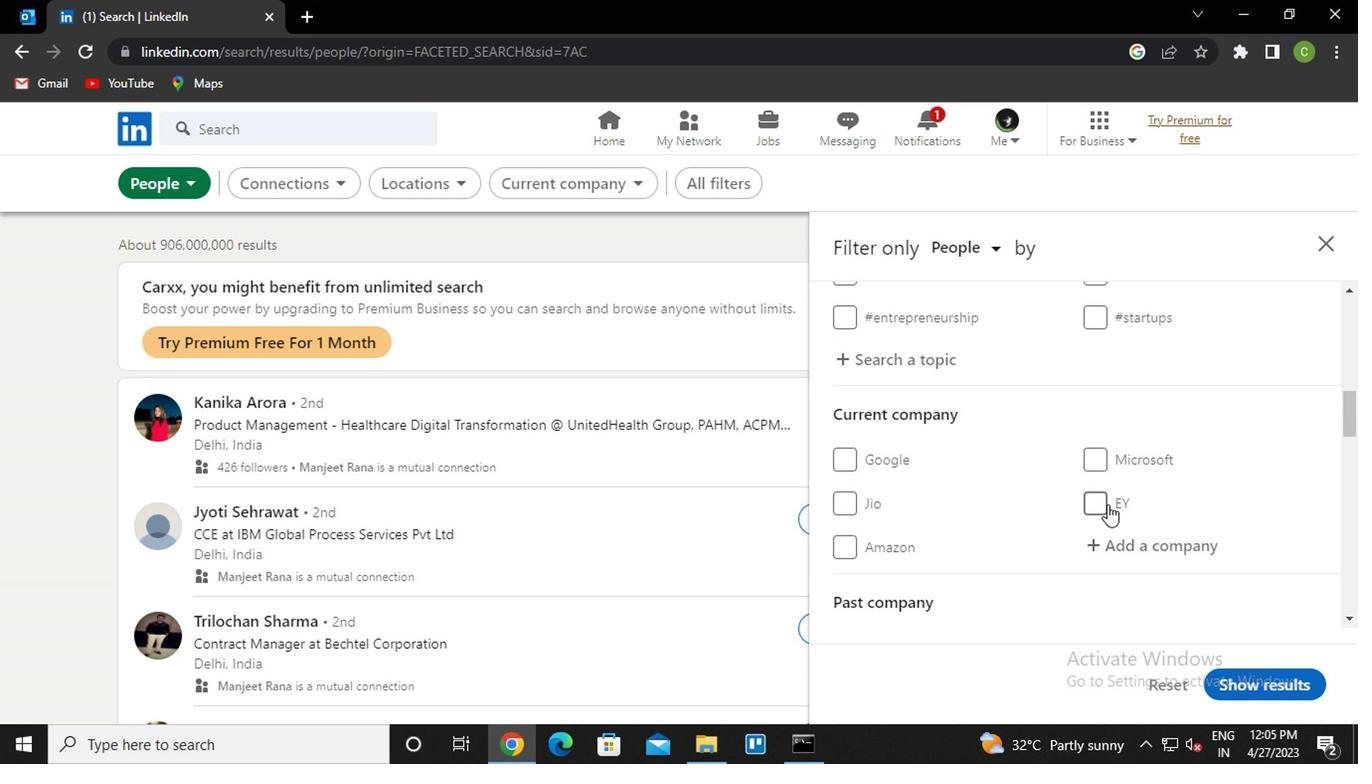 
Action: Mouse scrolled (1109, 508) with delta (0, -1)
Screenshot: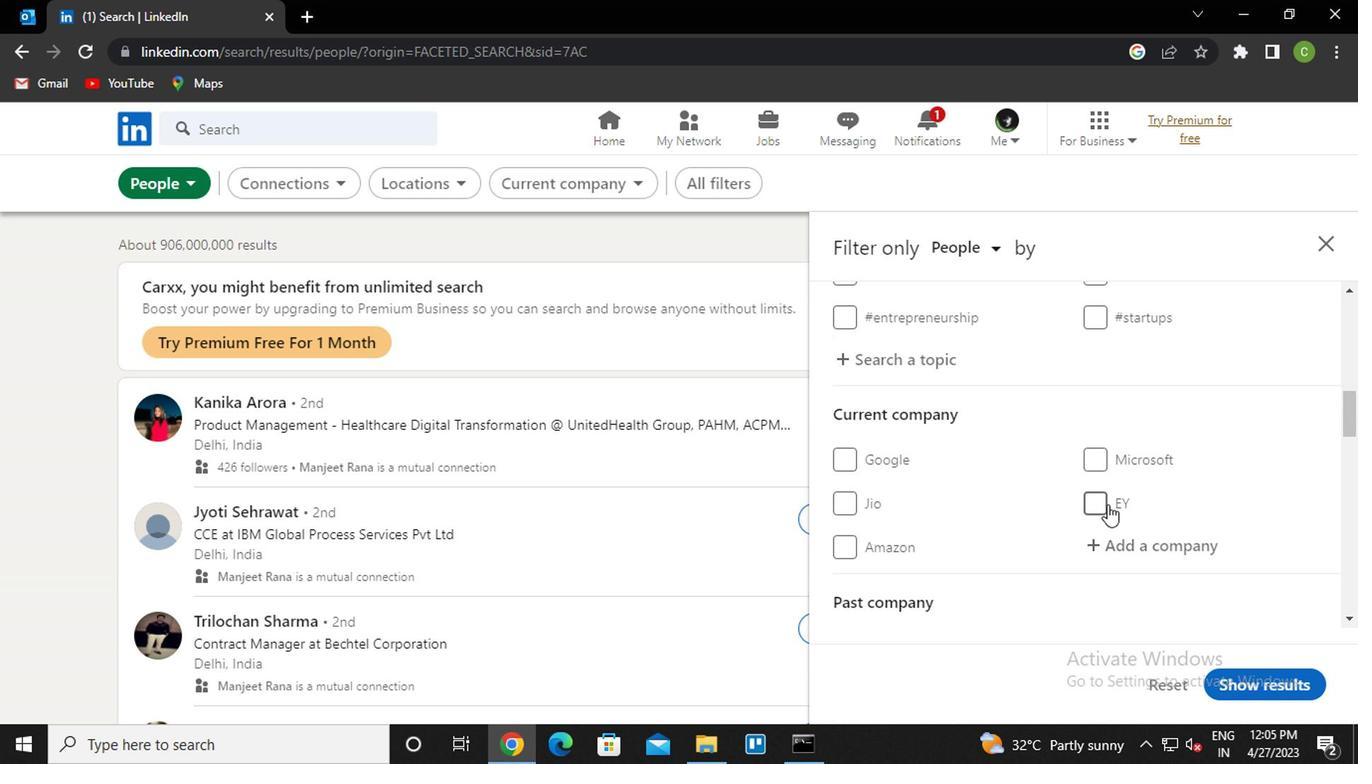 
Action: Mouse moved to (1111, 484)
Screenshot: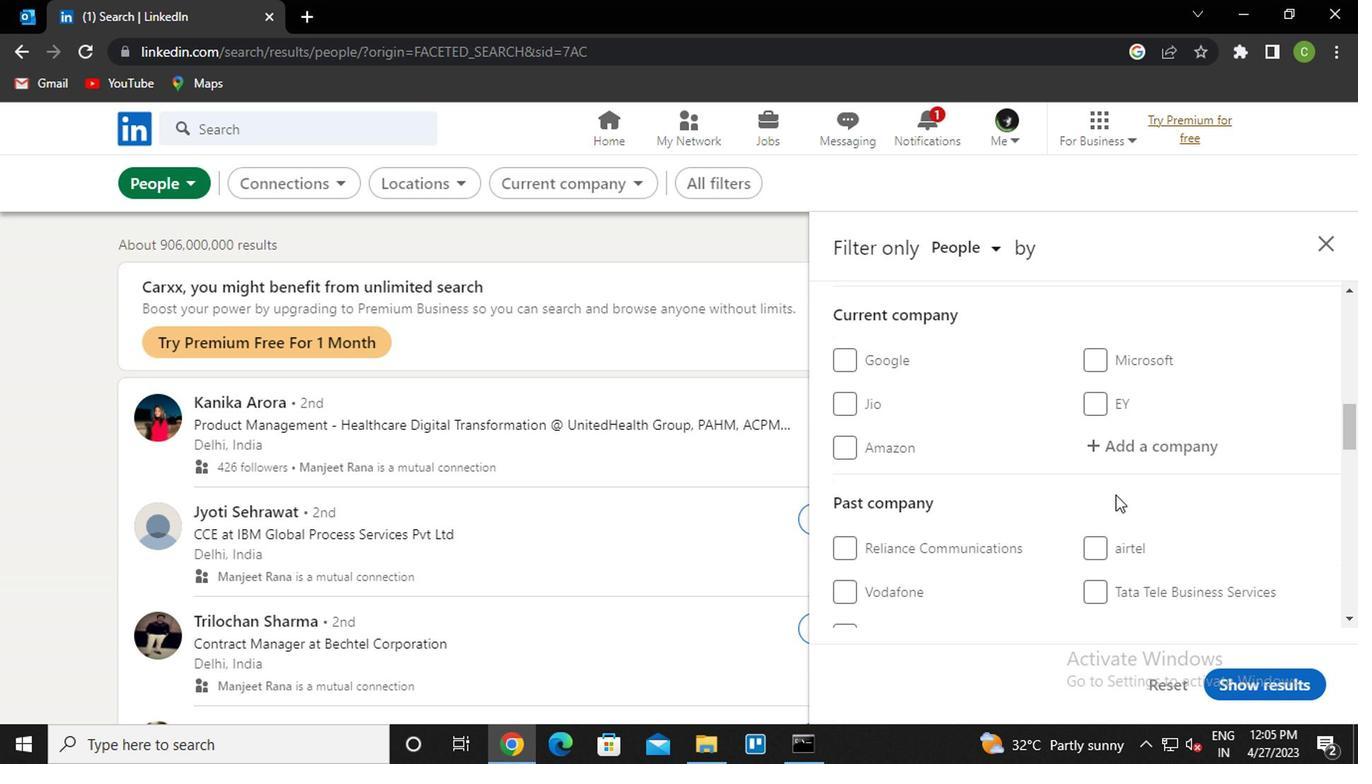 
Action: Mouse scrolled (1111, 486) with delta (0, 1)
Screenshot: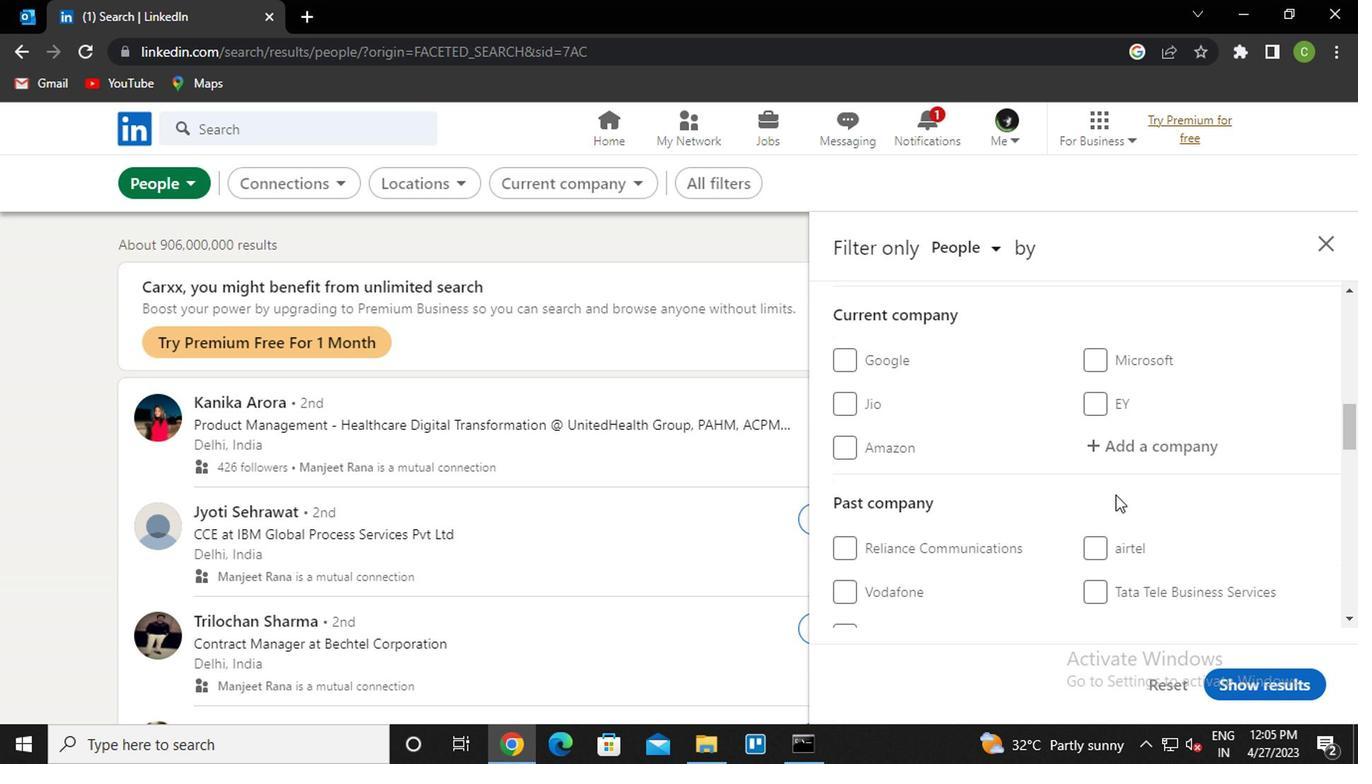 
Action: Mouse scrolled (1111, 486) with delta (0, 1)
Screenshot: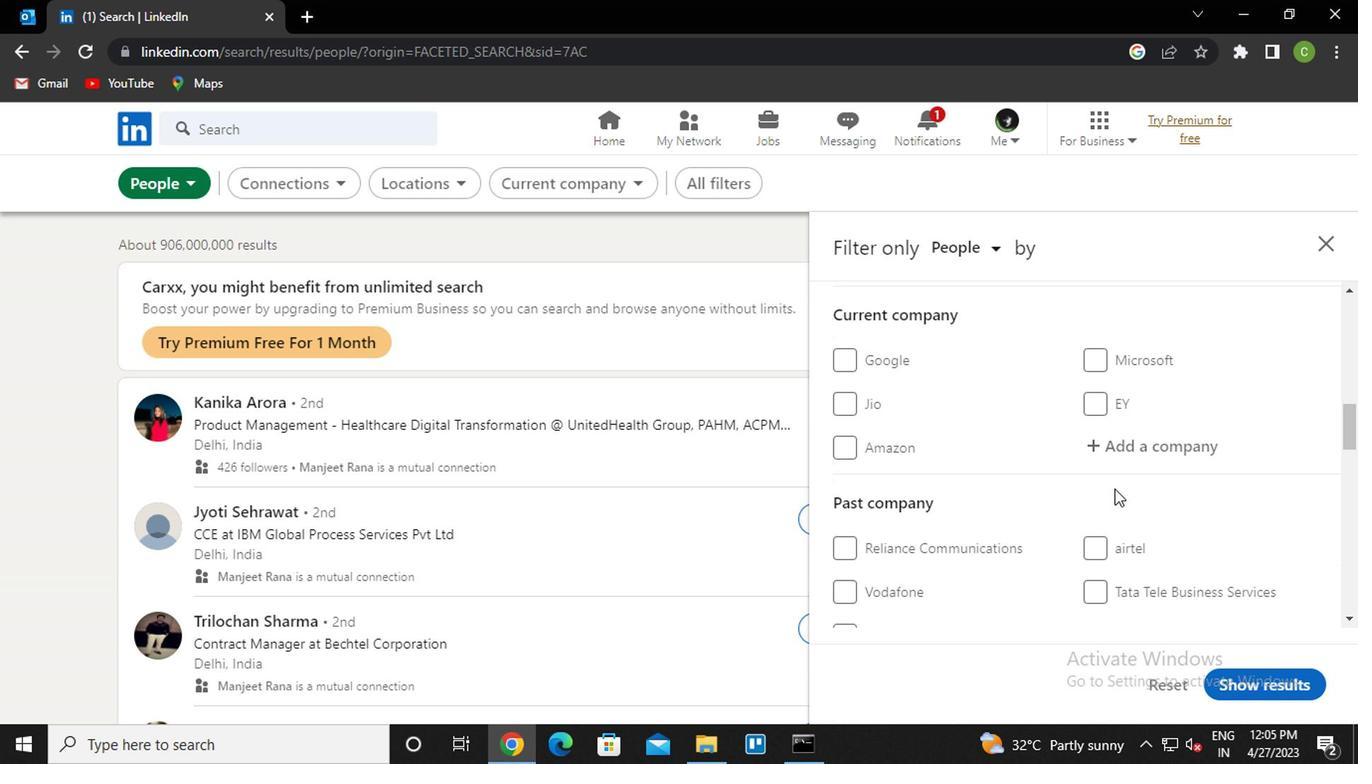 
Action: Mouse moved to (1099, 470)
Screenshot: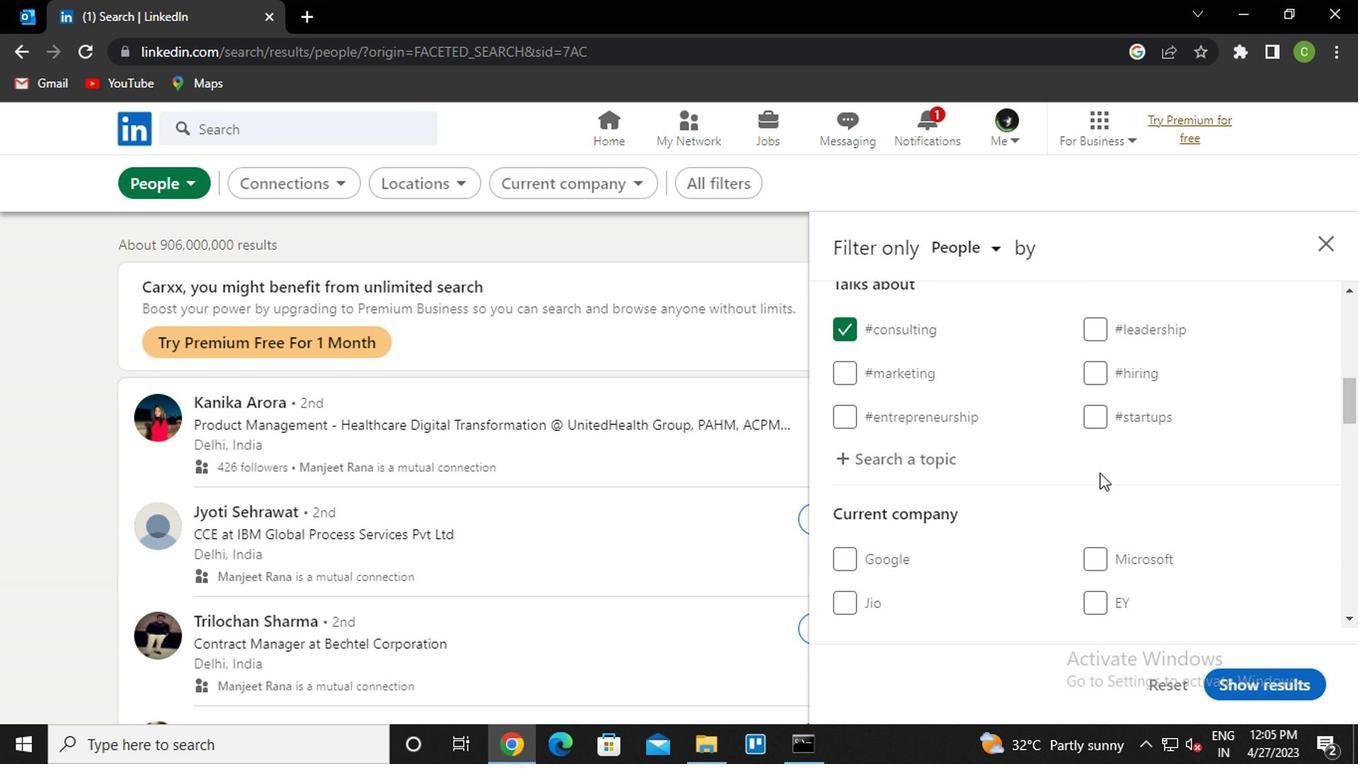 
Action: Mouse scrolled (1099, 469) with delta (0, -1)
Screenshot: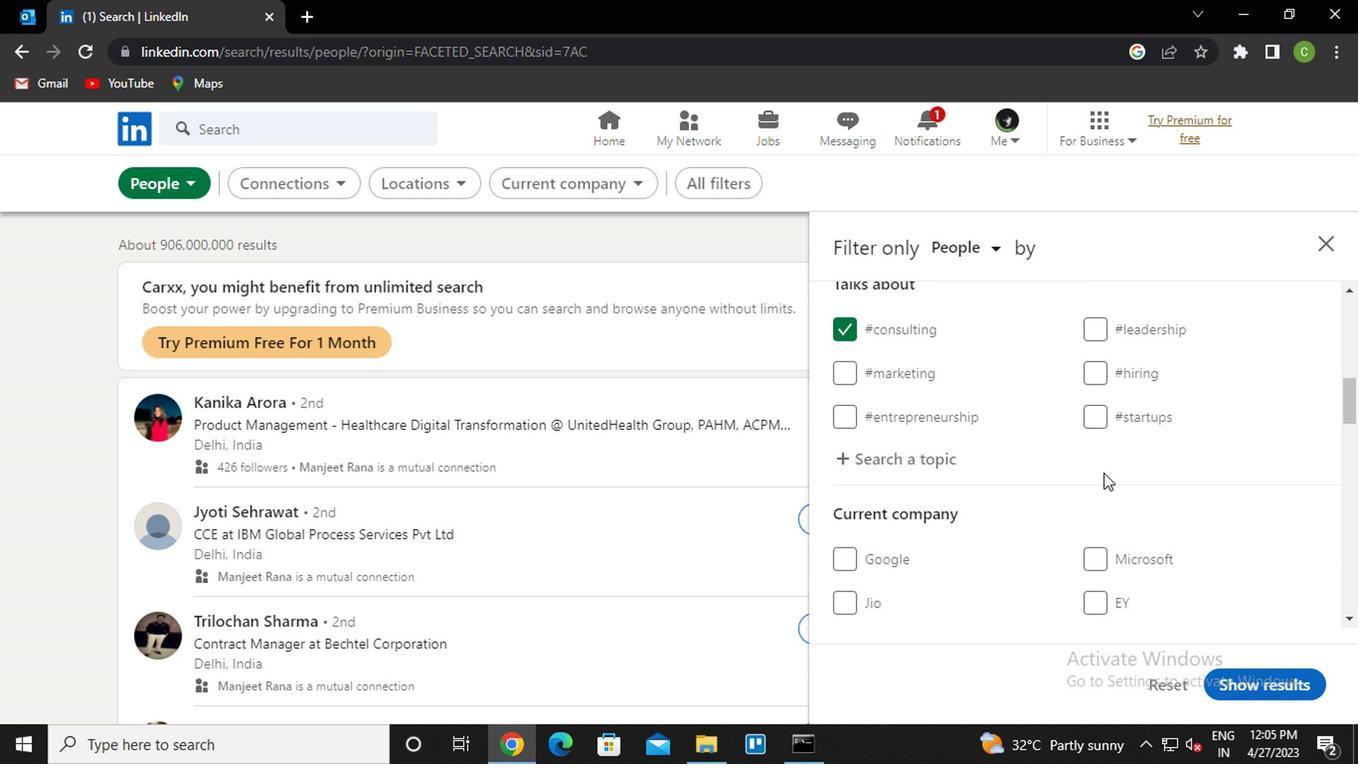 
Action: Mouse scrolled (1099, 469) with delta (0, -1)
Screenshot: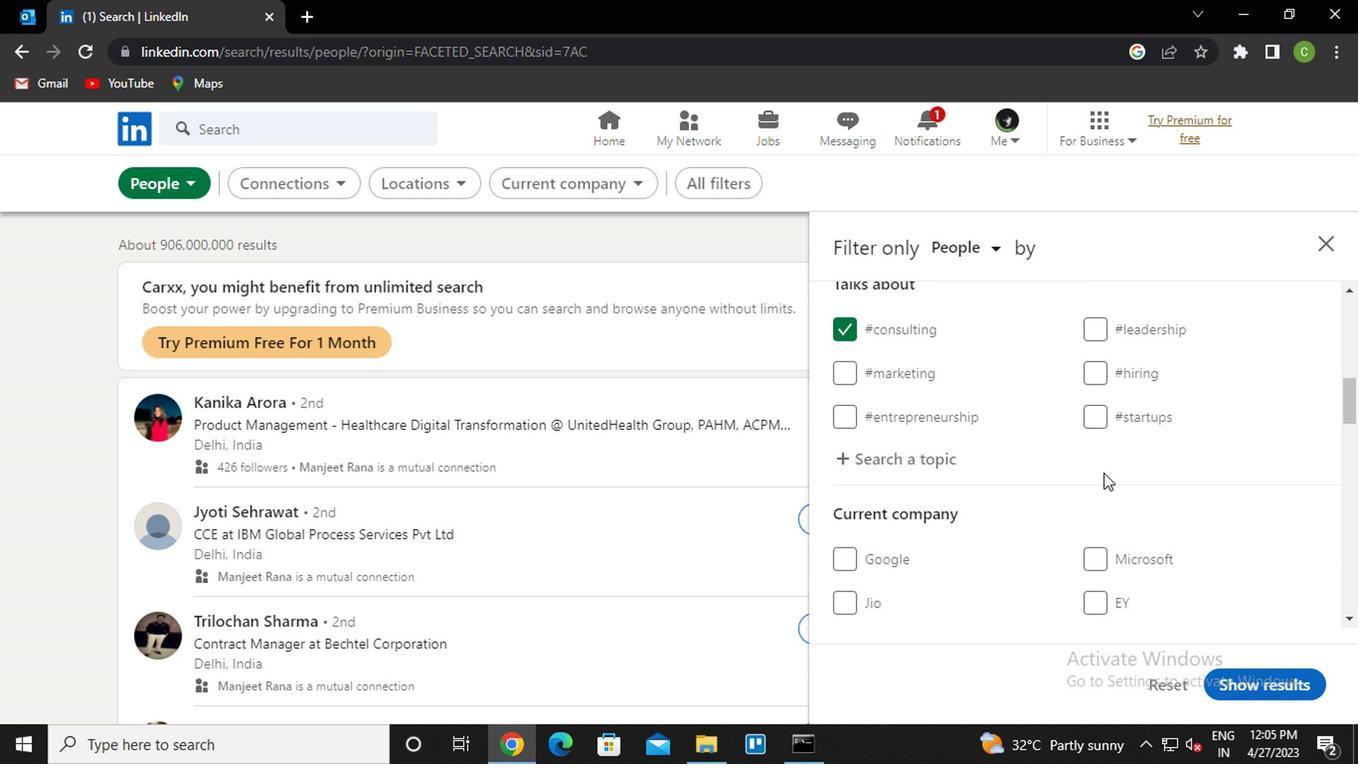 
Action: Mouse moved to (1129, 453)
Screenshot: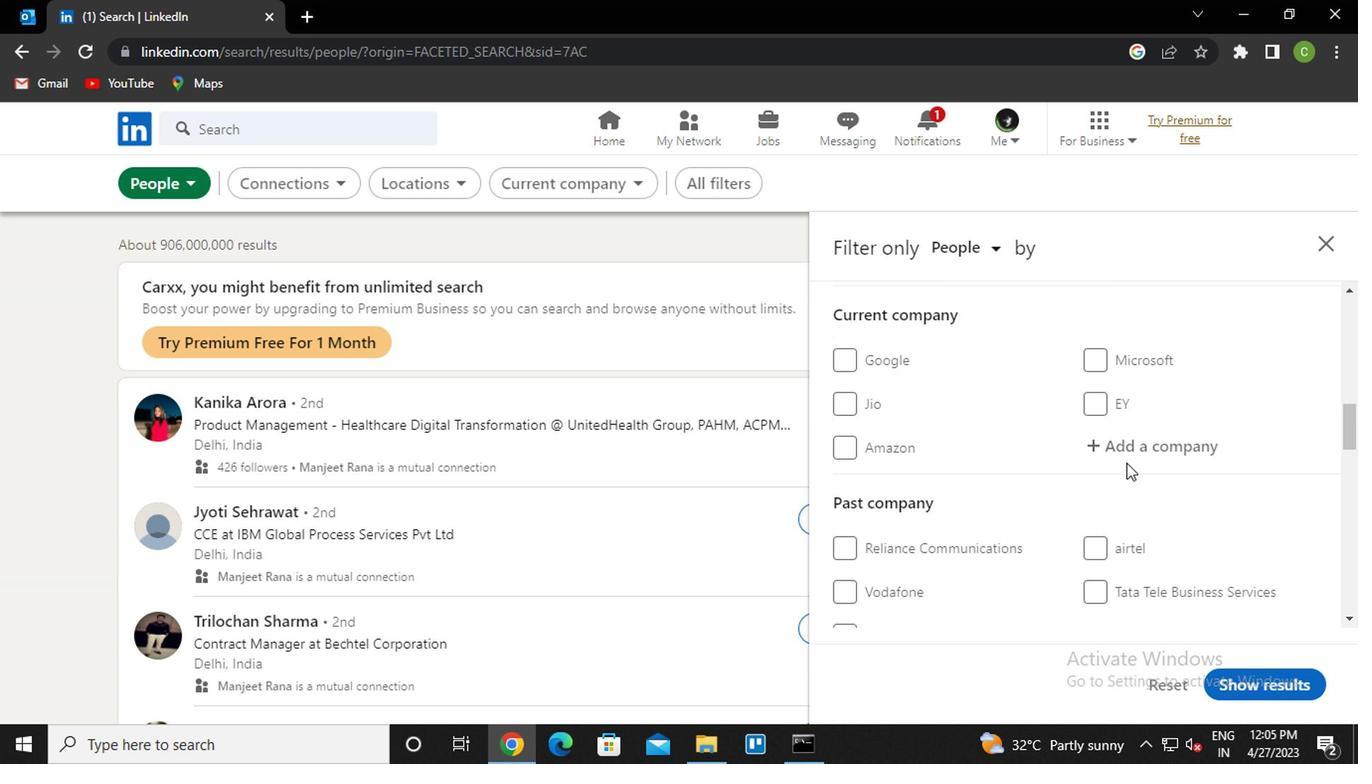 
Action: Mouse pressed left at (1129, 453)
Screenshot: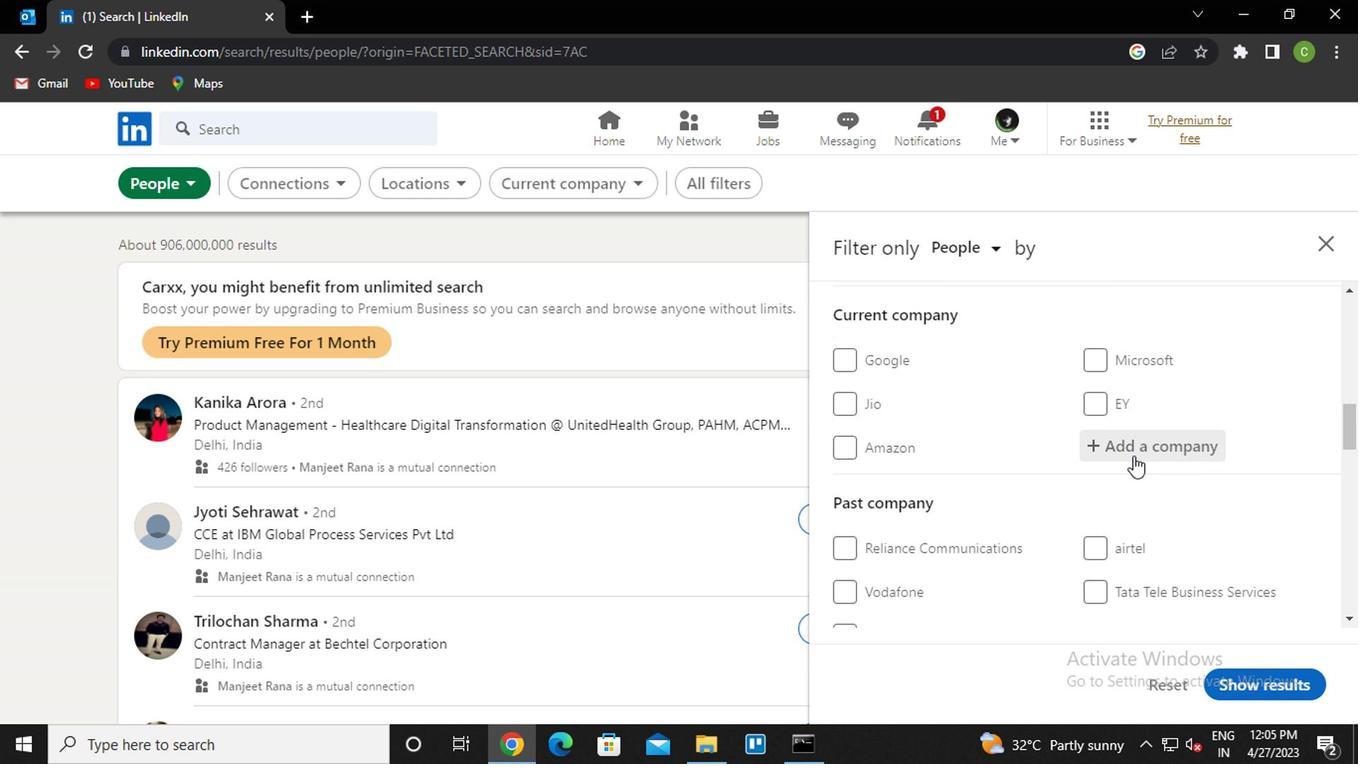 
Action: Key pressed <Key.caps_lock>aurobin<Key.down><Key.enter>
Screenshot: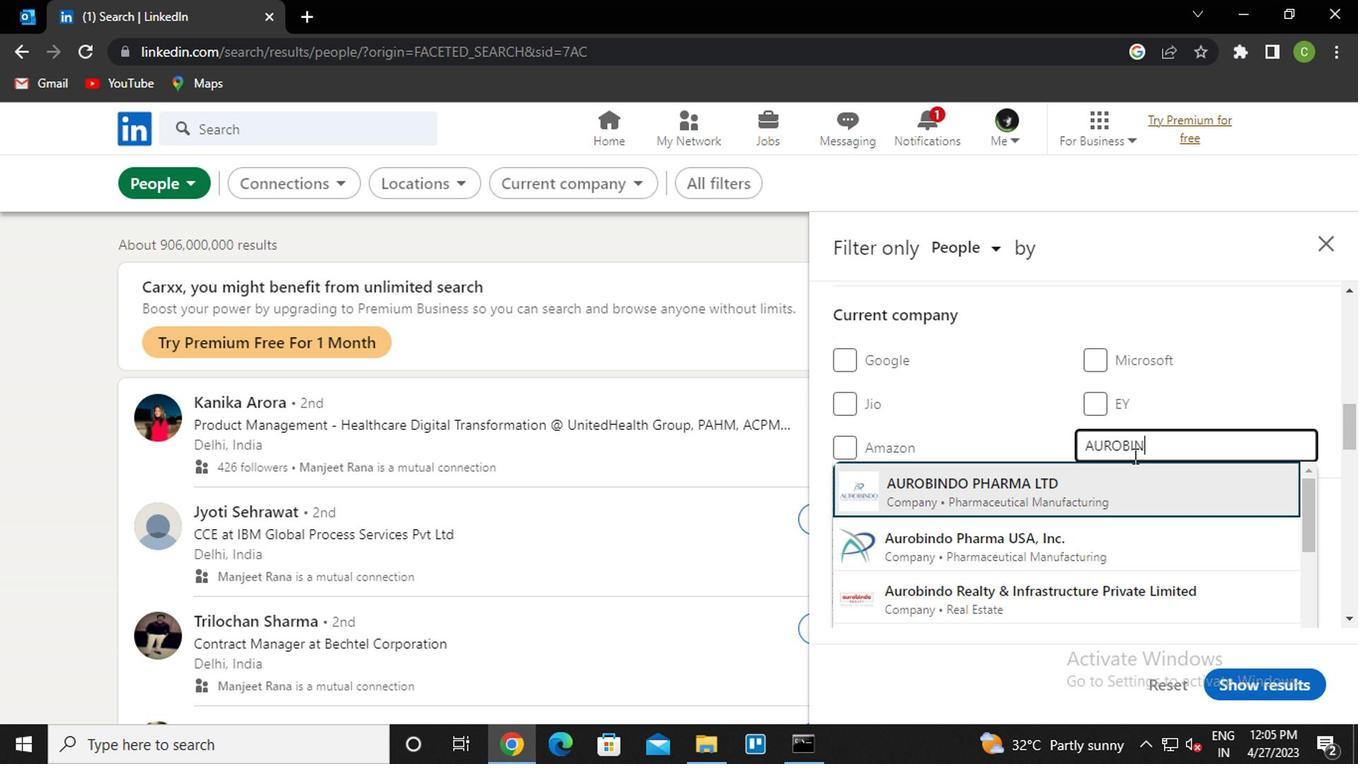 
Action: Mouse scrolled (1129, 452) with delta (0, 0)
Screenshot: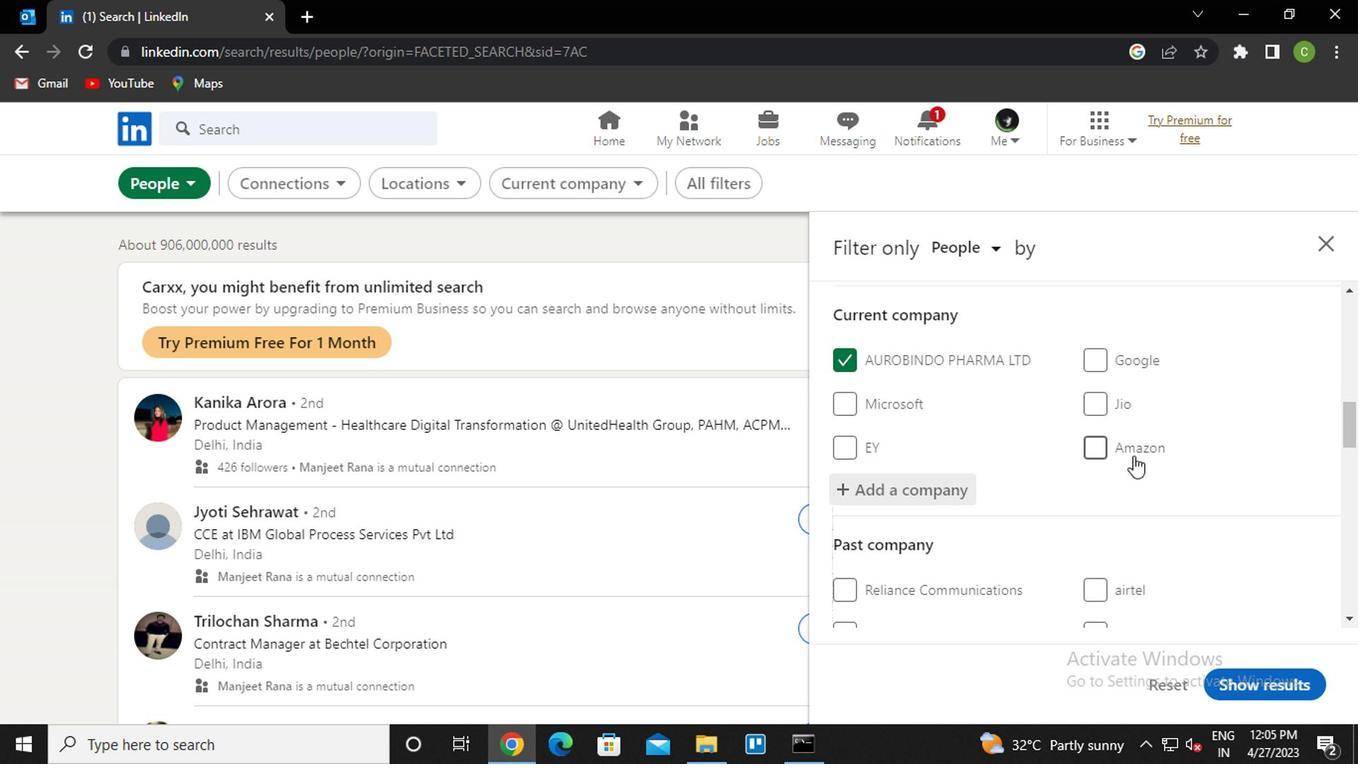 
Action: Mouse scrolled (1129, 452) with delta (0, 0)
Screenshot: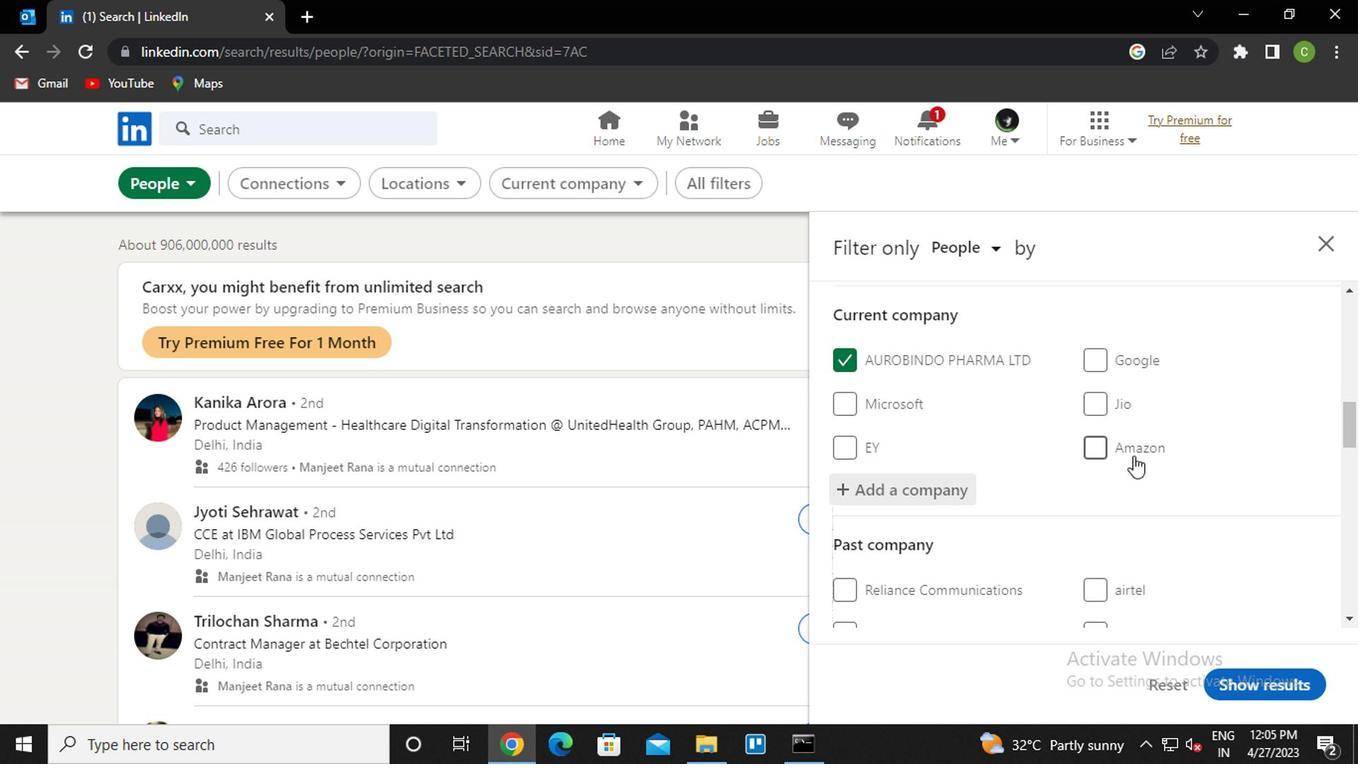 
Action: Mouse scrolled (1129, 452) with delta (0, 0)
Screenshot: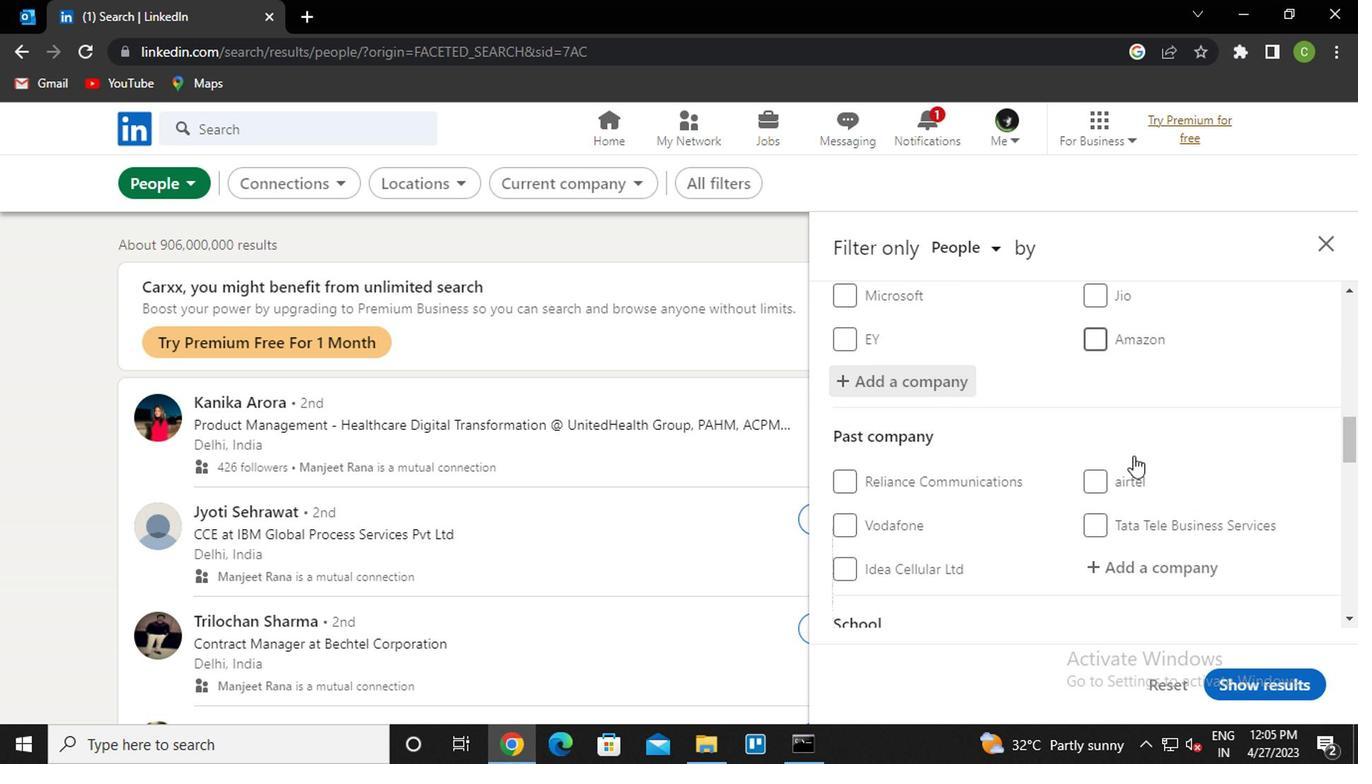 
Action: Mouse scrolled (1129, 452) with delta (0, 0)
Screenshot: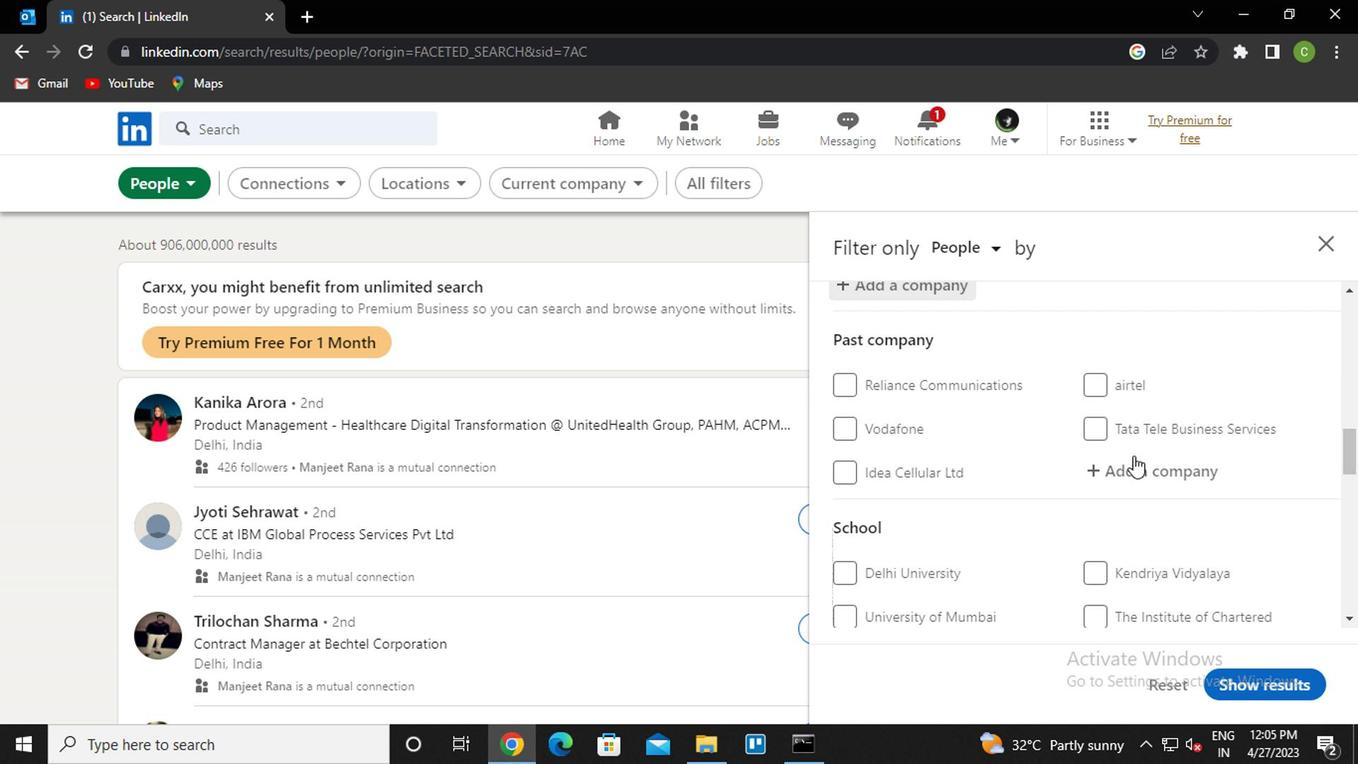 
Action: Mouse scrolled (1129, 452) with delta (0, 0)
Screenshot: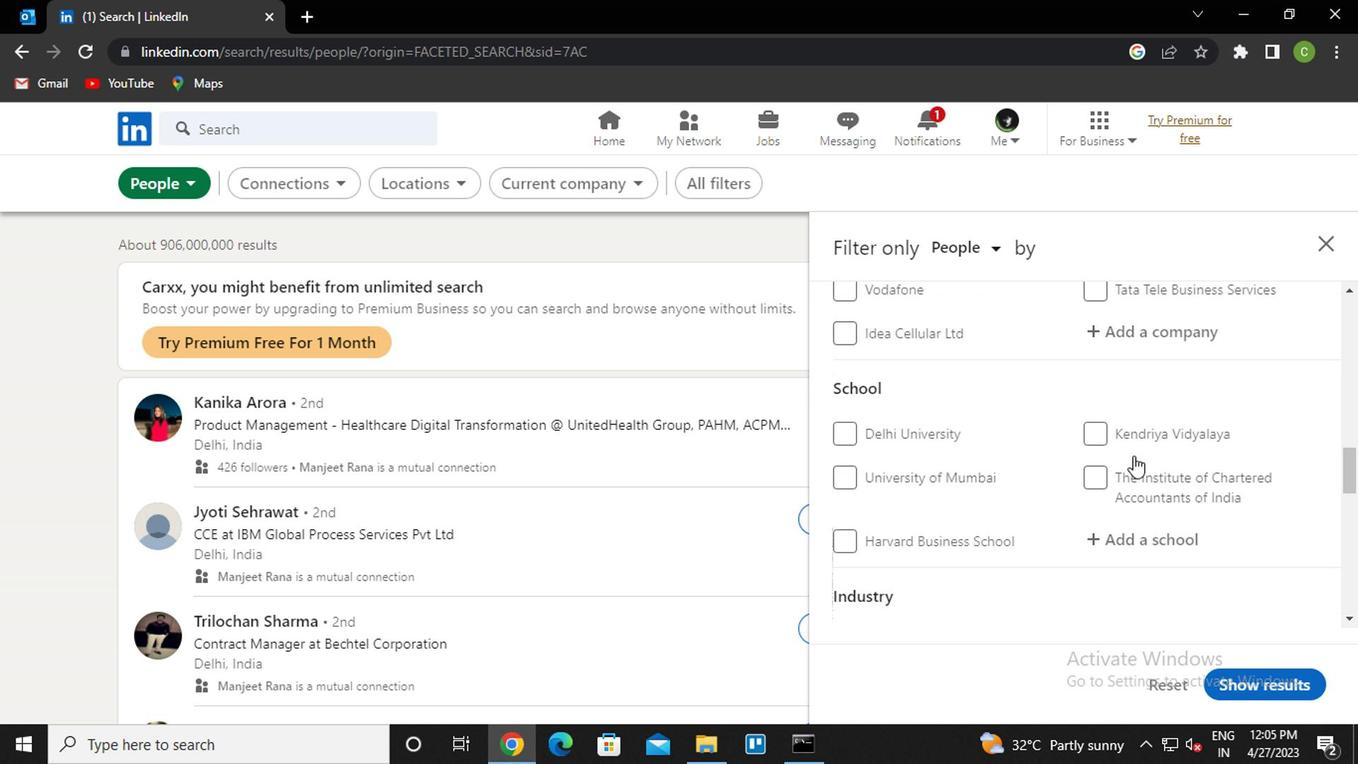 
Action: Mouse scrolled (1129, 452) with delta (0, 0)
Screenshot: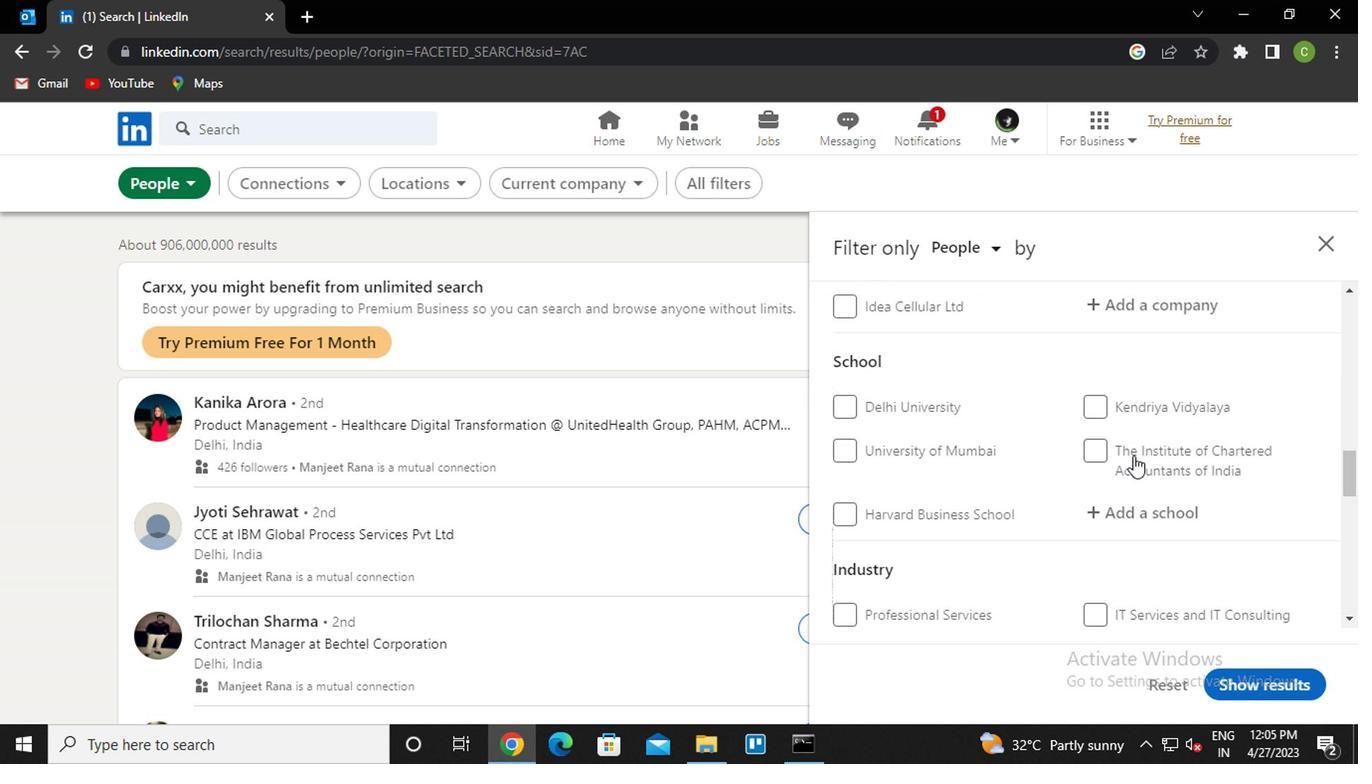 
Action: Mouse scrolled (1129, 455) with delta (0, 1)
Screenshot: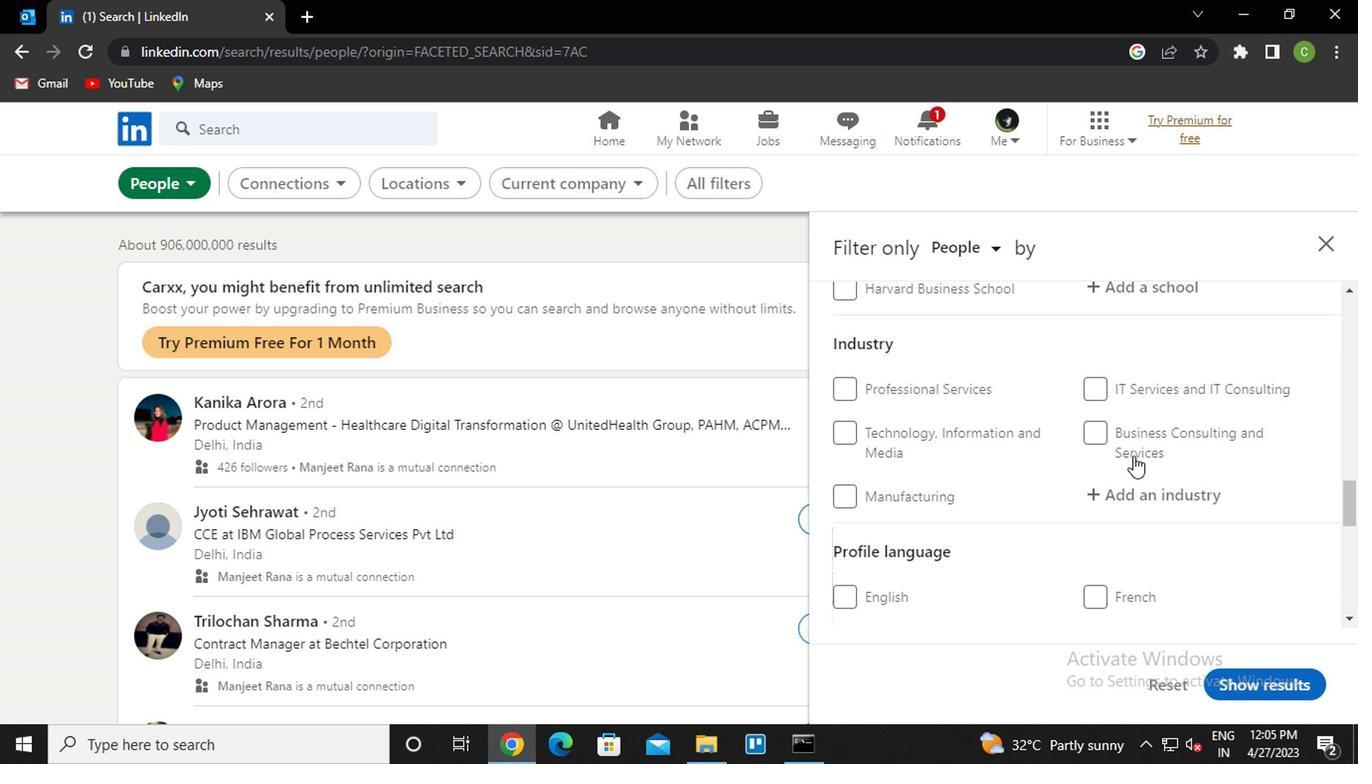 
Action: Mouse moved to (1117, 445)
Screenshot: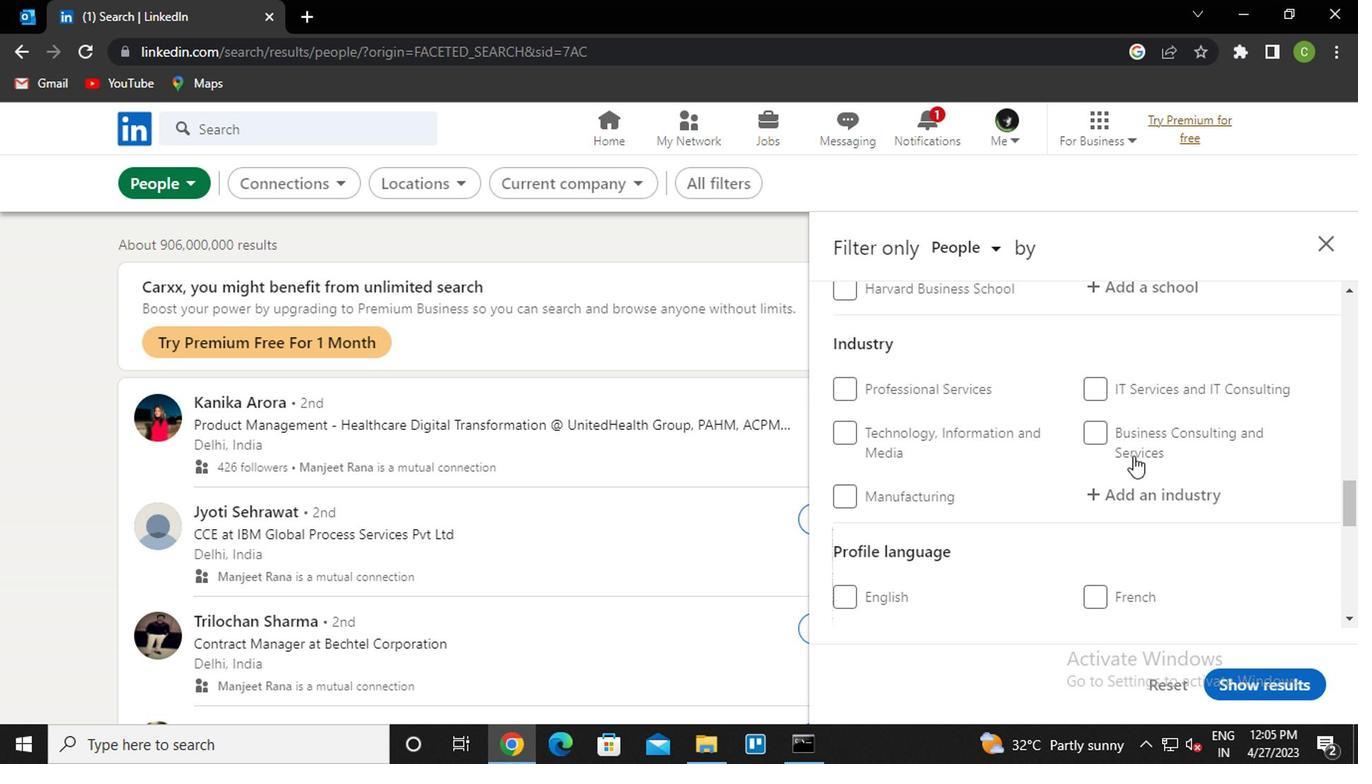 
Action: Mouse scrolled (1117, 447) with delta (0, 1)
Screenshot: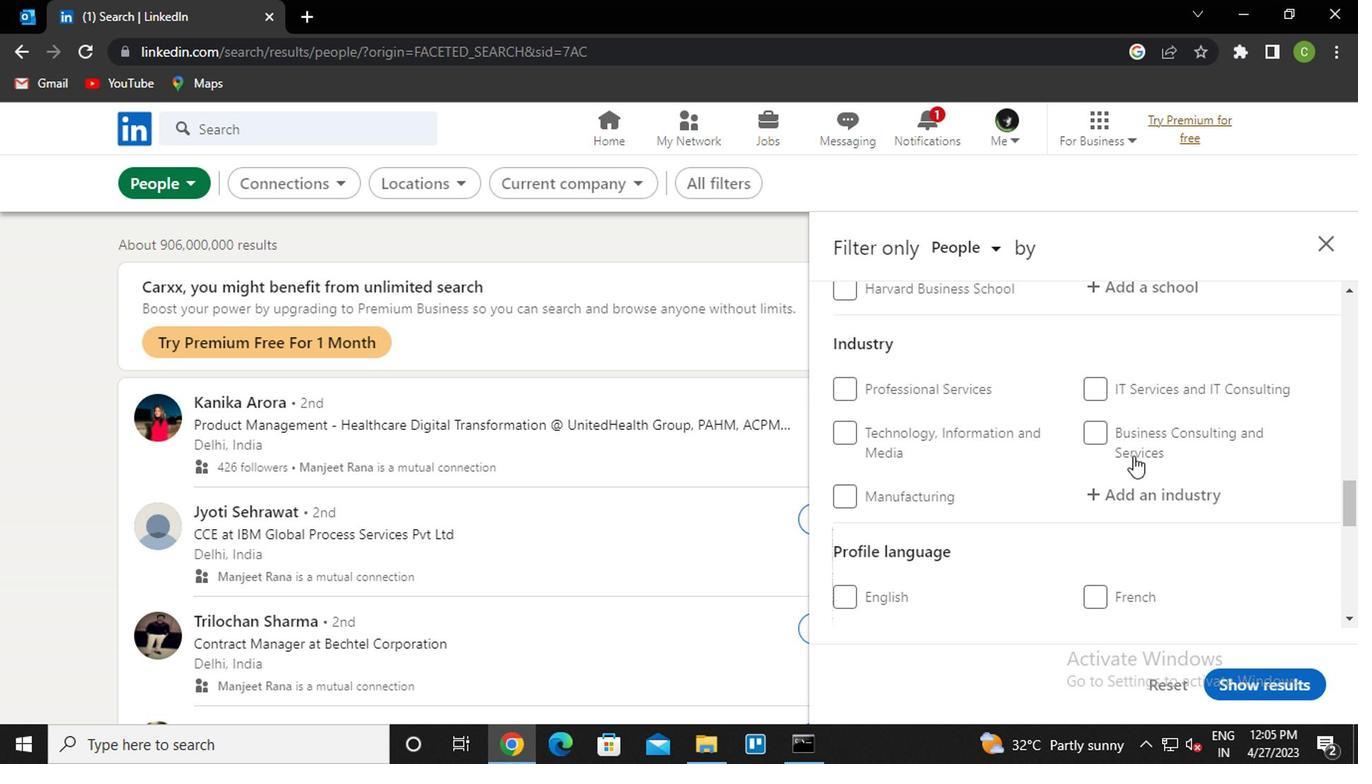 
Action: Mouse moved to (1150, 491)
Screenshot: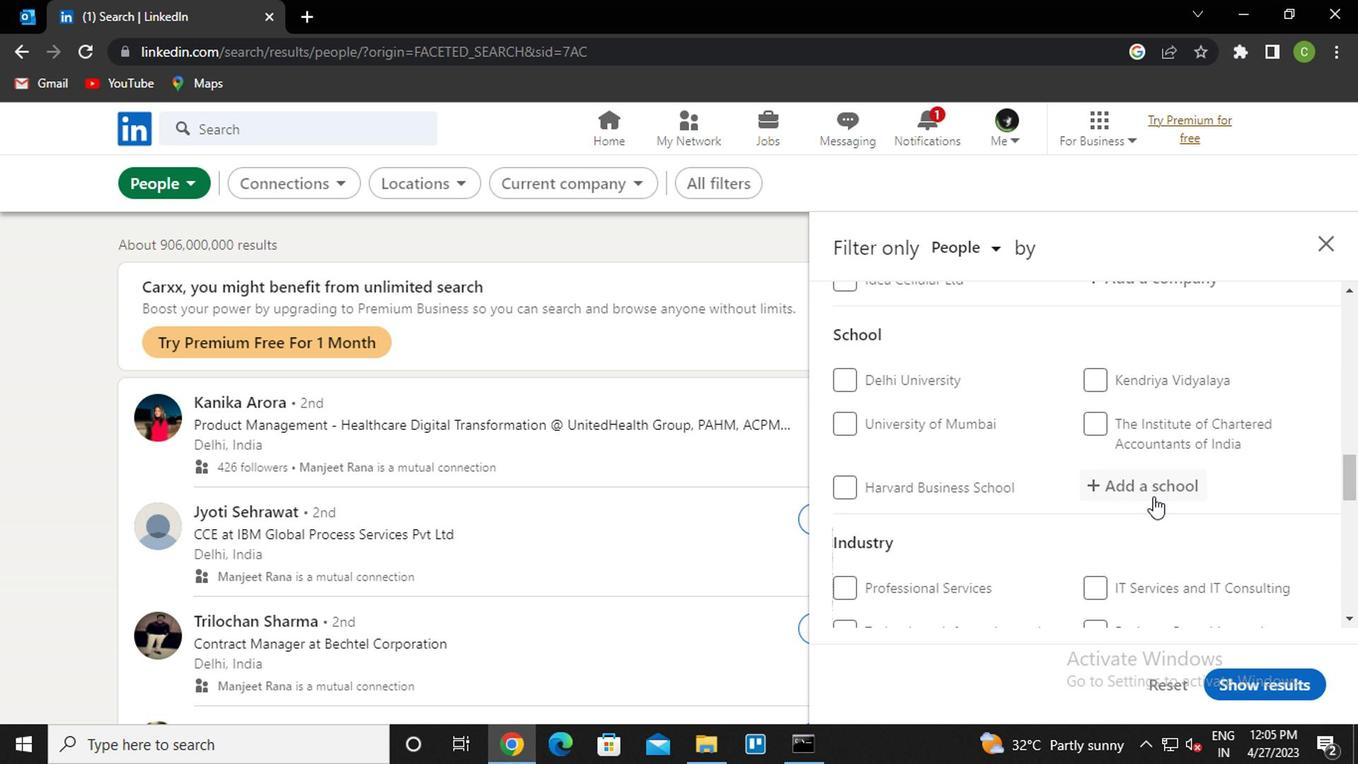 
Action: Mouse pressed left at (1150, 491)
Screenshot: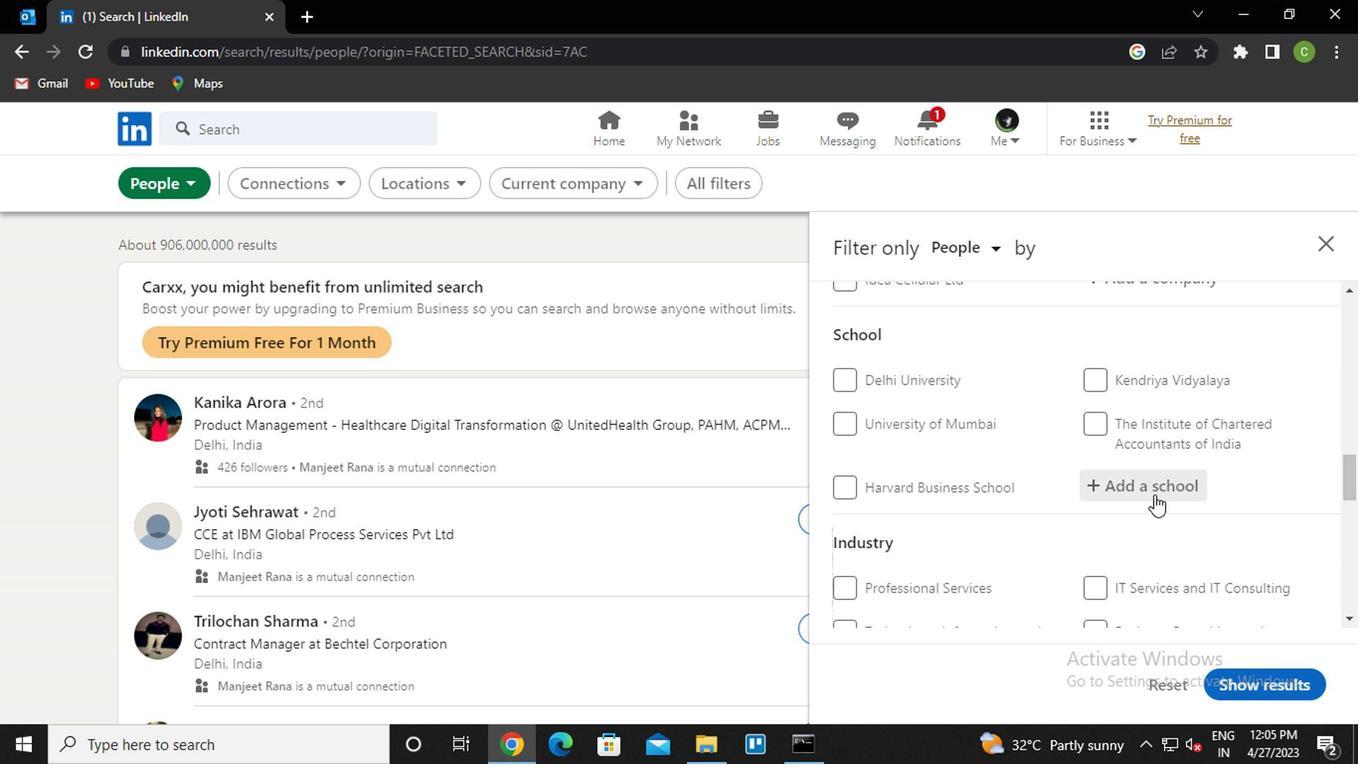
Action: Key pressed <Key.caps_lock><Key.caps_lock>r<Key.caps_lock>aja<Key.down><Key.enter>
Screenshot: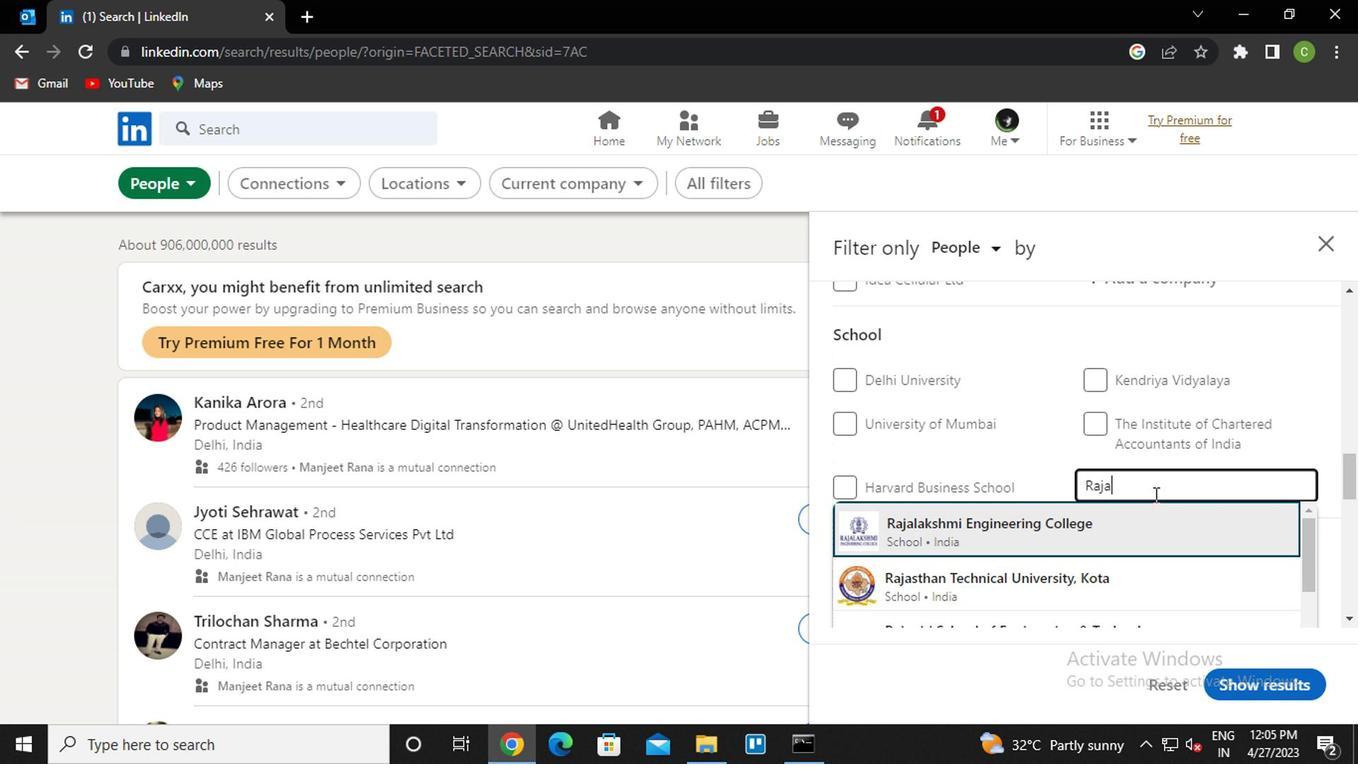 
Action: Mouse moved to (1165, 494)
Screenshot: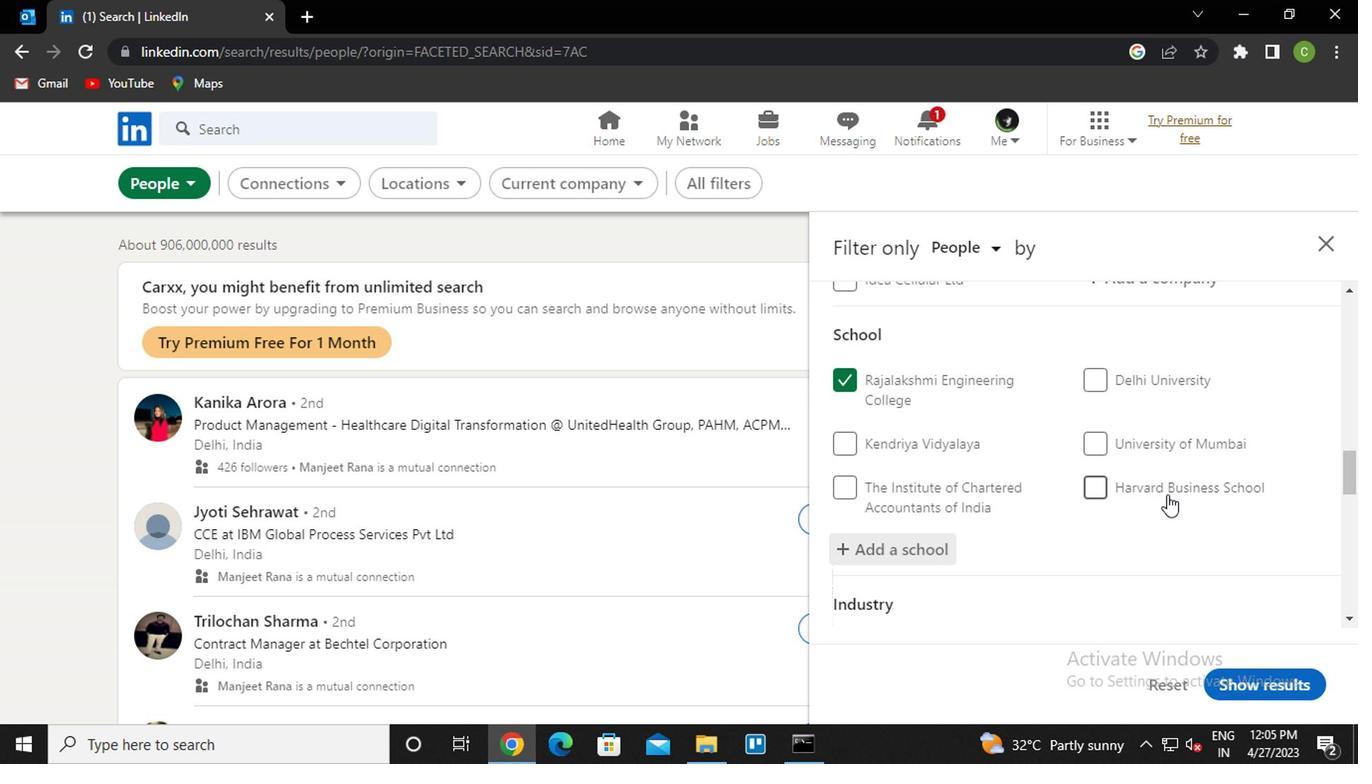 
Action: Mouse scrolled (1165, 494) with delta (0, 0)
Screenshot: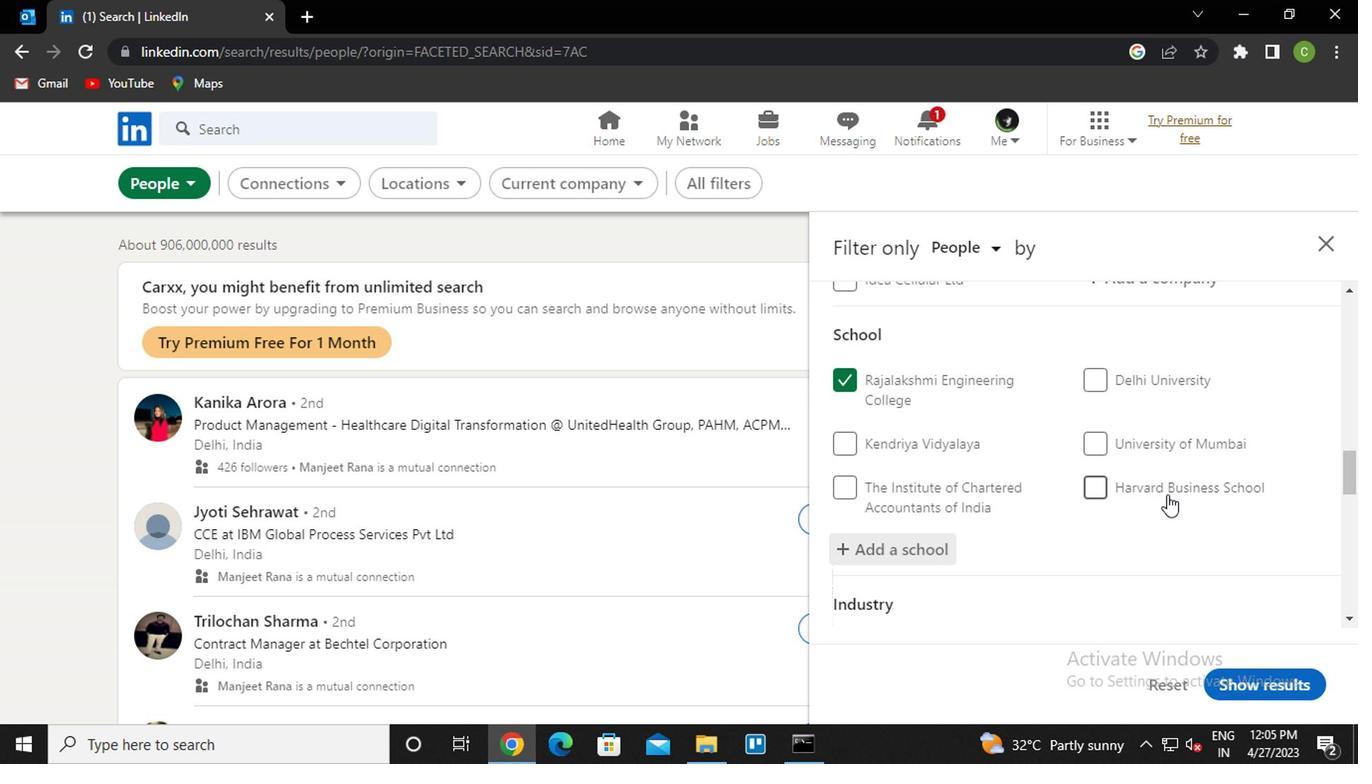 
Action: Mouse moved to (1165, 497)
Screenshot: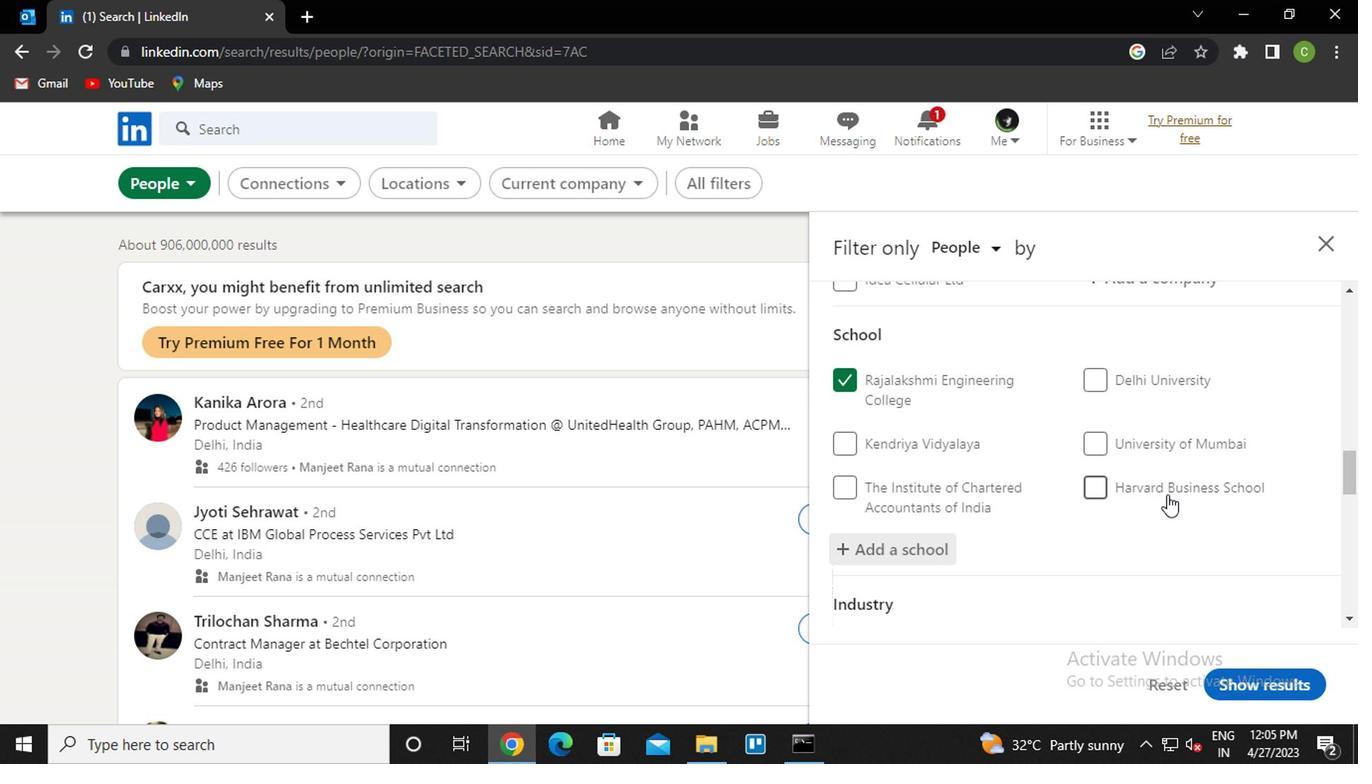 
Action: Mouse scrolled (1165, 496) with delta (0, 0)
Screenshot: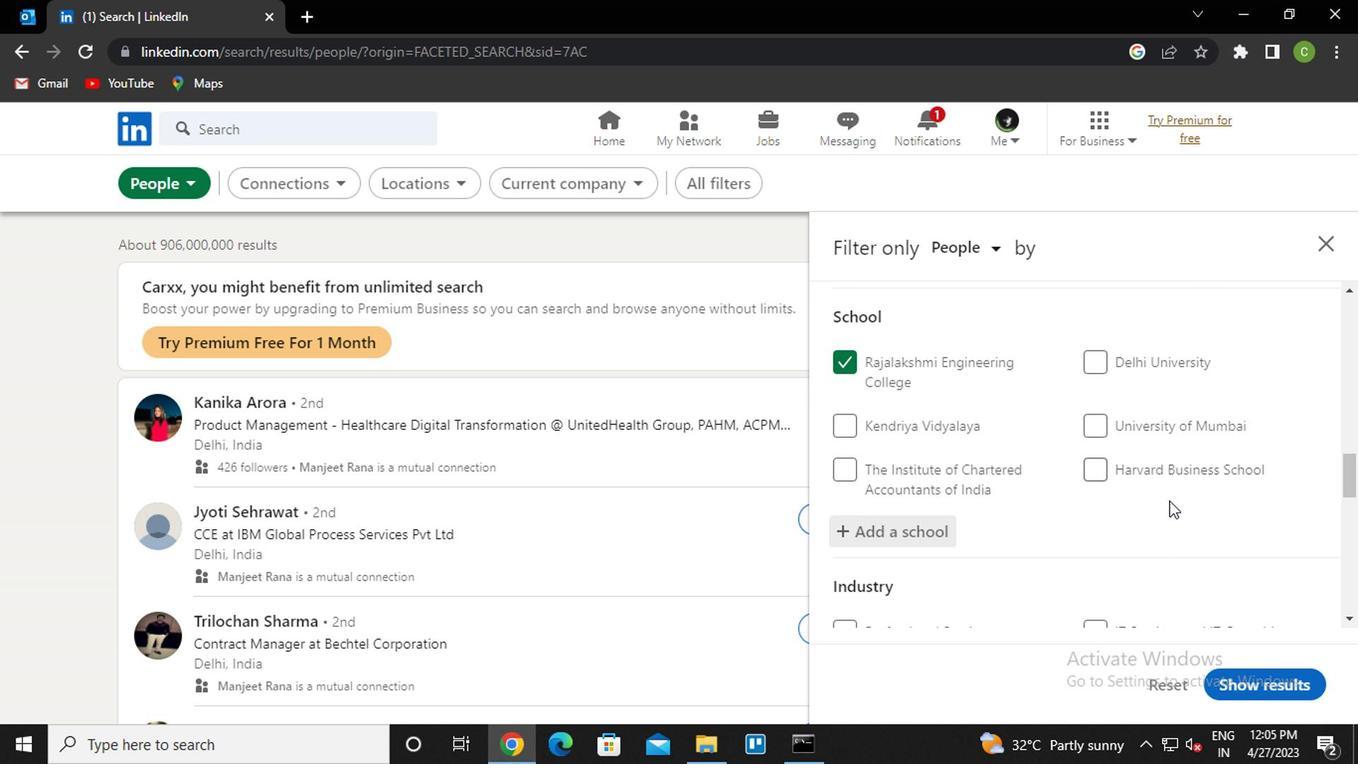 
Action: Mouse moved to (1154, 504)
Screenshot: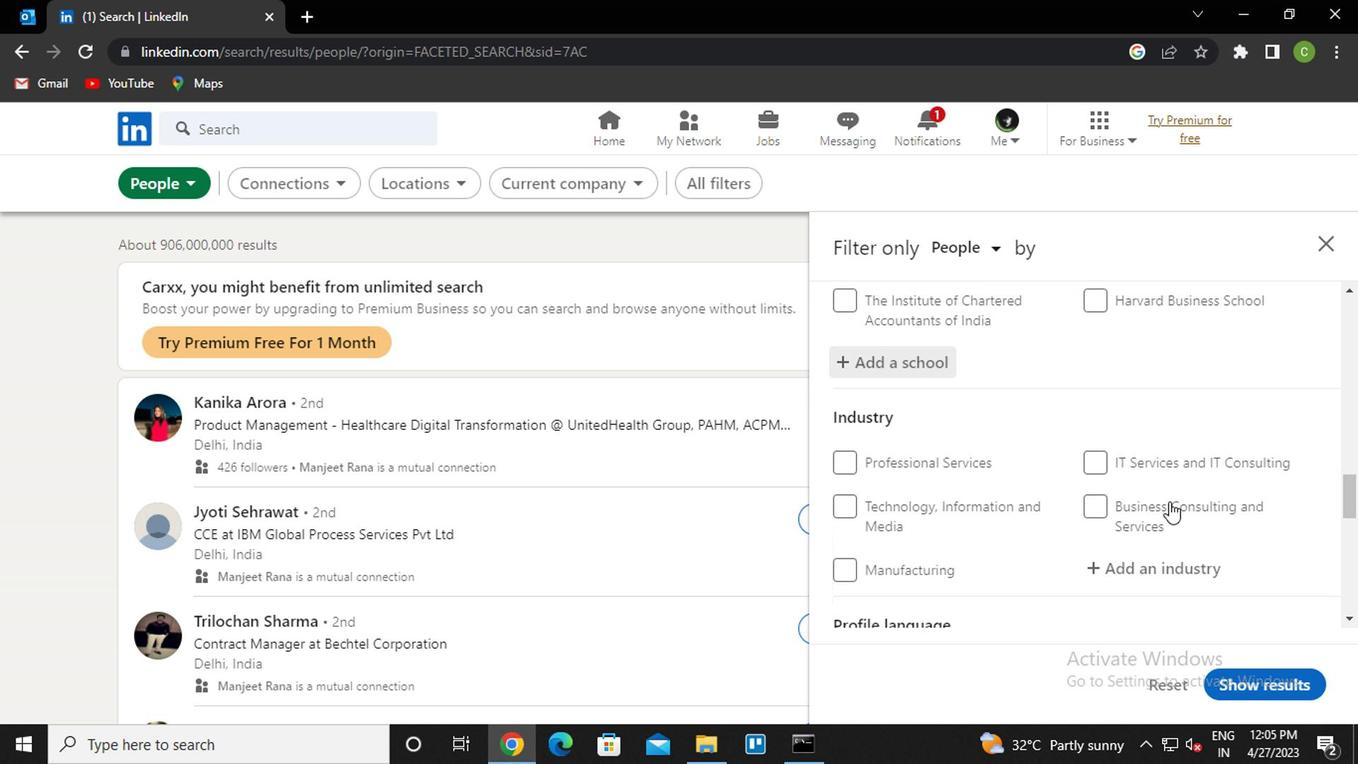 
Action: Mouse scrolled (1154, 503) with delta (0, -1)
Screenshot: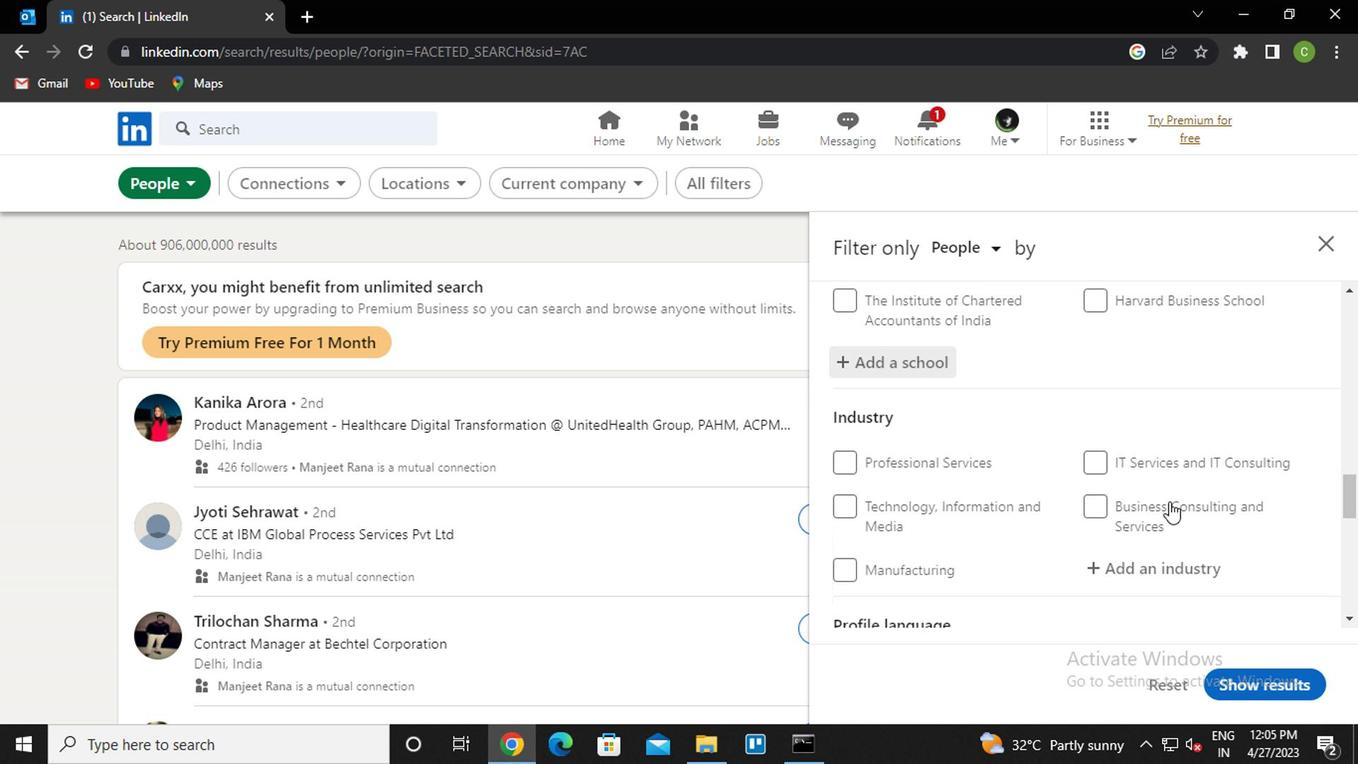 
Action: Mouse moved to (1085, 486)
Screenshot: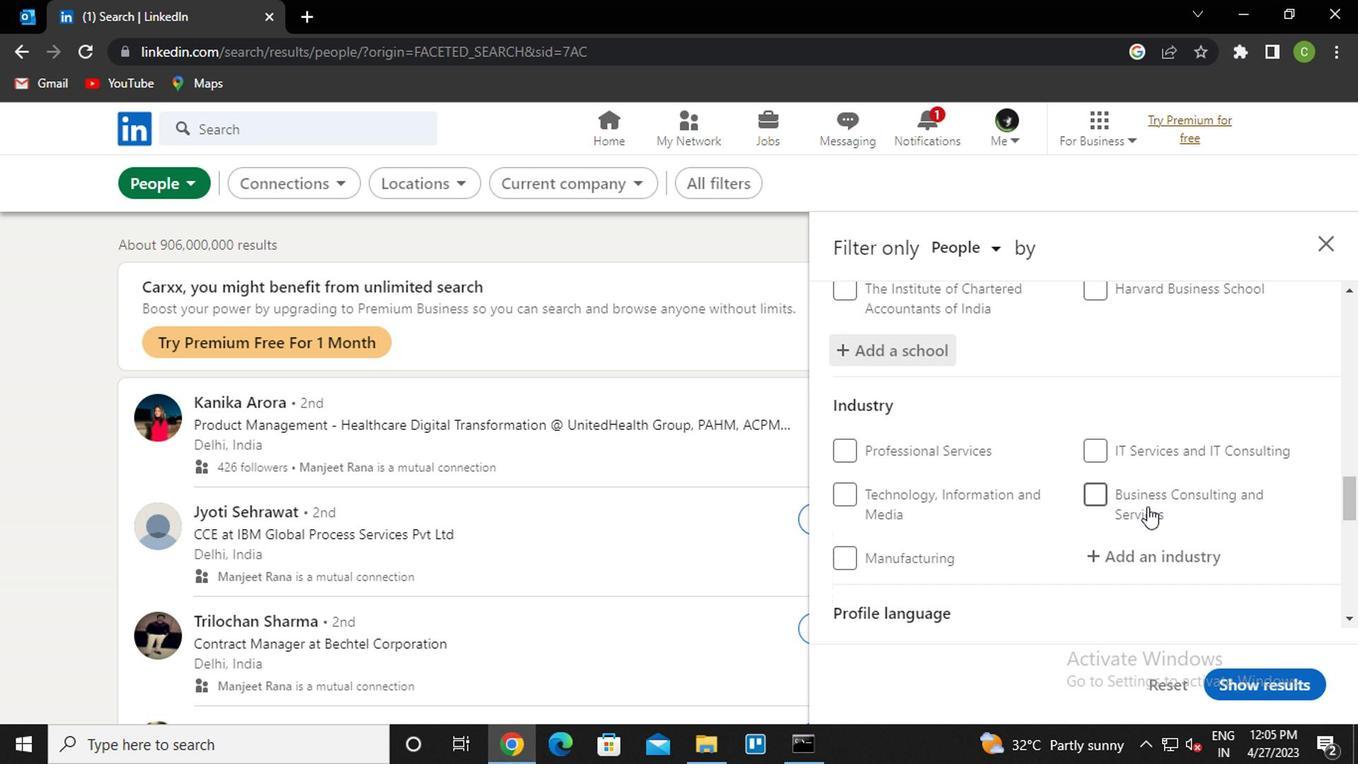 
Action: Mouse scrolled (1085, 484) with delta (0, -1)
Screenshot: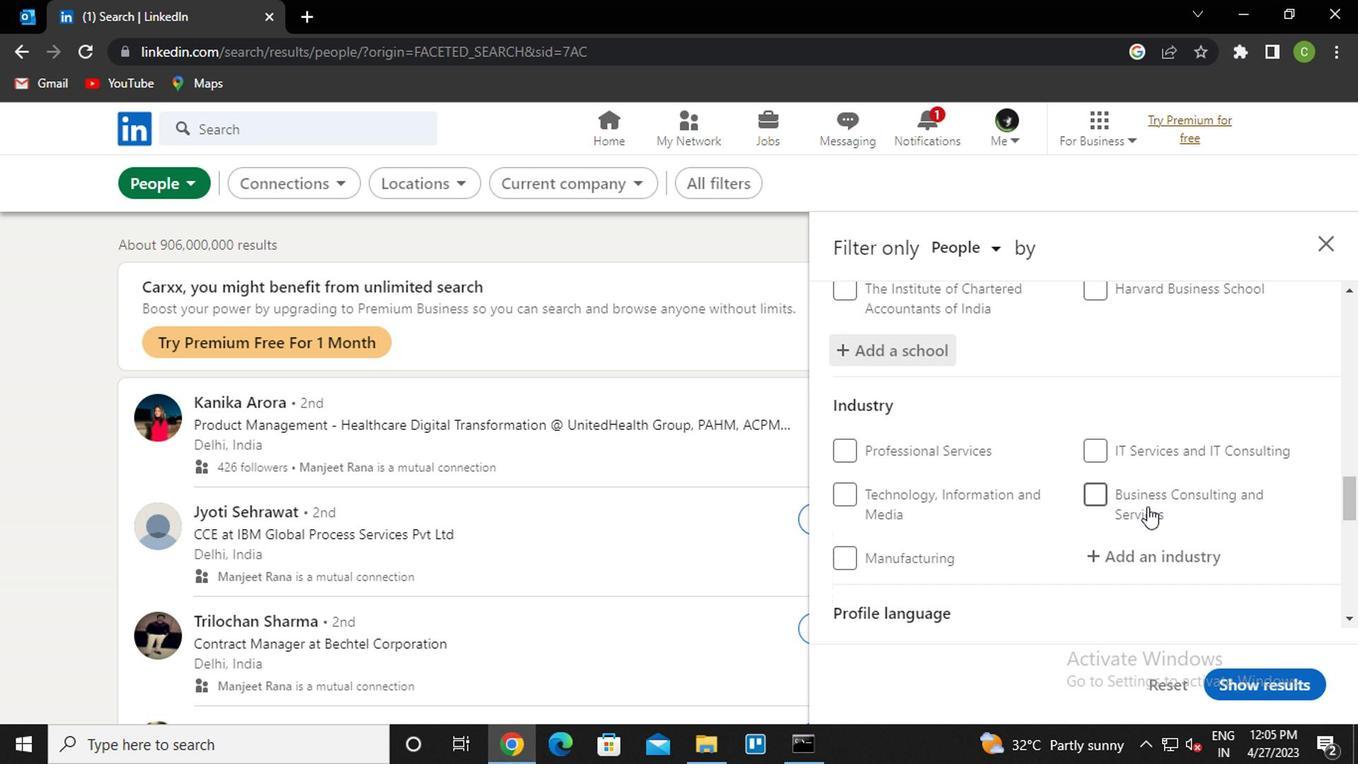 
Action: Mouse moved to (1153, 360)
Screenshot: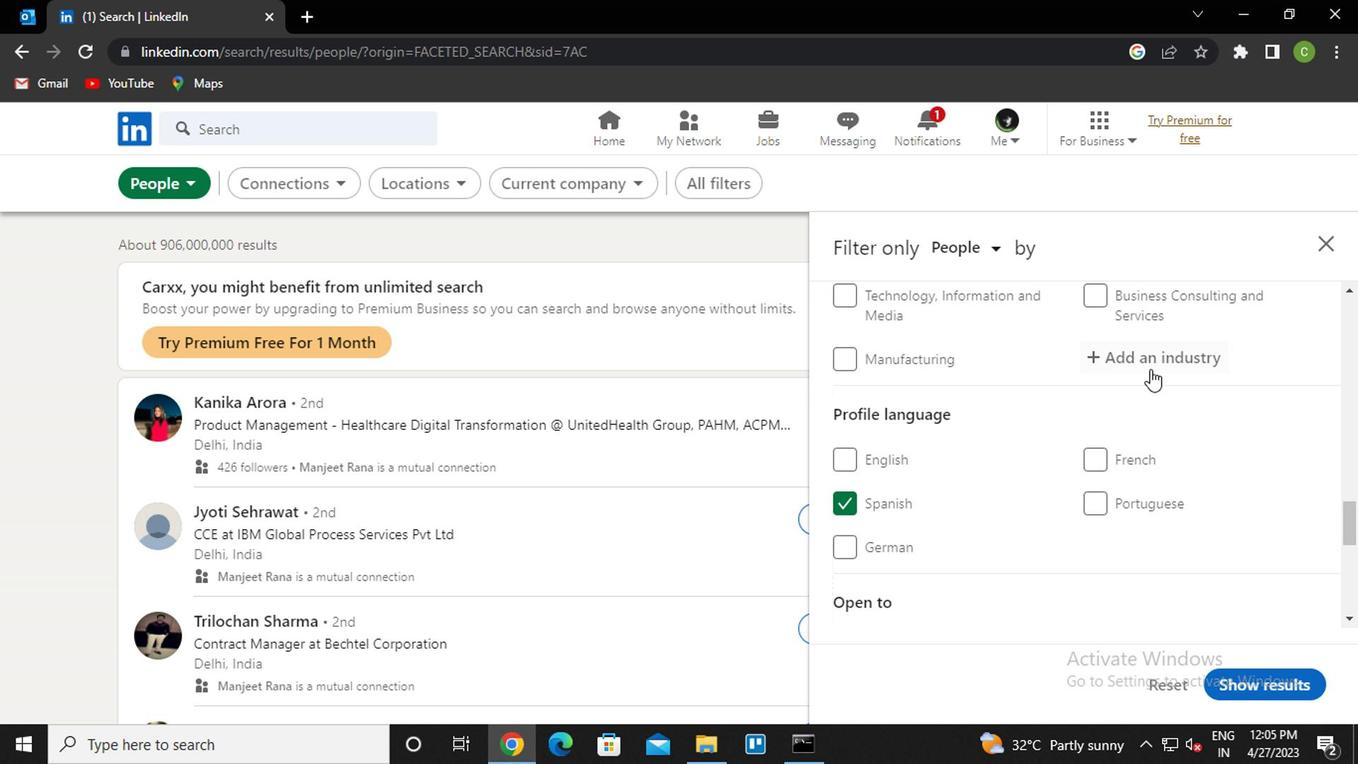 
Action: Mouse pressed left at (1153, 360)
Screenshot: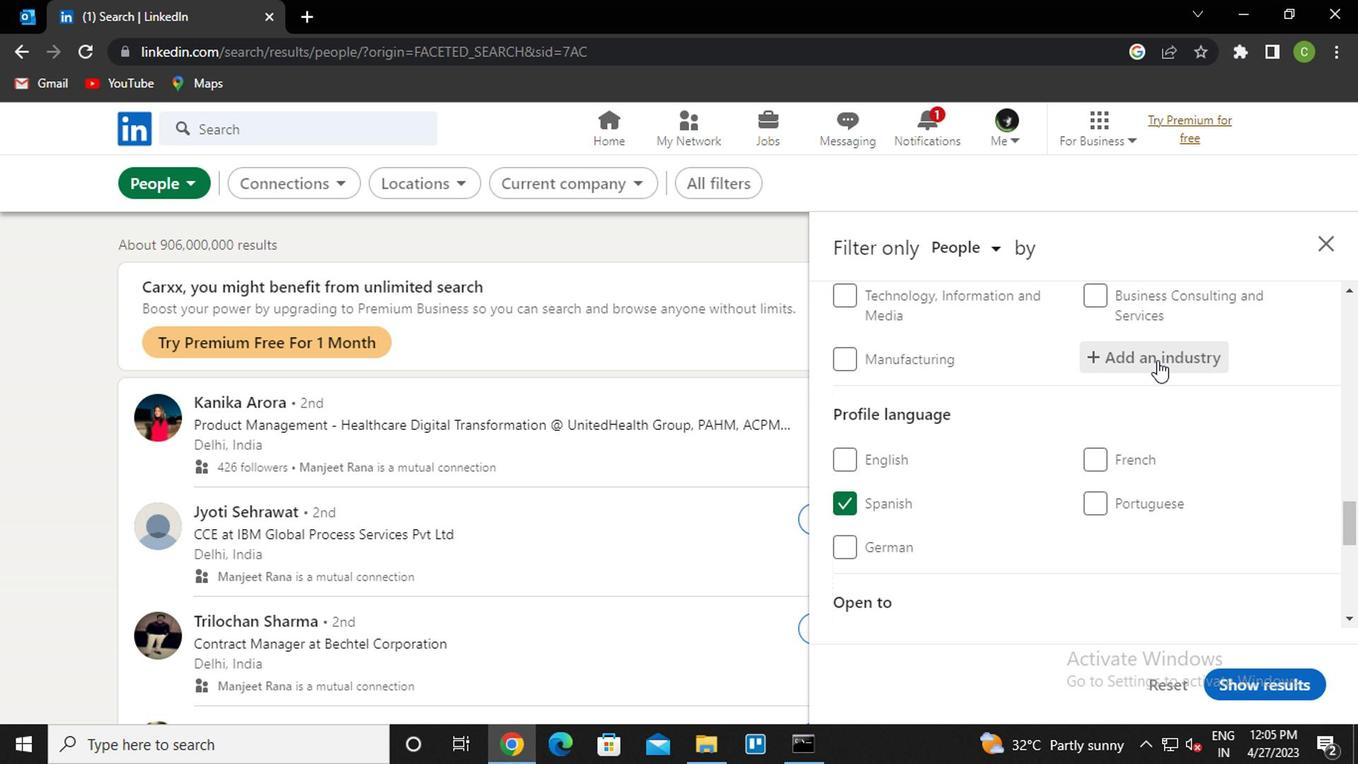 
Action: Key pressed <Key.caps_lock>u<Key.caps_lock>tilitie<Key.down><Key.down><Key.enter>
Screenshot: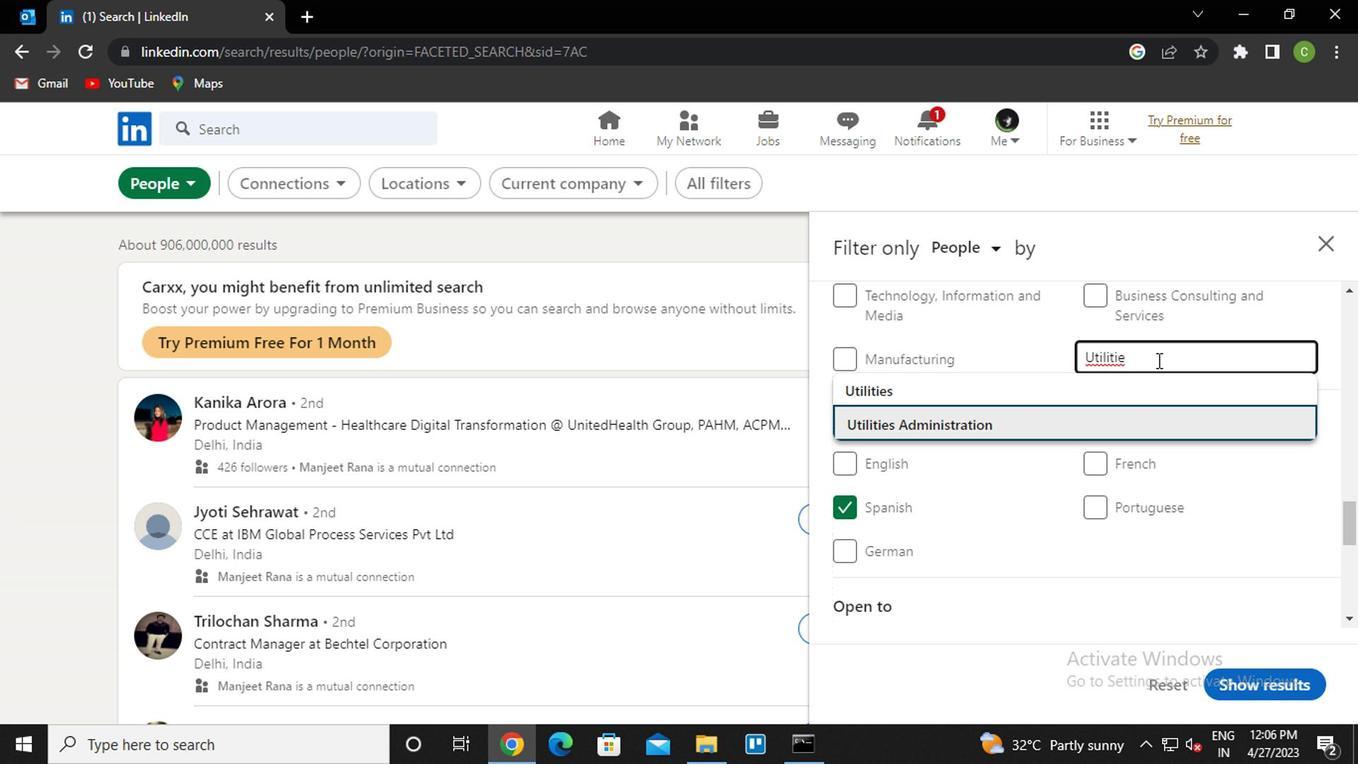
Action: Mouse scrolled (1153, 359) with delta (0, -1)
Screenshot: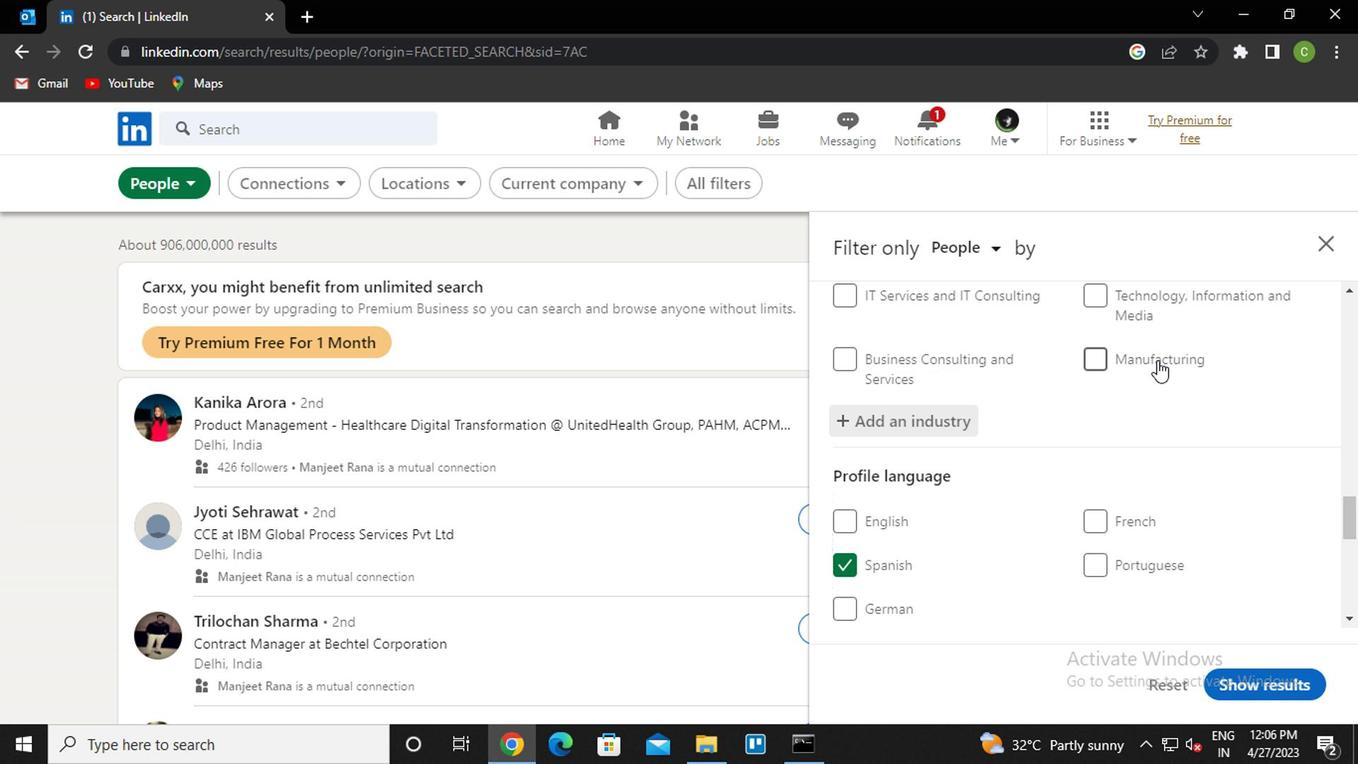 
Action: Mouse scrolled (1153, 359) with delta (0, -1)
Screenshot: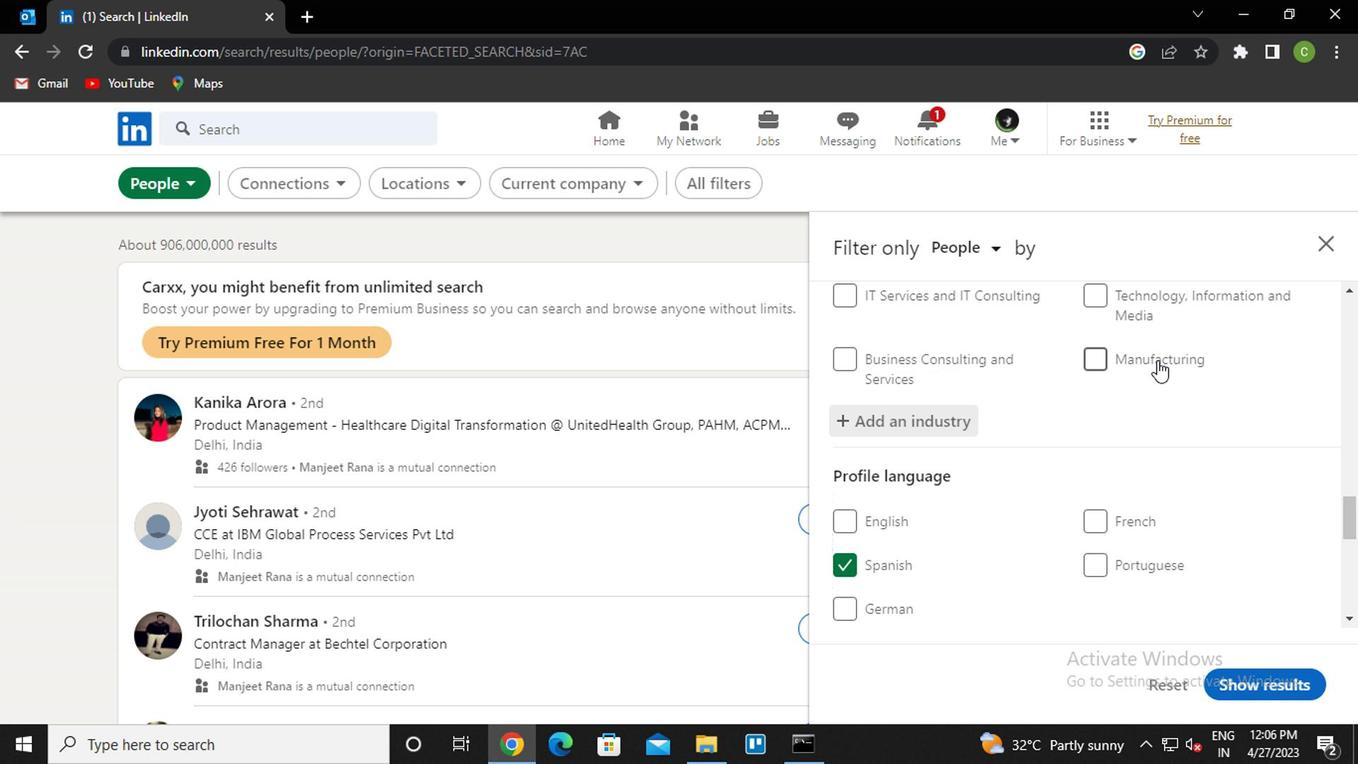 
Action: Mouse moved to (1140, 371)
Screenshot: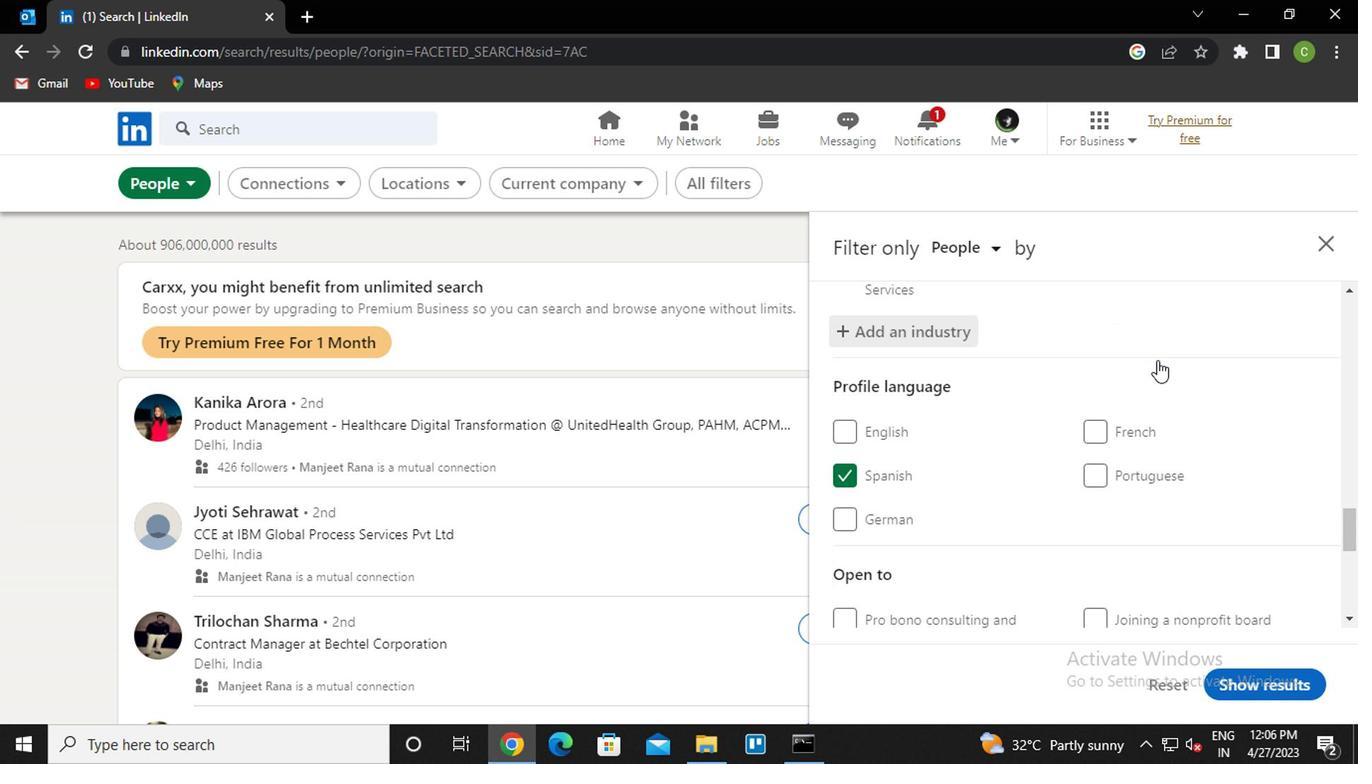 
Action: Mouse scrolled (1140, 370) with delta (0, -1)
Screenshot: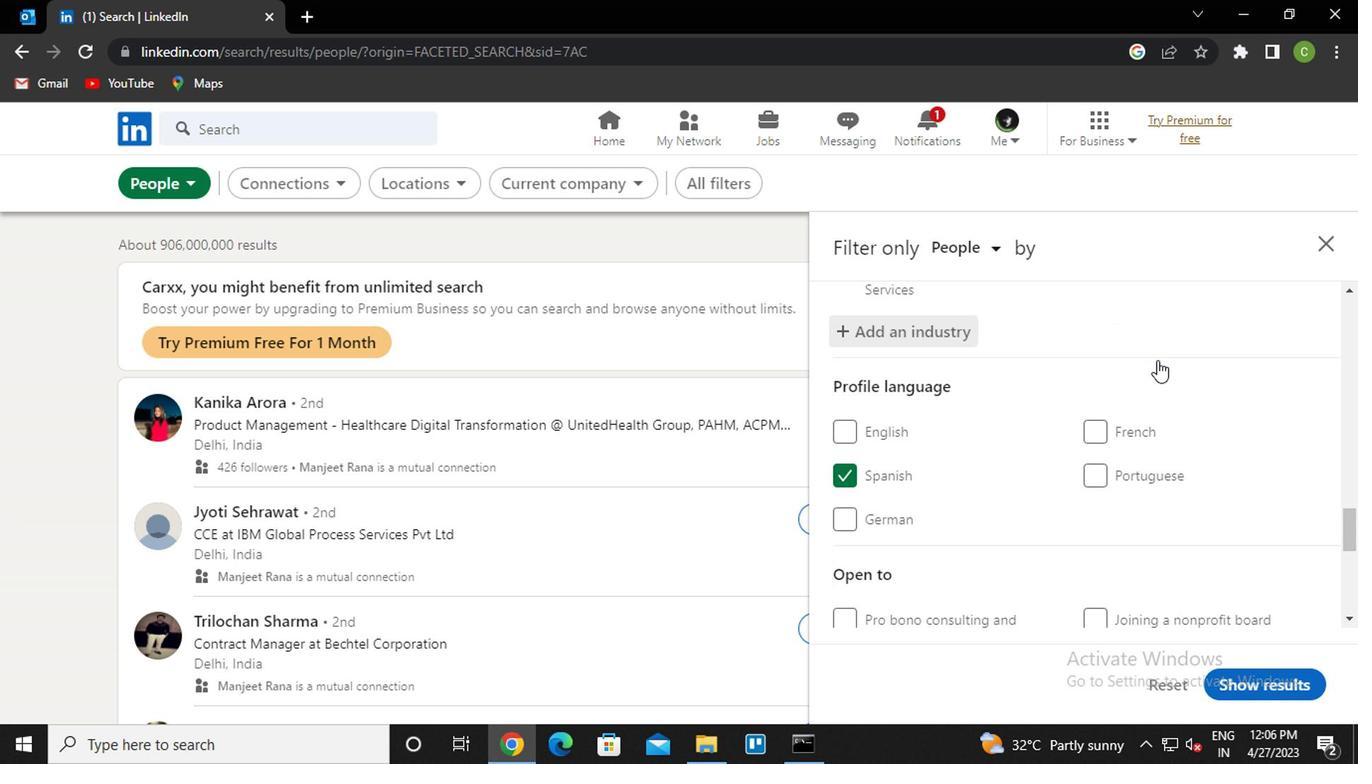 
Action: Mouse moved to (1121, 385)
Screenshot: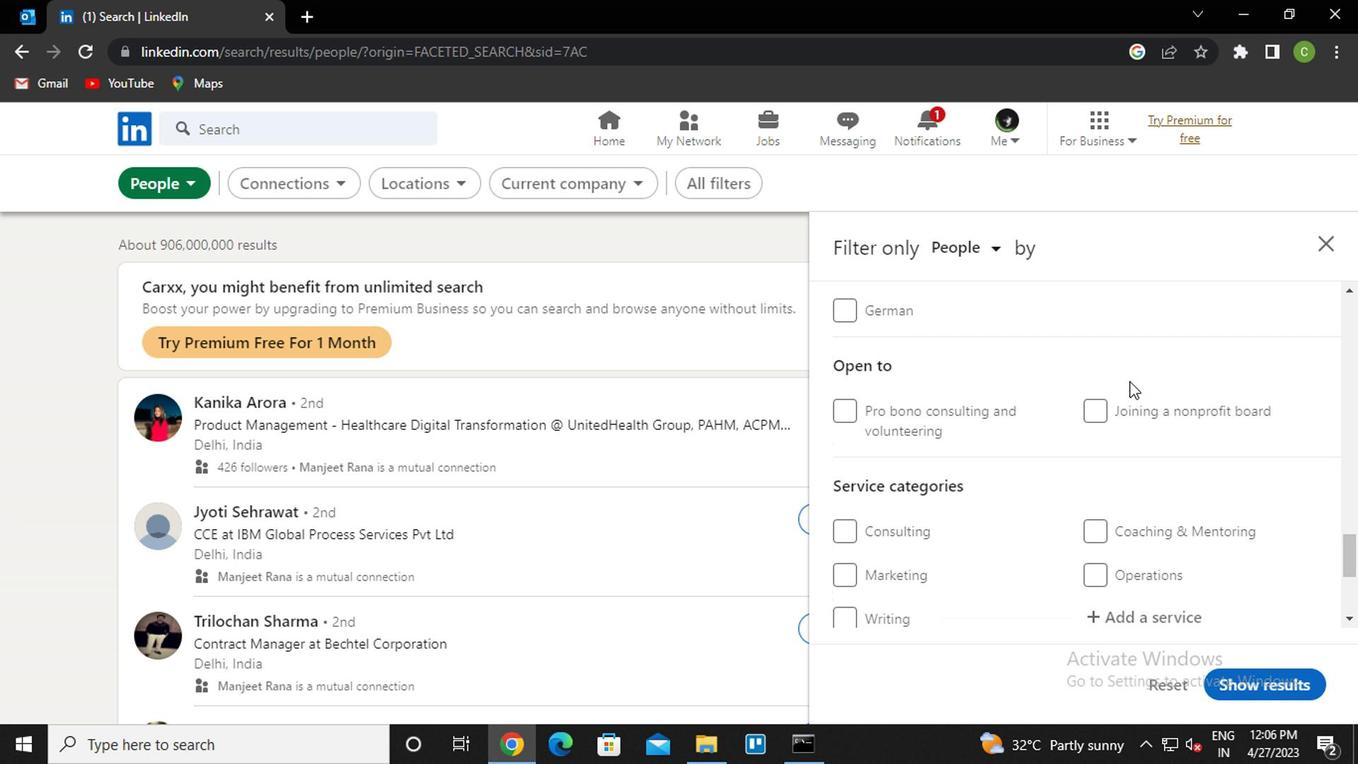 
Action: Mouse scrolled (1121, 387) with delta (0, 1)
Screenshot: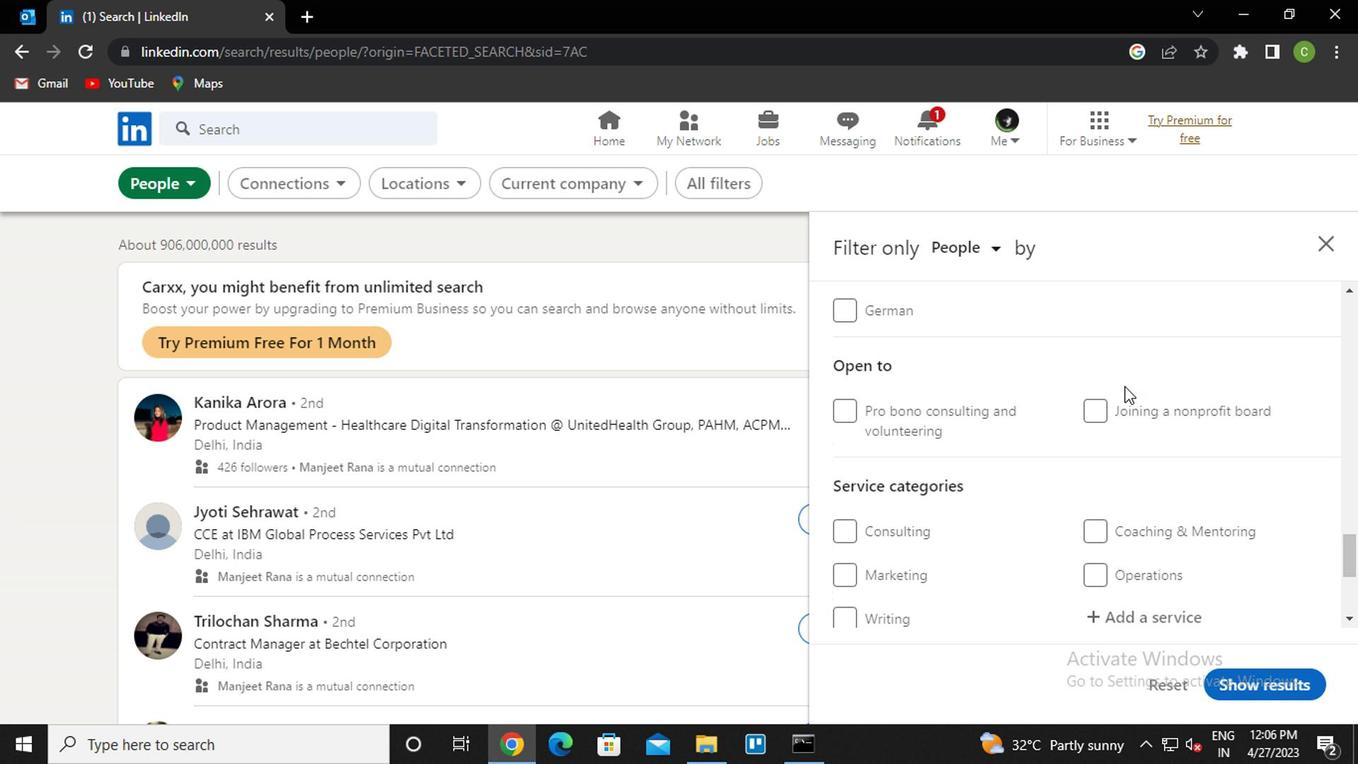 
Action: Mouse scrolled (1121, 385) with delta (0, 0)
Screenshot: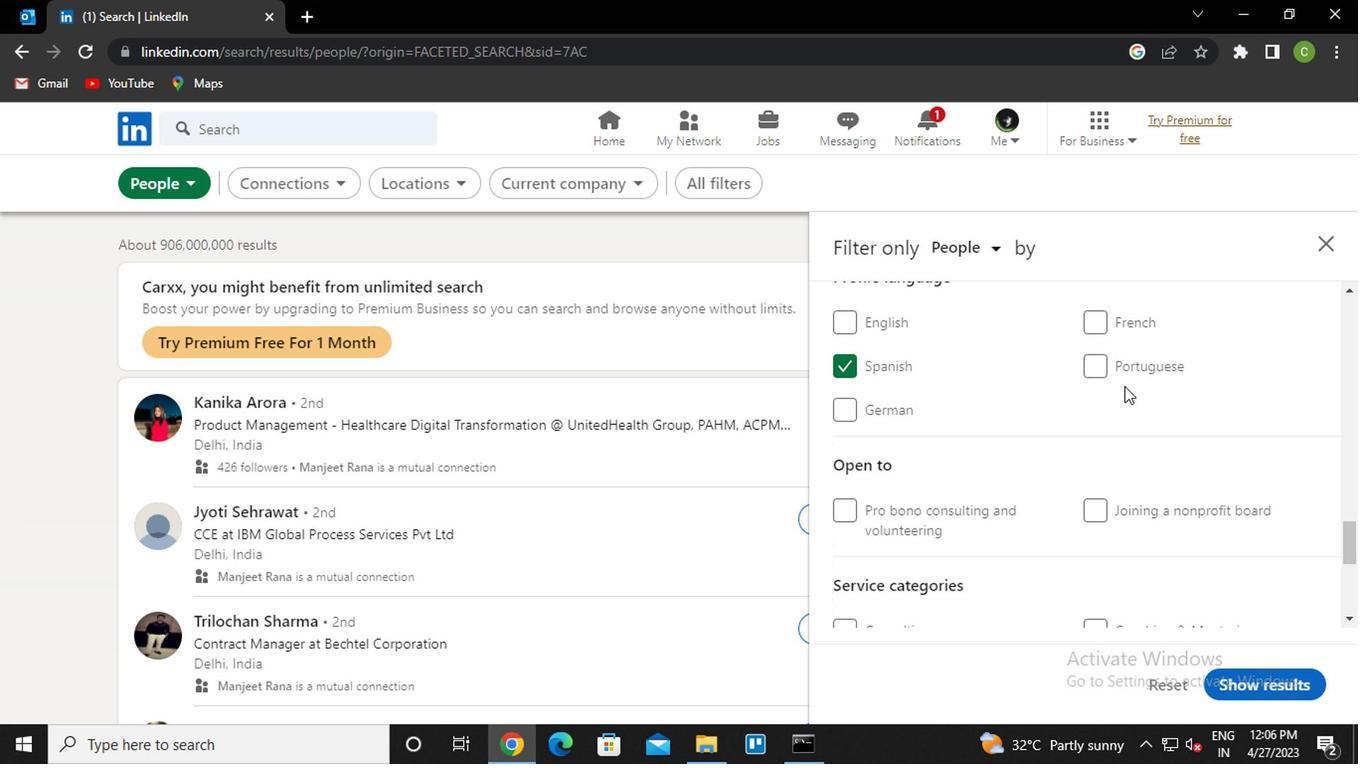 
Action: Mouse scrolled (1121, 385) with delta (0, 0)
Screenshot: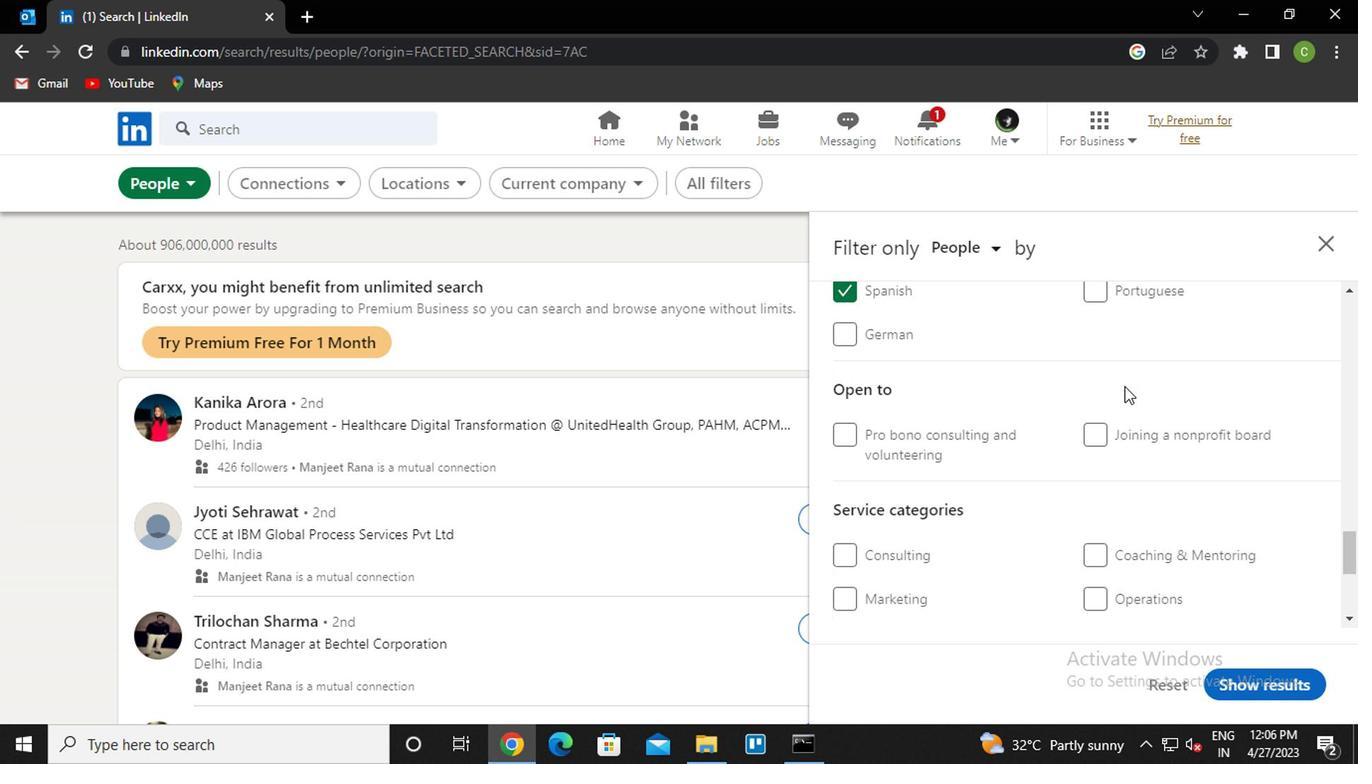 
Action: Mouse scrolled (1121, 385) with delta (0, 0)
Screenshot: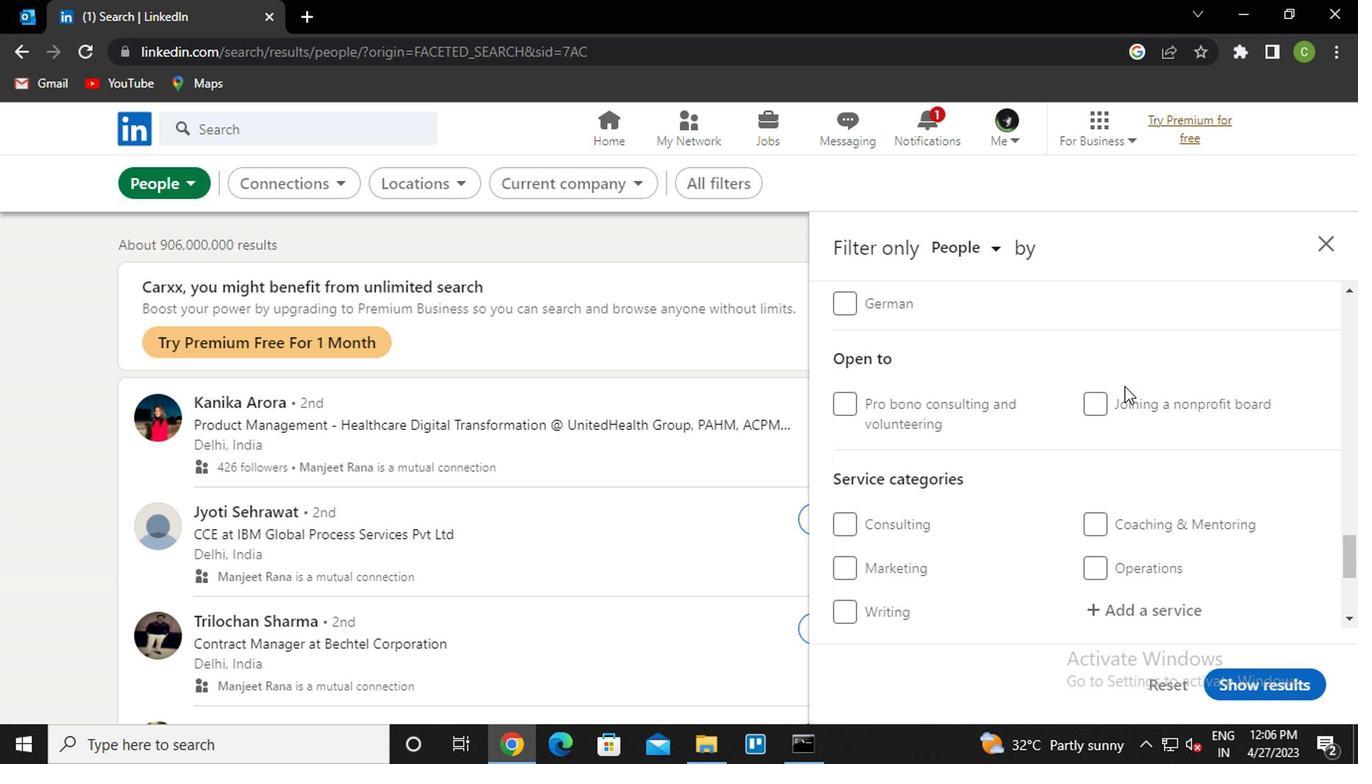 
Action: Mouse moved to (1123, 422)
Screenshot: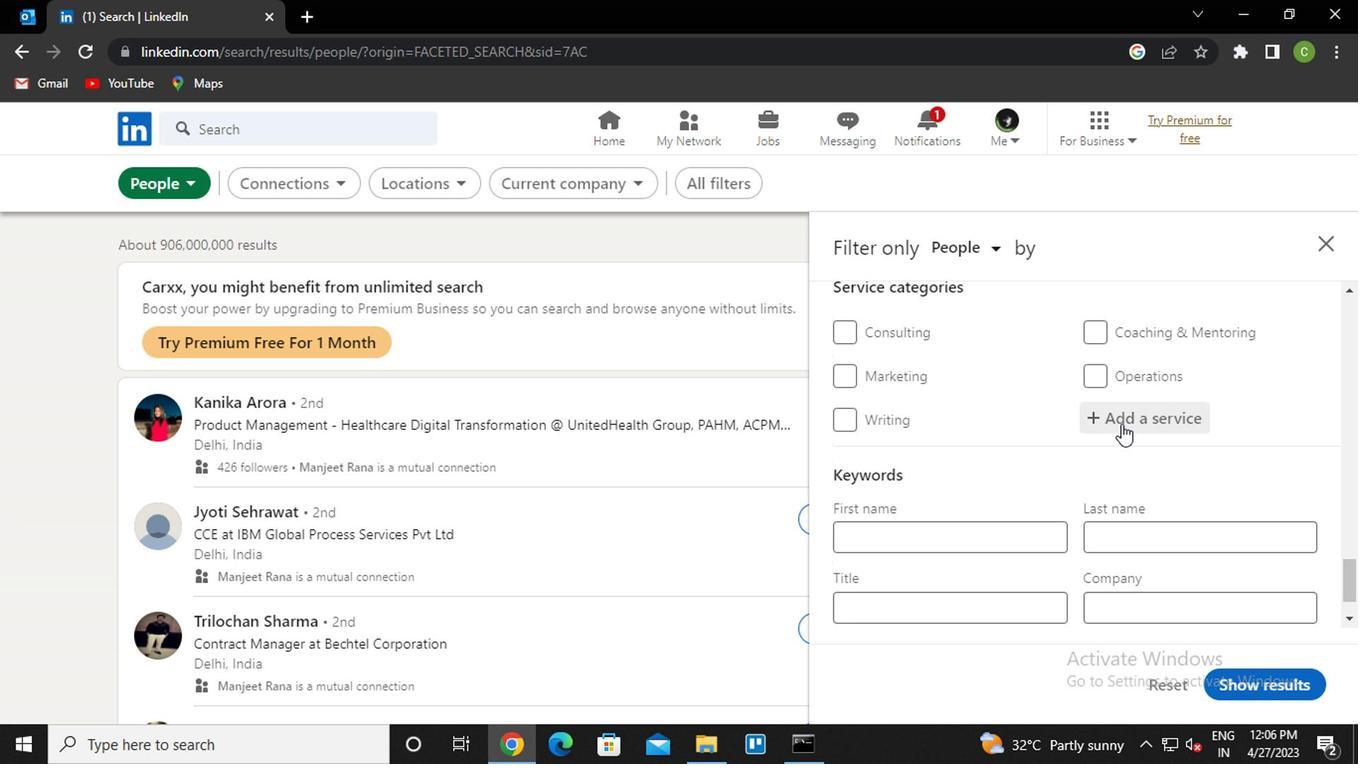 
Action: Mouse pressed left at (1123, 422)
Screenshot: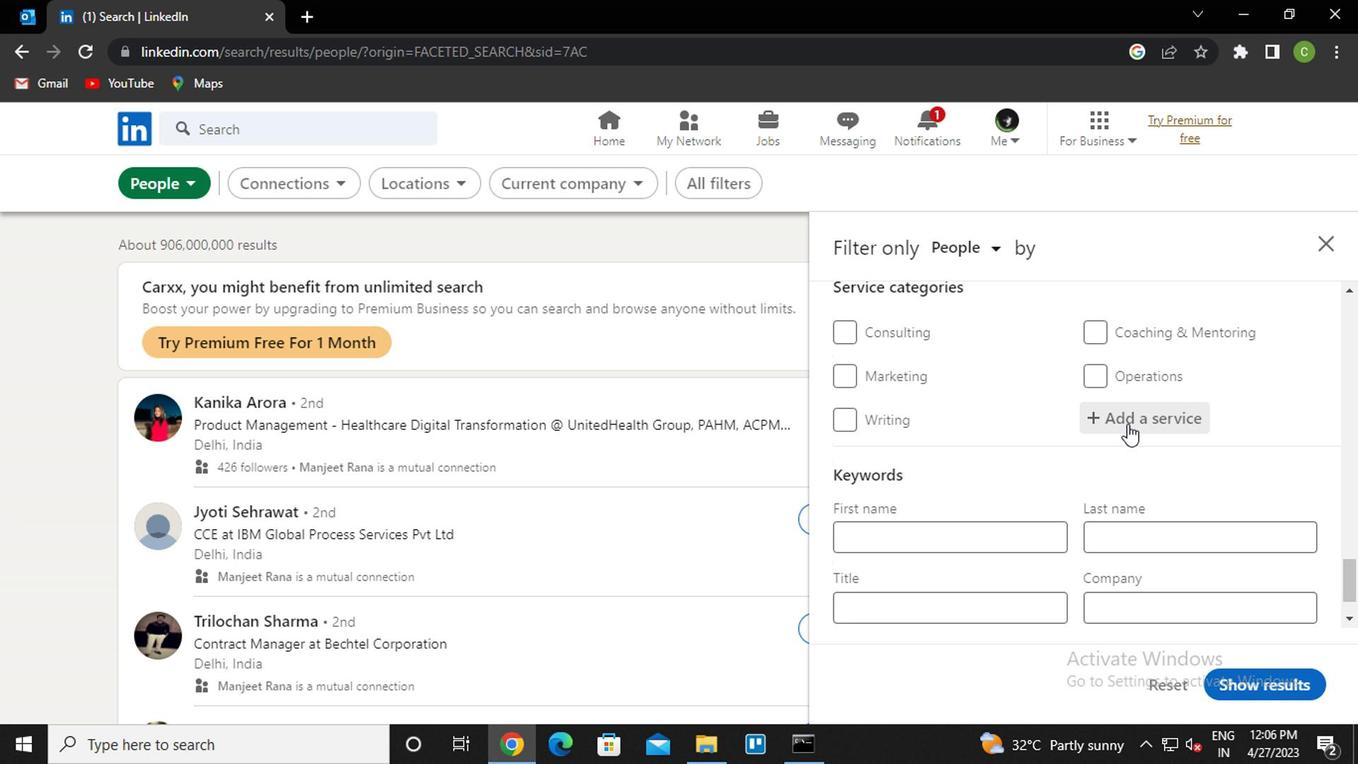 
Action: Key pressed <Key.caps_lock>p<Key.caps_lock>hoto<Key.down><Key.enter>
Screenshot: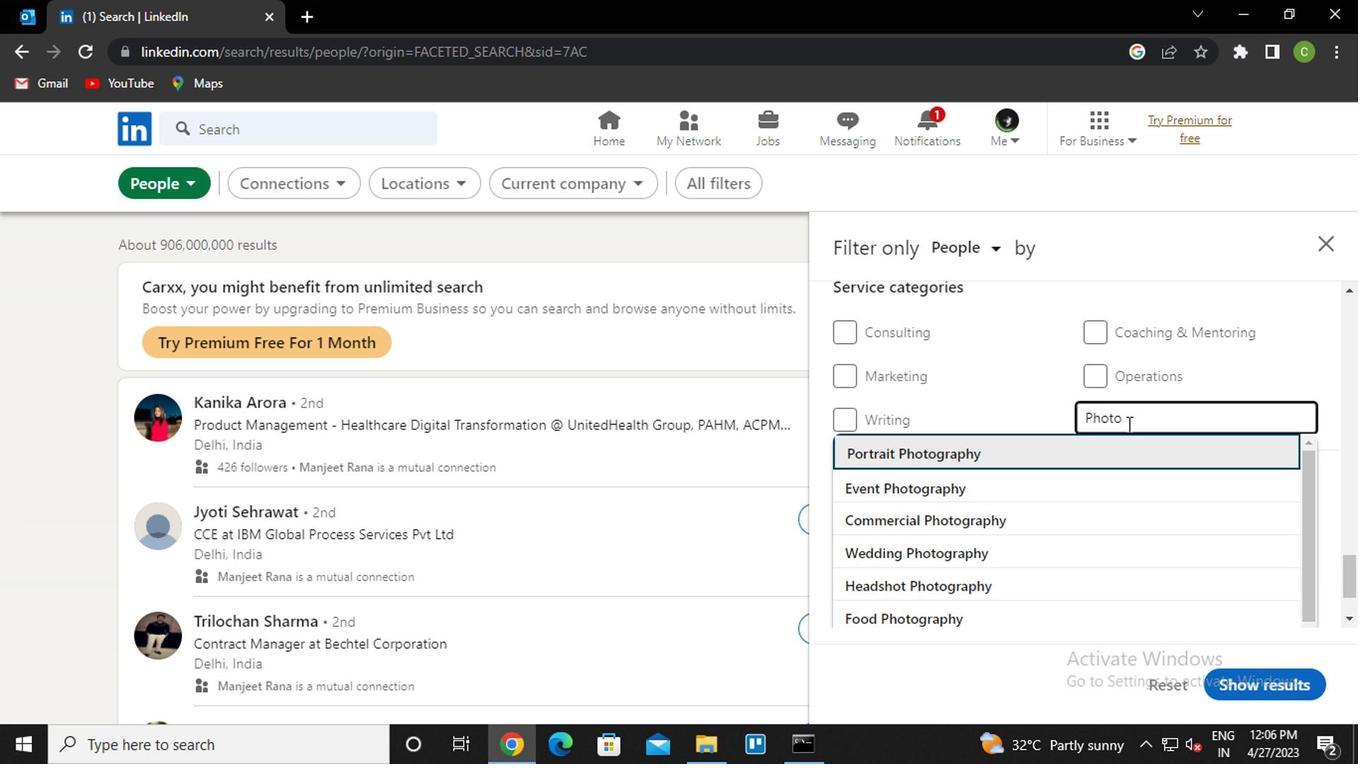
Action: Mouse scrolled (1123, 421) with delta (0, 0)
Screenshot: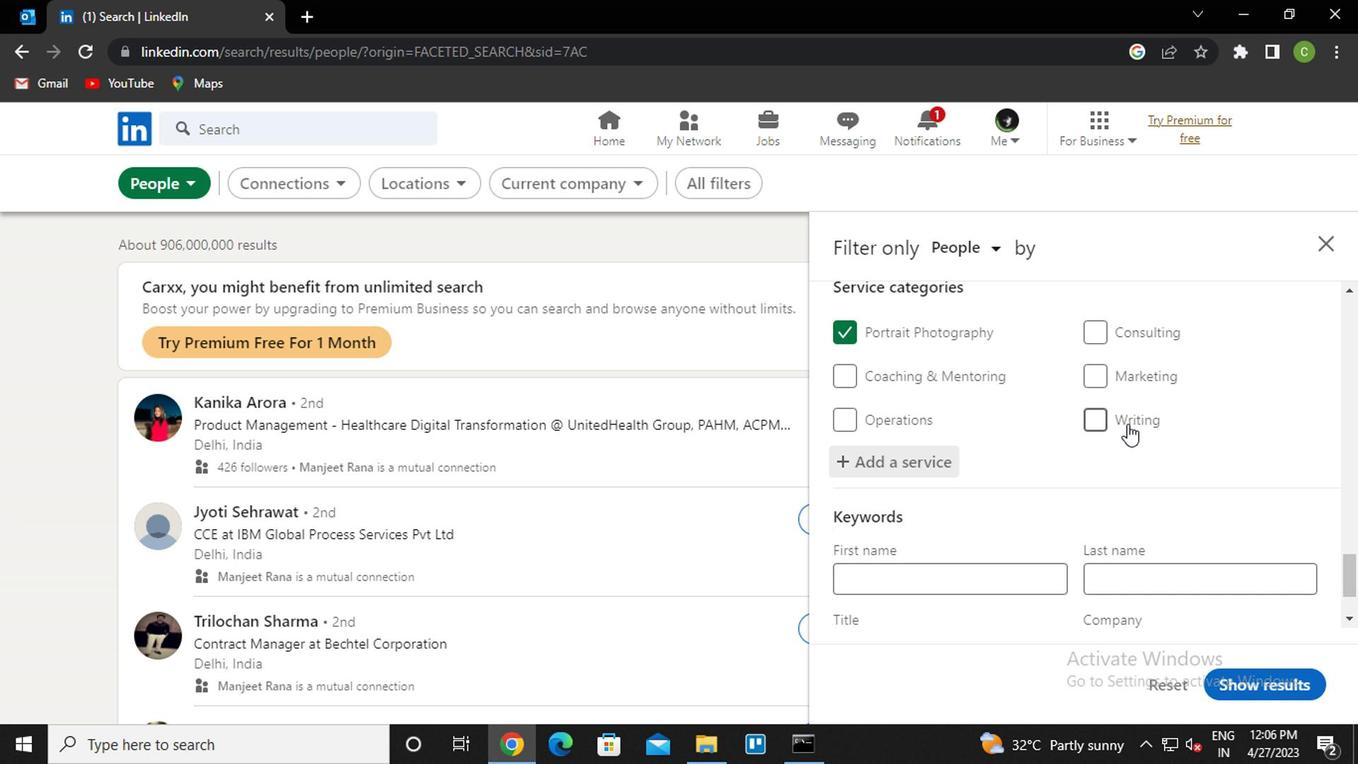 
Action: Mouse scrolled (1123, 421) with delta (0, 0)
Screenshot: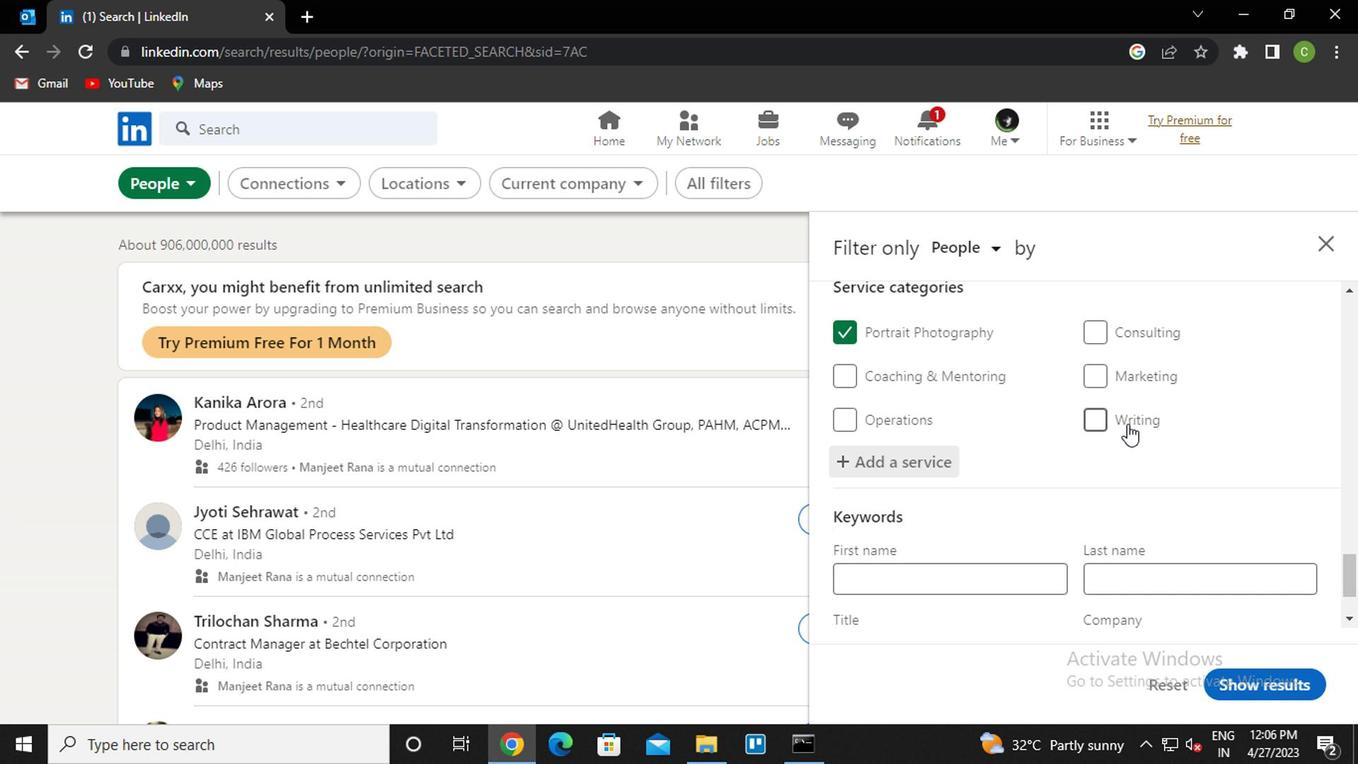 
Action: Mouse scrolled (1123, 421) with delta (0, 0)
Screenshot: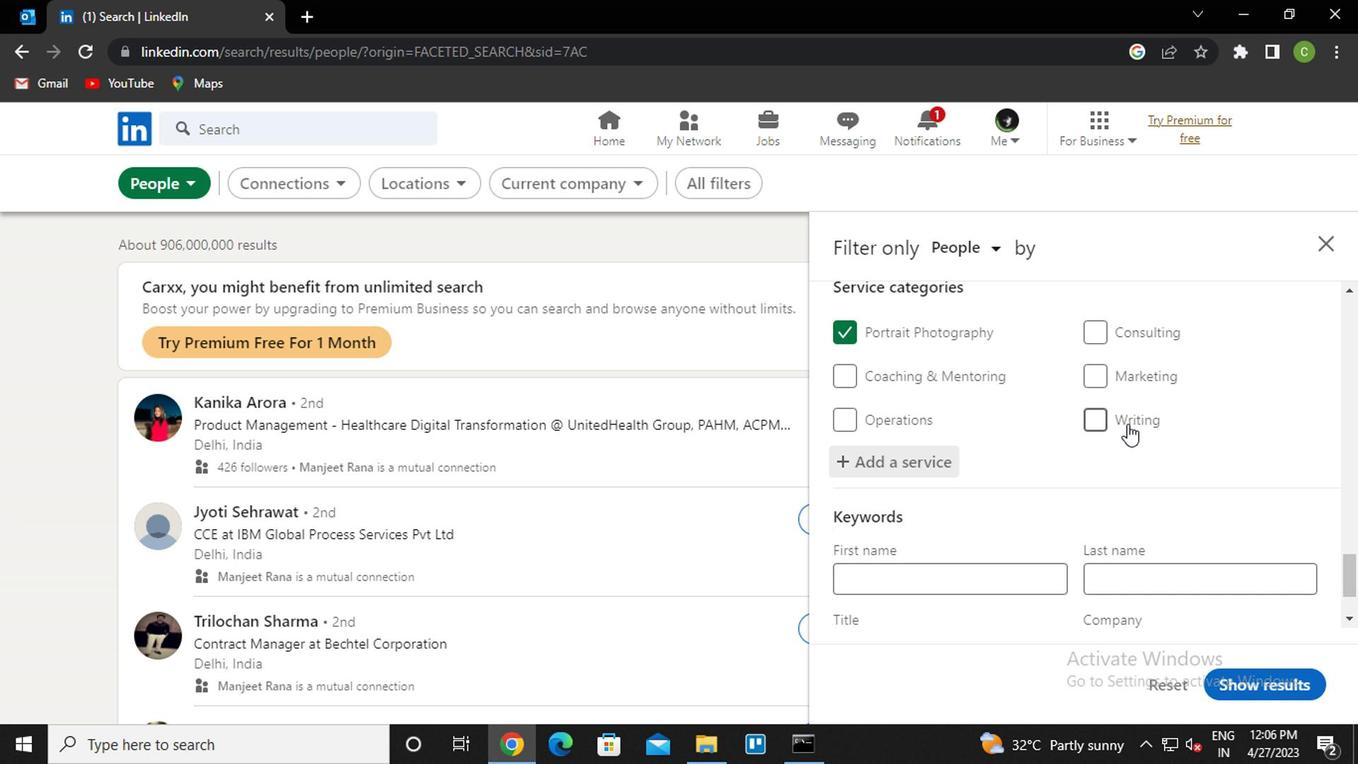 
Action: Mouse scrolled (1123, 421) with delta (0, 0)
Screenshot: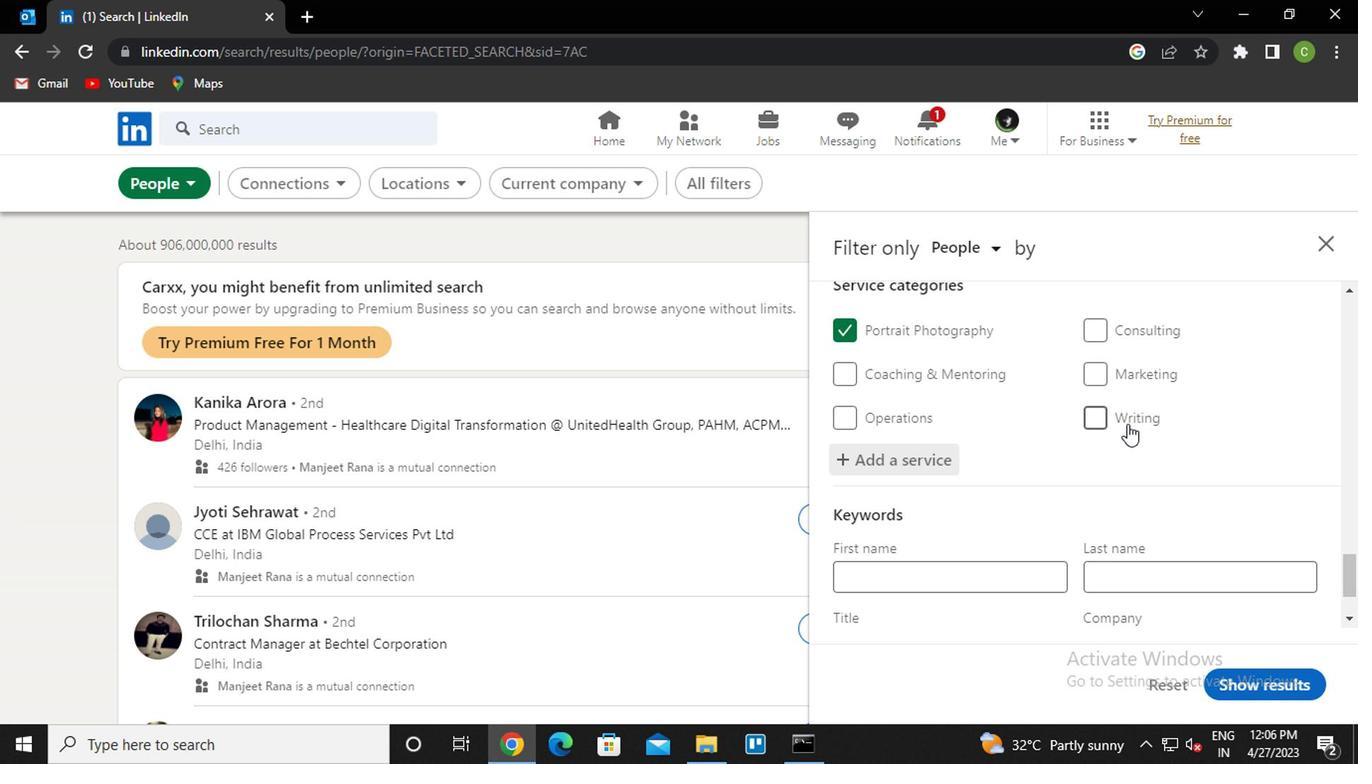 
Action: Mouse scrolled (1123, 421) with delta (0, 0)
Screenshot: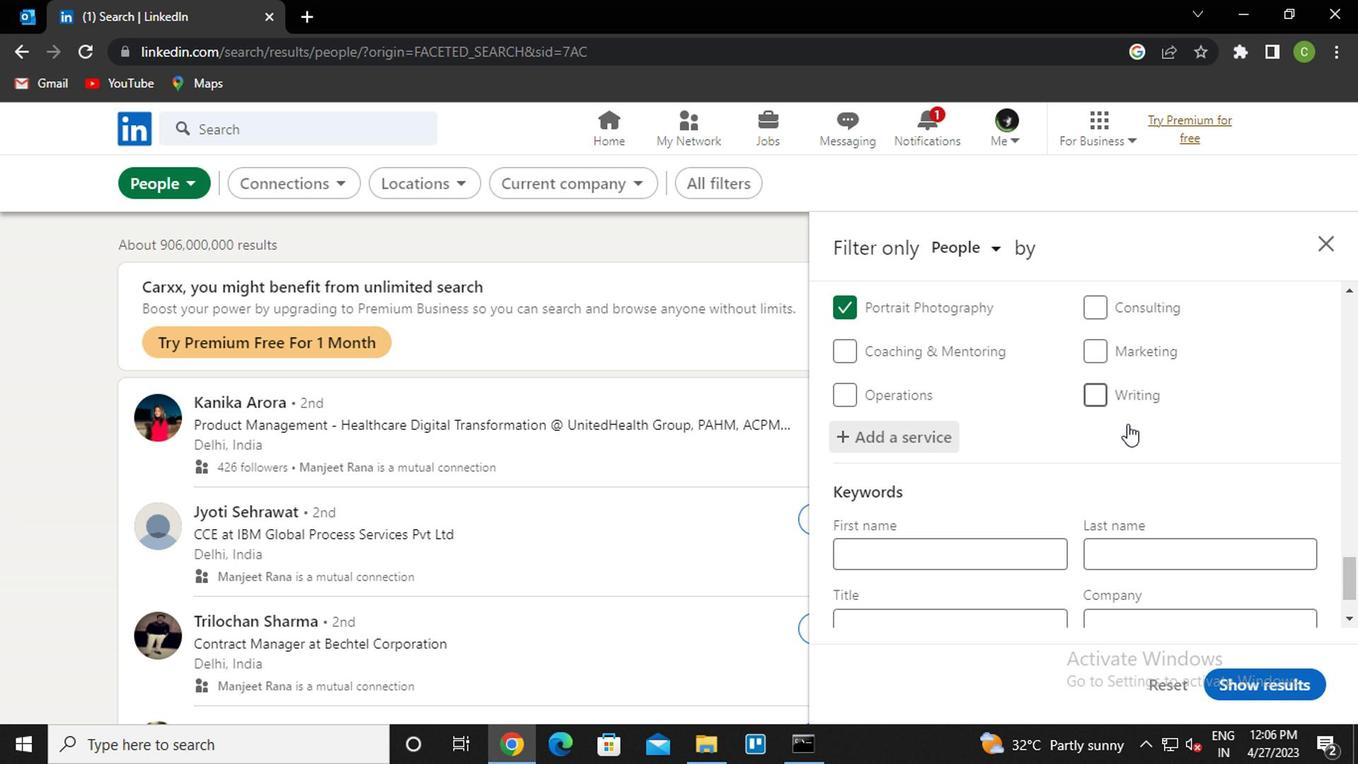 
Action: Mouse moved to (1006, 539)
Screenshot: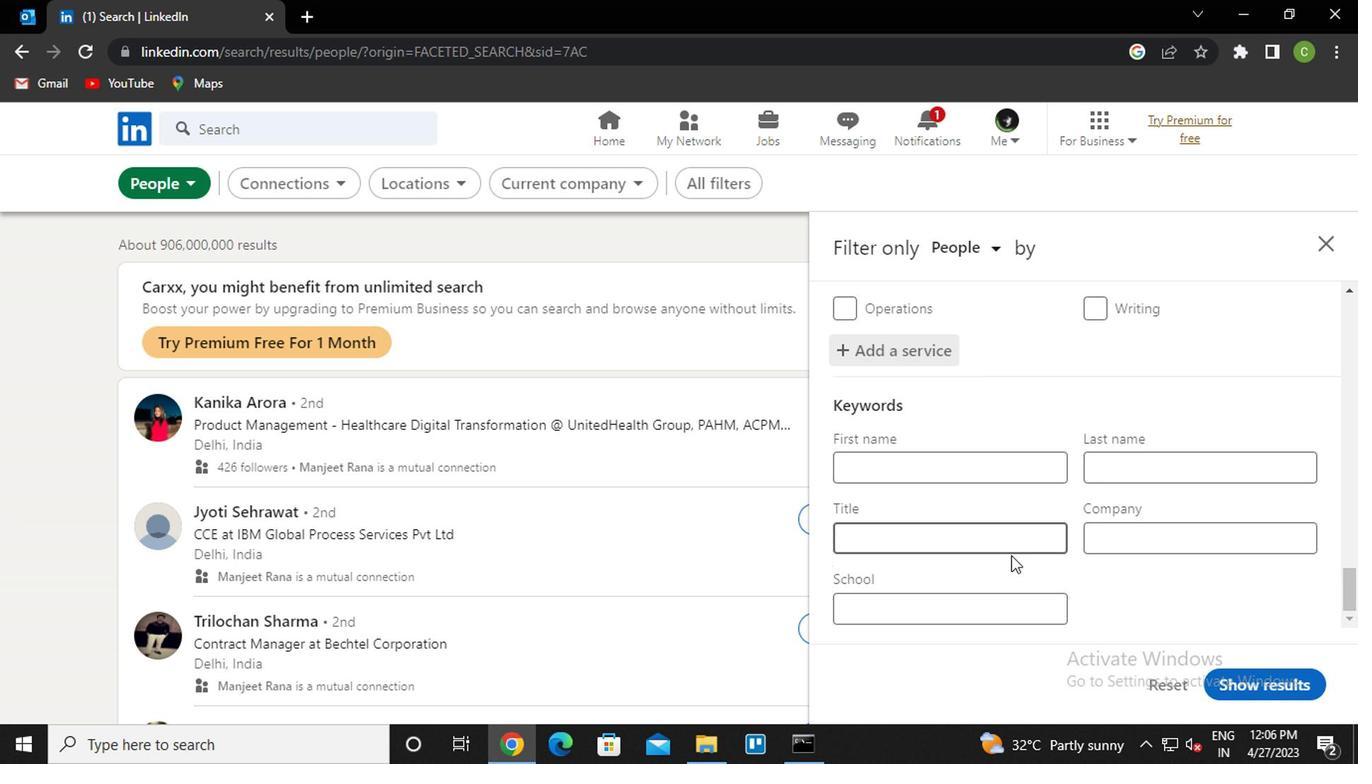
Action: Mouse pressed left at (1006, 539)
Screenshot: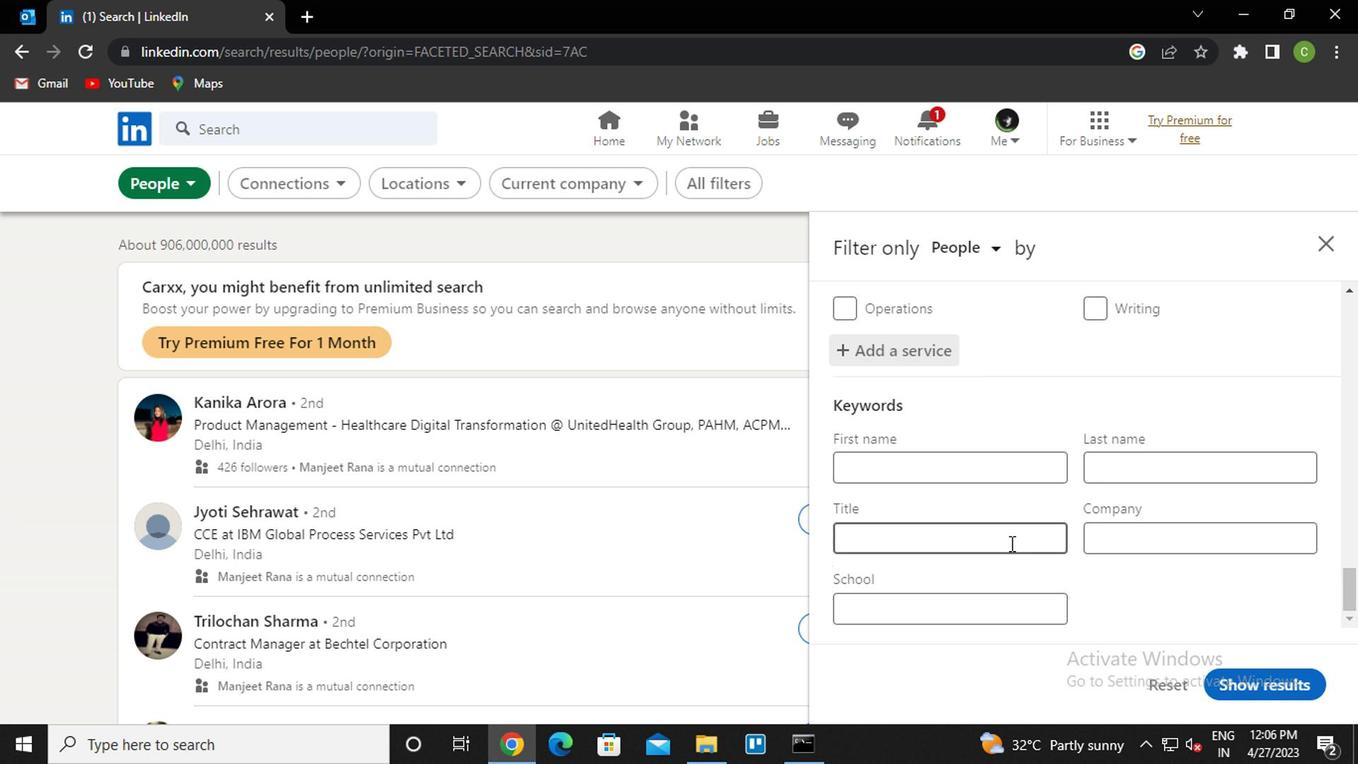
Action: Key pressed <Key.caps_lock>l<Key.caps_lock>ead
Screenshot: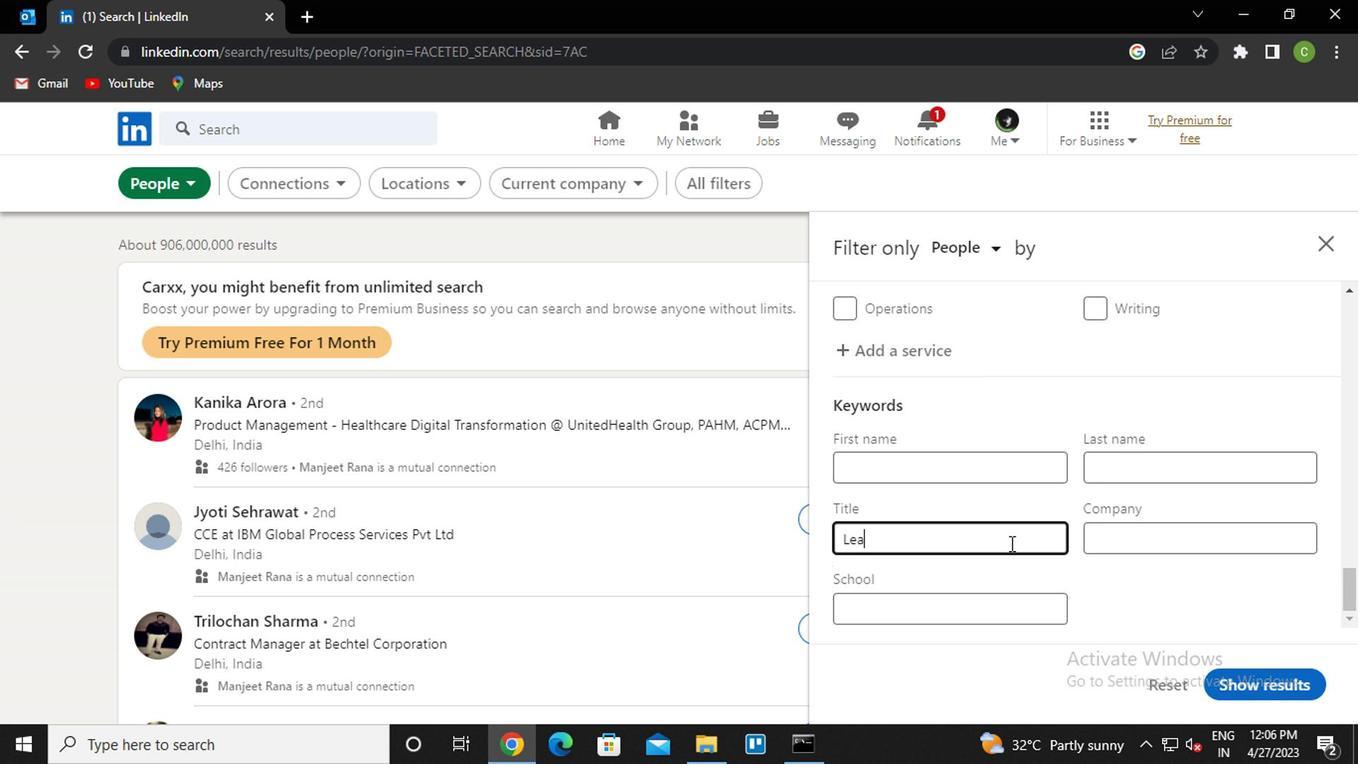 
Action: Mouse moved to (1259, 687)
Screenshot: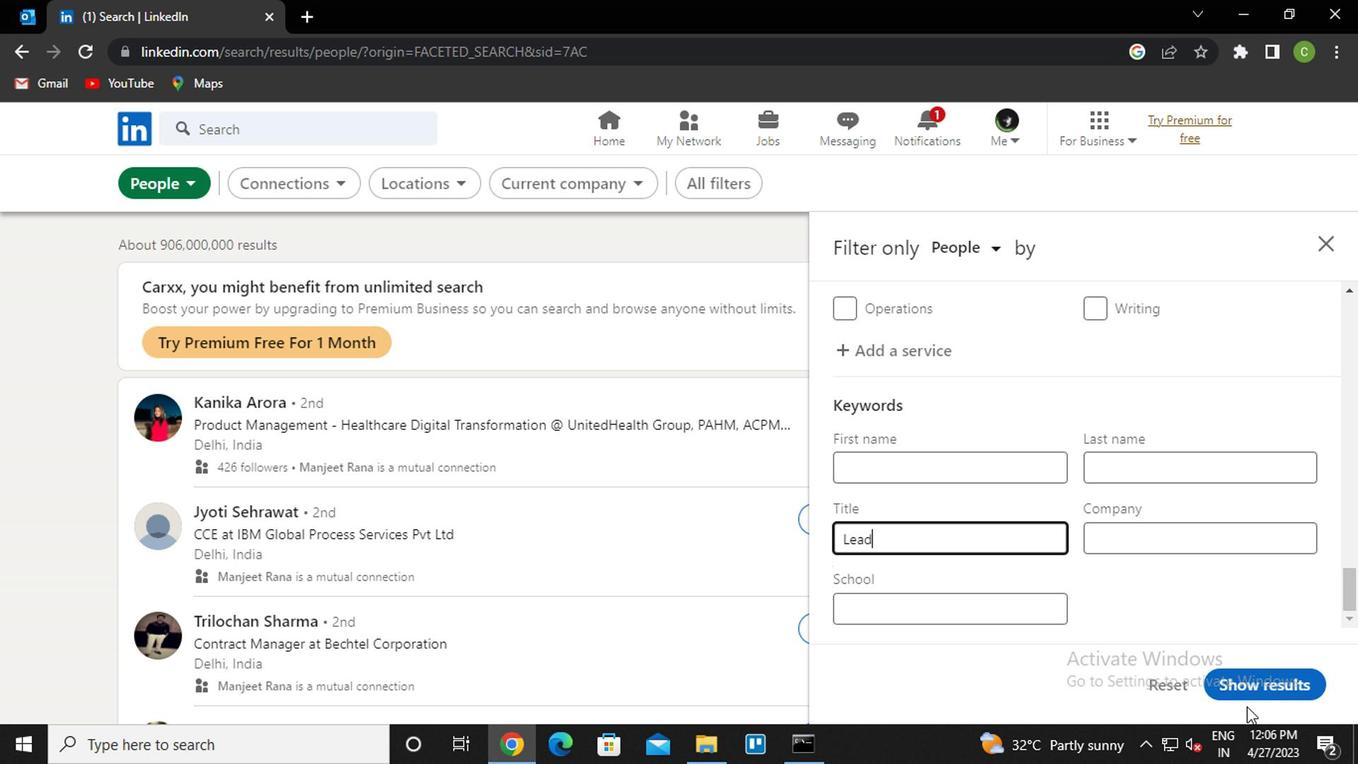 
Action: Mouse pressed left at (1259, 687)
Screenshot: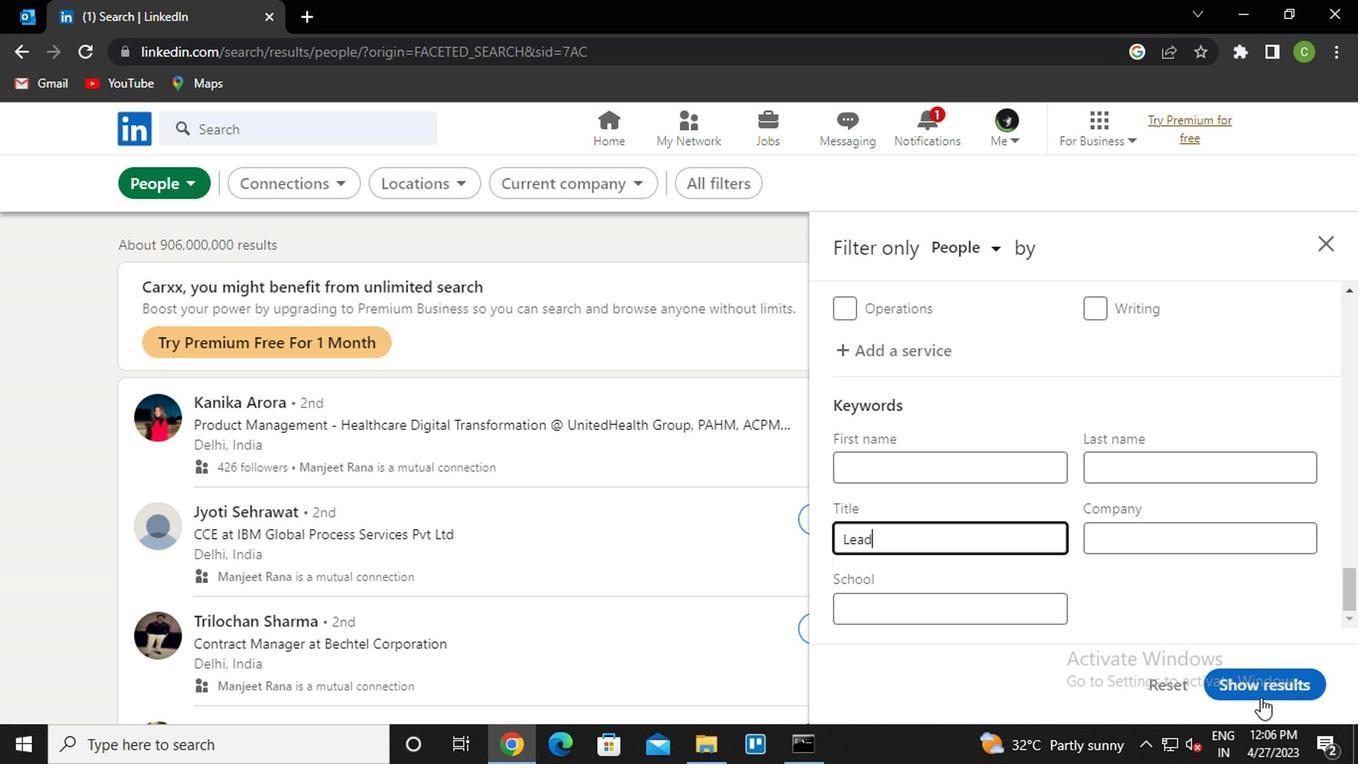 
Action: Mouse moved to (715, 656)
Screenshot: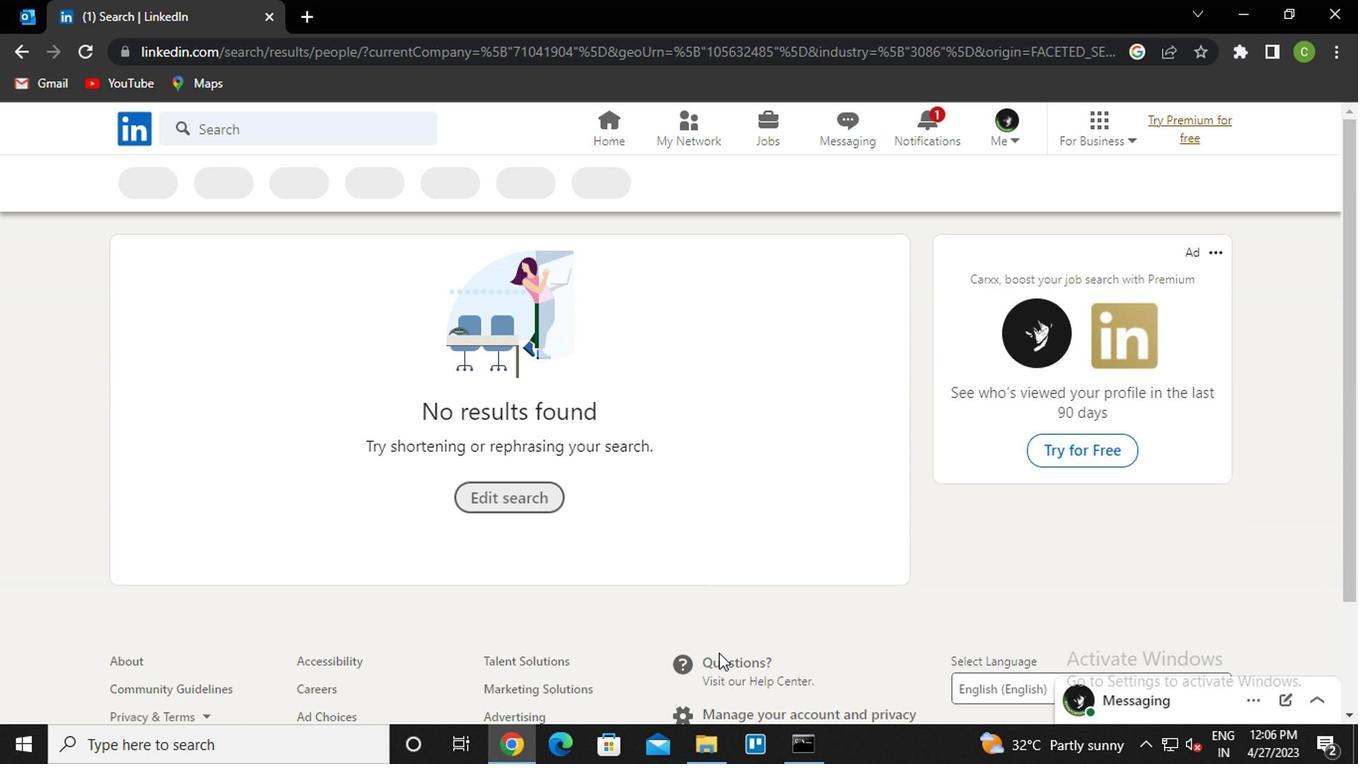 
Action: Key pressed <Key.f8>
Screenshot: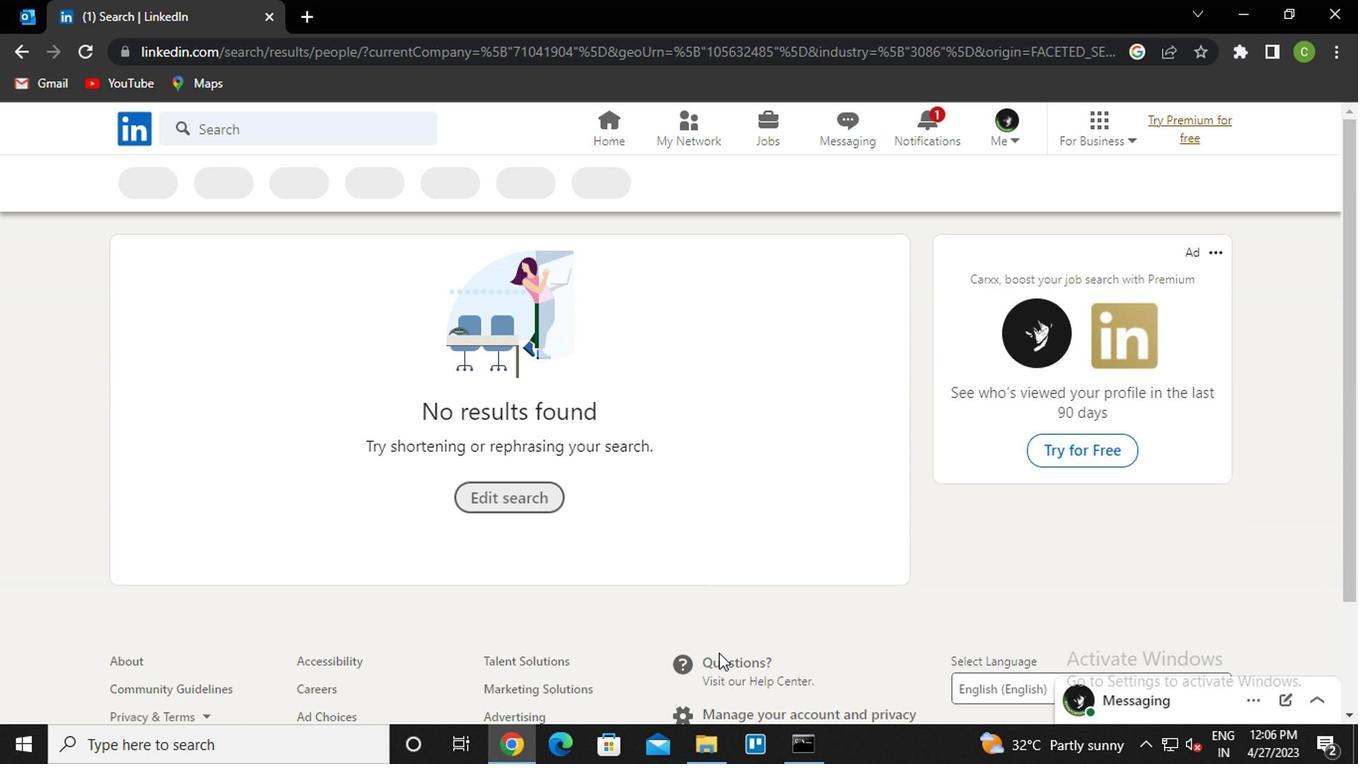
